 Task: Send email   to Sandip@sogtage.net with a subject Subject0000000031 and add a message Message0000000031 and with an attachment of Attach0000000001. Send email   to Sandip@sogtage.net; Email000000002; Email000000003 with a subject Subject0000000032 and add a message Message0000000033 and with an attachment of Attach0000000001. Send email   to Sandip@sogtage.net with a cc to Vanshu.thakur@sogtage.net with a subject Subject0000000031 and add a message Message0000000033. Send email   to Sandip@sogtage.net with a cc to Vanshu.thakur@sogtage.net and bcc to Nikhil.rathi@sogtage.net with a subject Subject0000000031 and add a message Message0000000033. Send email   to Sandip@sogtage.net; Email000000002 with a cc to Nikhil.rathi@sogtage.net; Ayush@sogtage.net and bcc to Pooja.Chaudhary@sogtage.net with a subject Subject0000000031 and add a message Message0000000033
Action: Mouse moved to (117, 169)
Screenshot: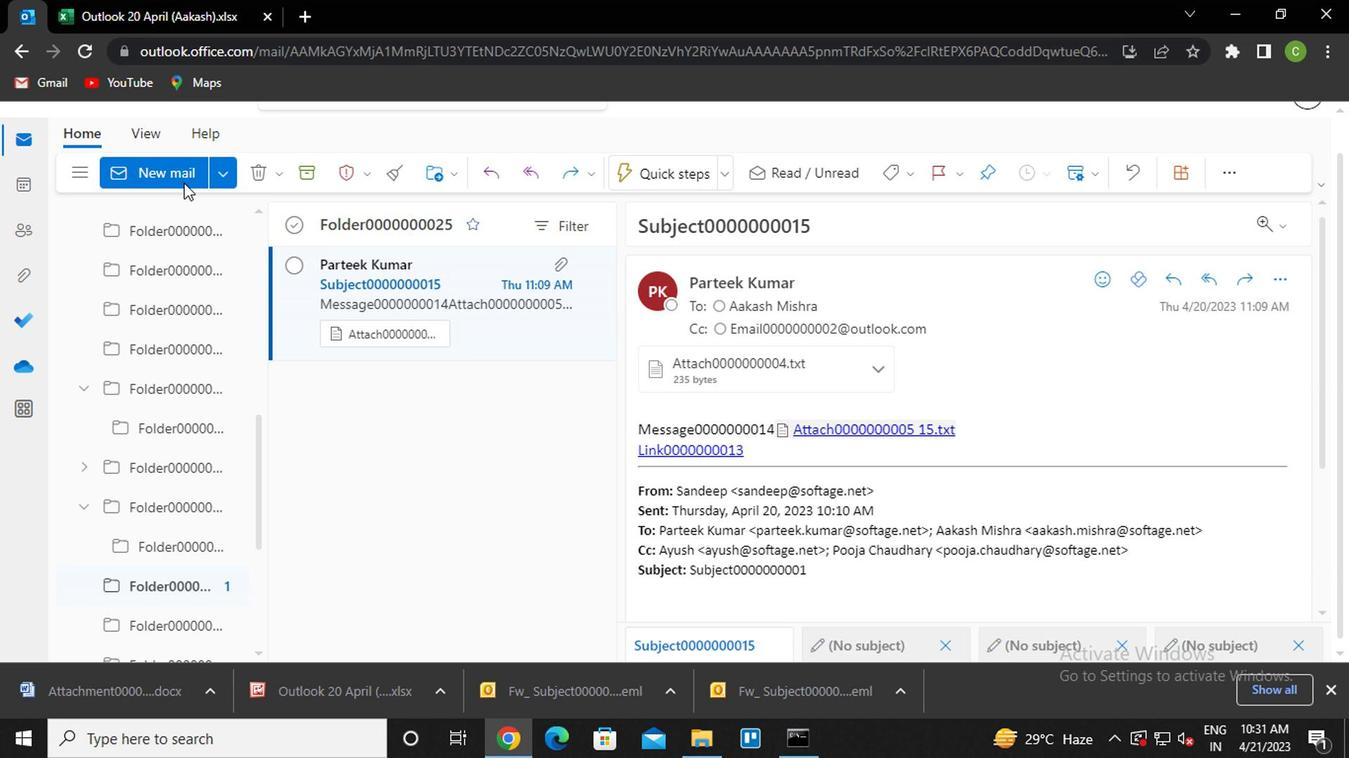 
Action: Mouse pressed left at (117, 169)
Screenshot: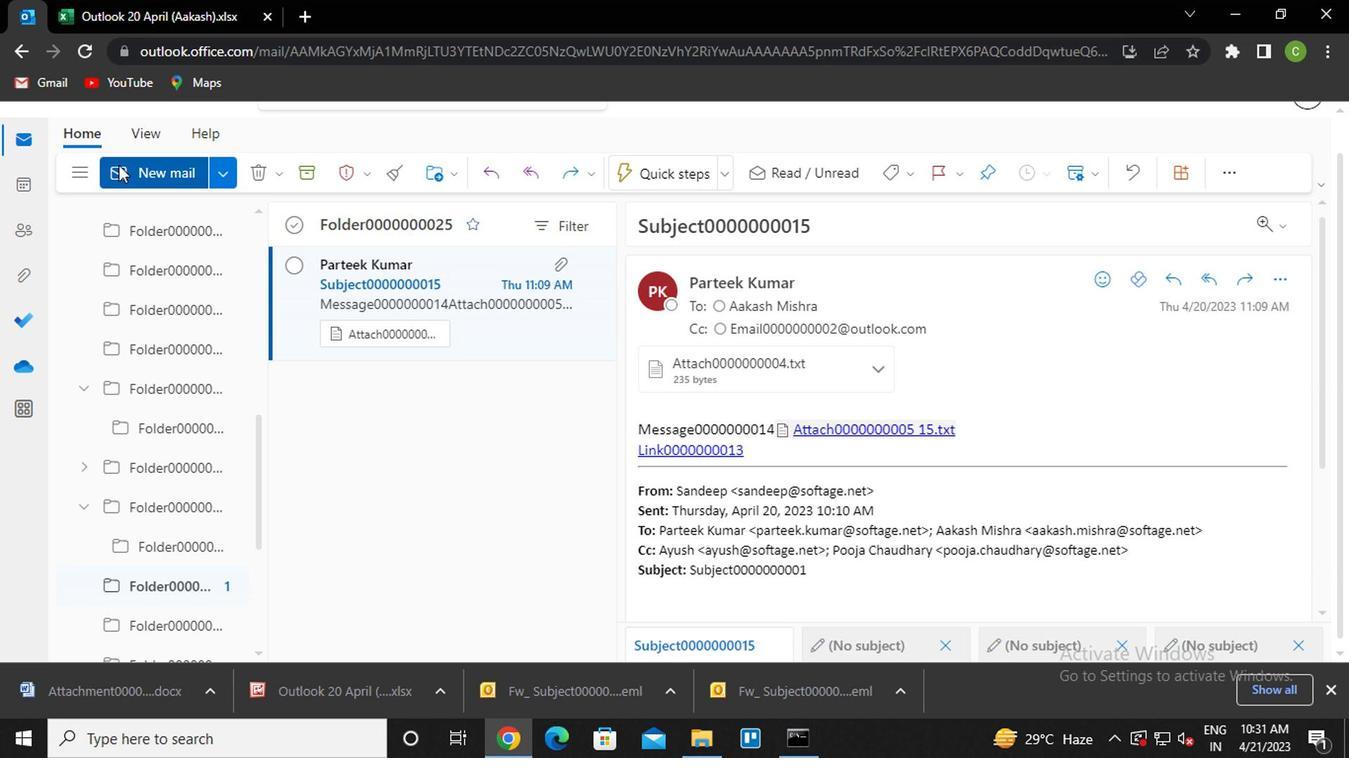 
Action: Mouse moved to (638, 309)
Screenshot: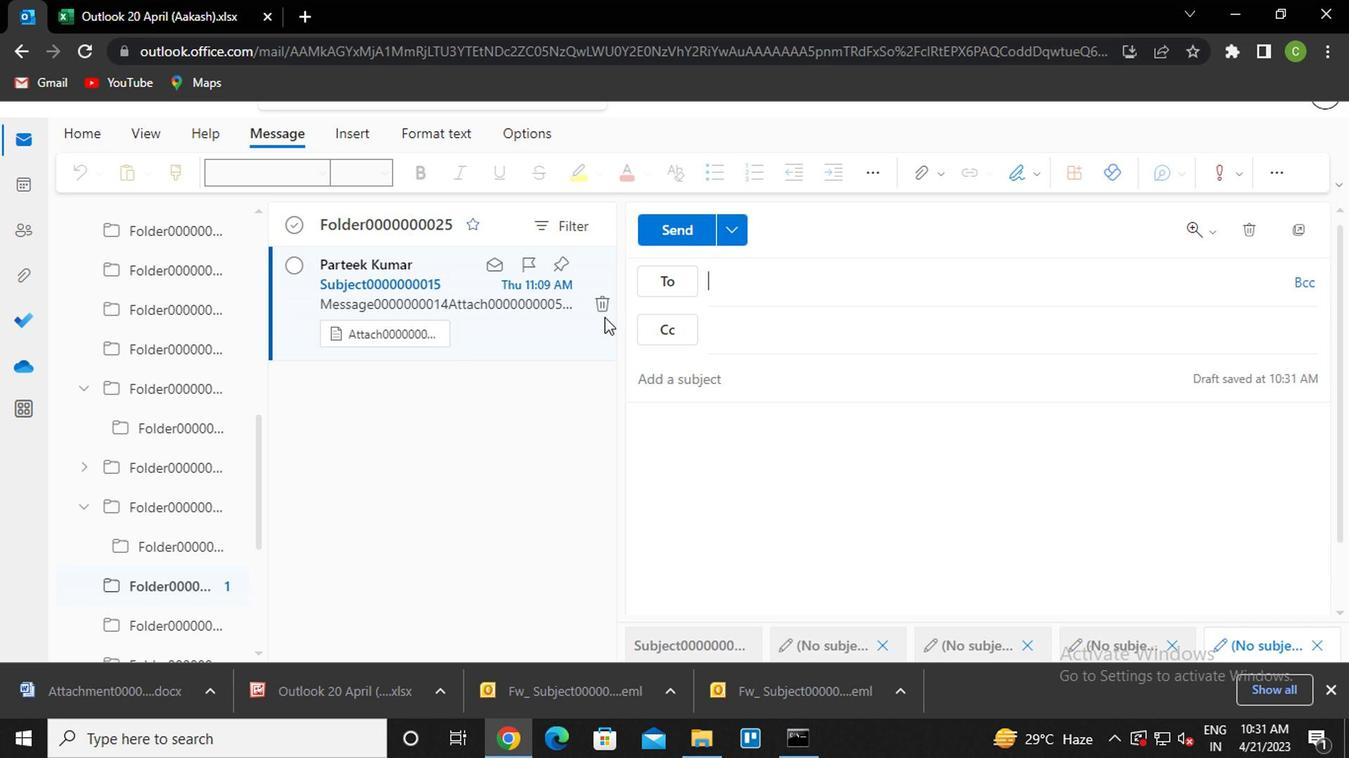 
Action: Key pressed sandip<Key.enter>
Screenshot: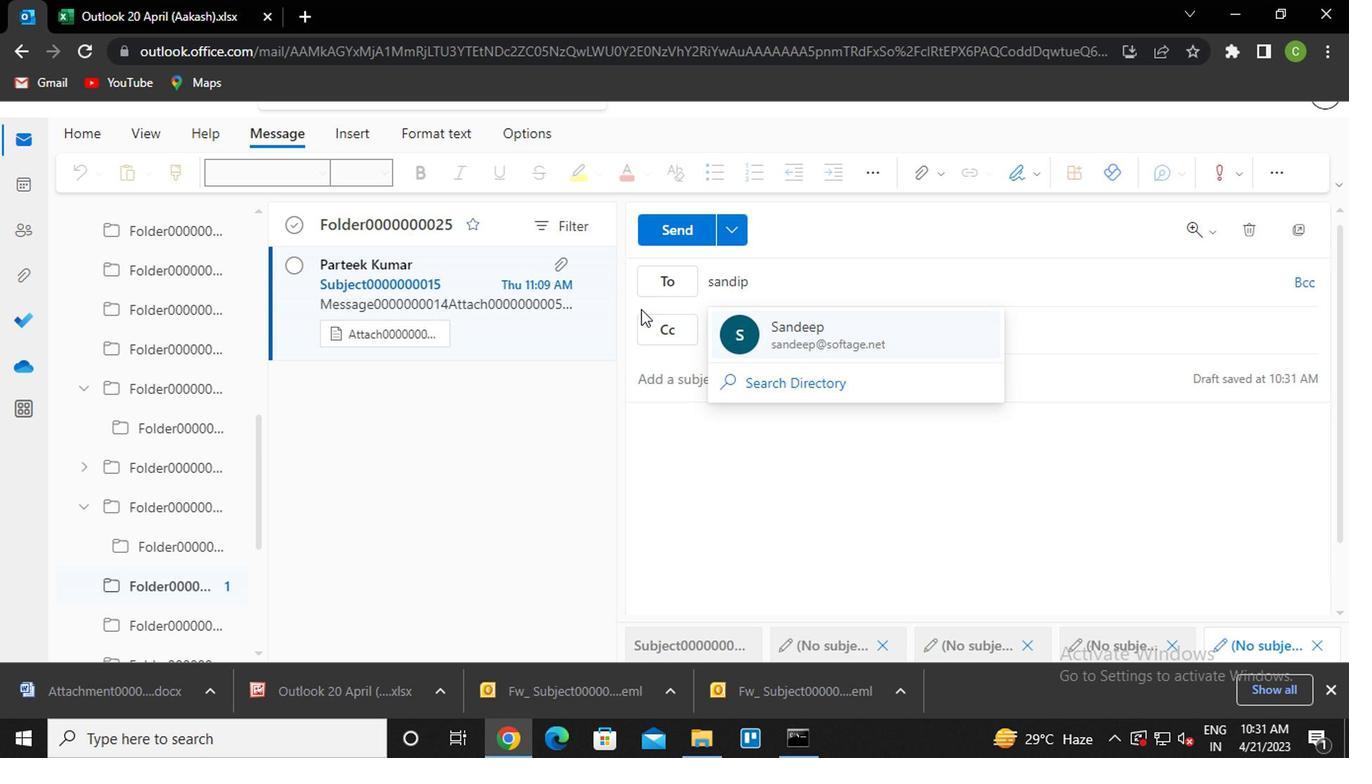 
Action: Mouse moved to (673, 382)
Screenshot: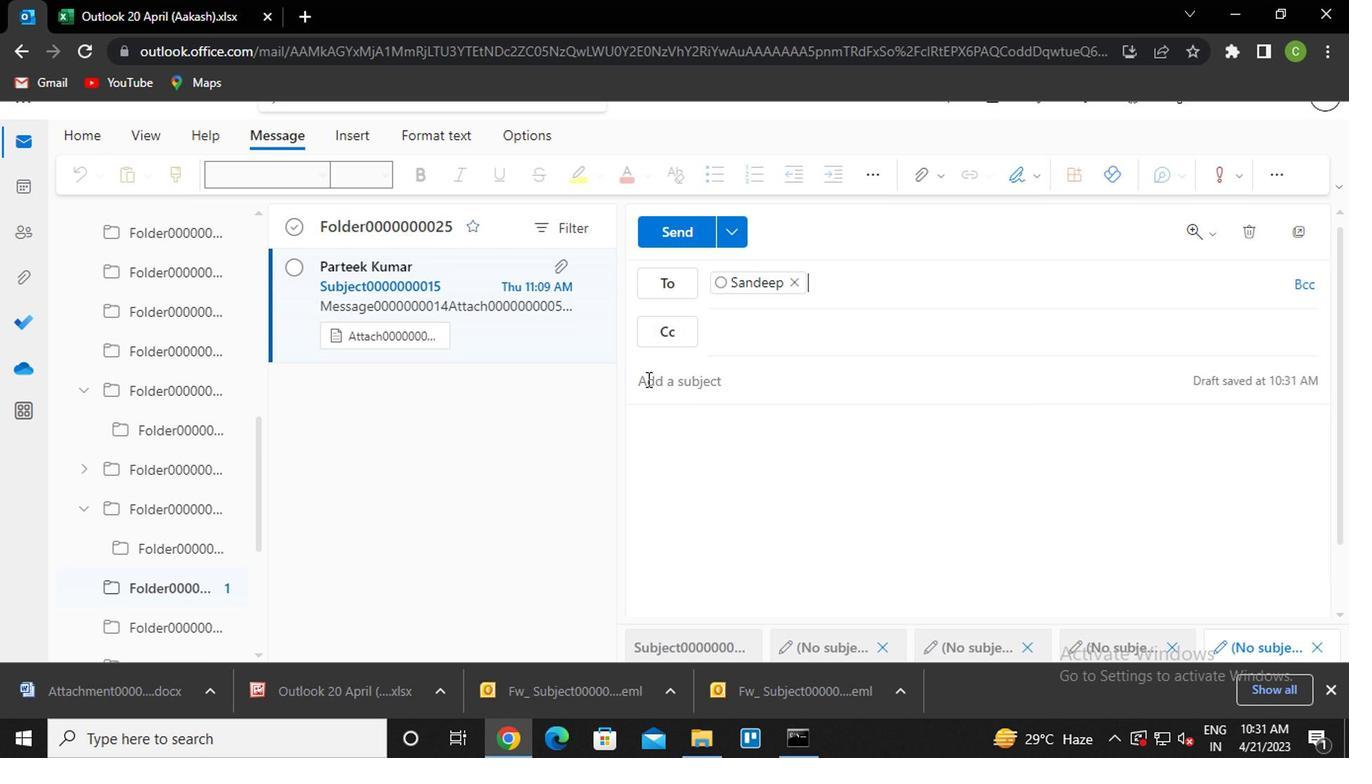 
Action: Mouse pressed left at (673, 382)
Screenshot: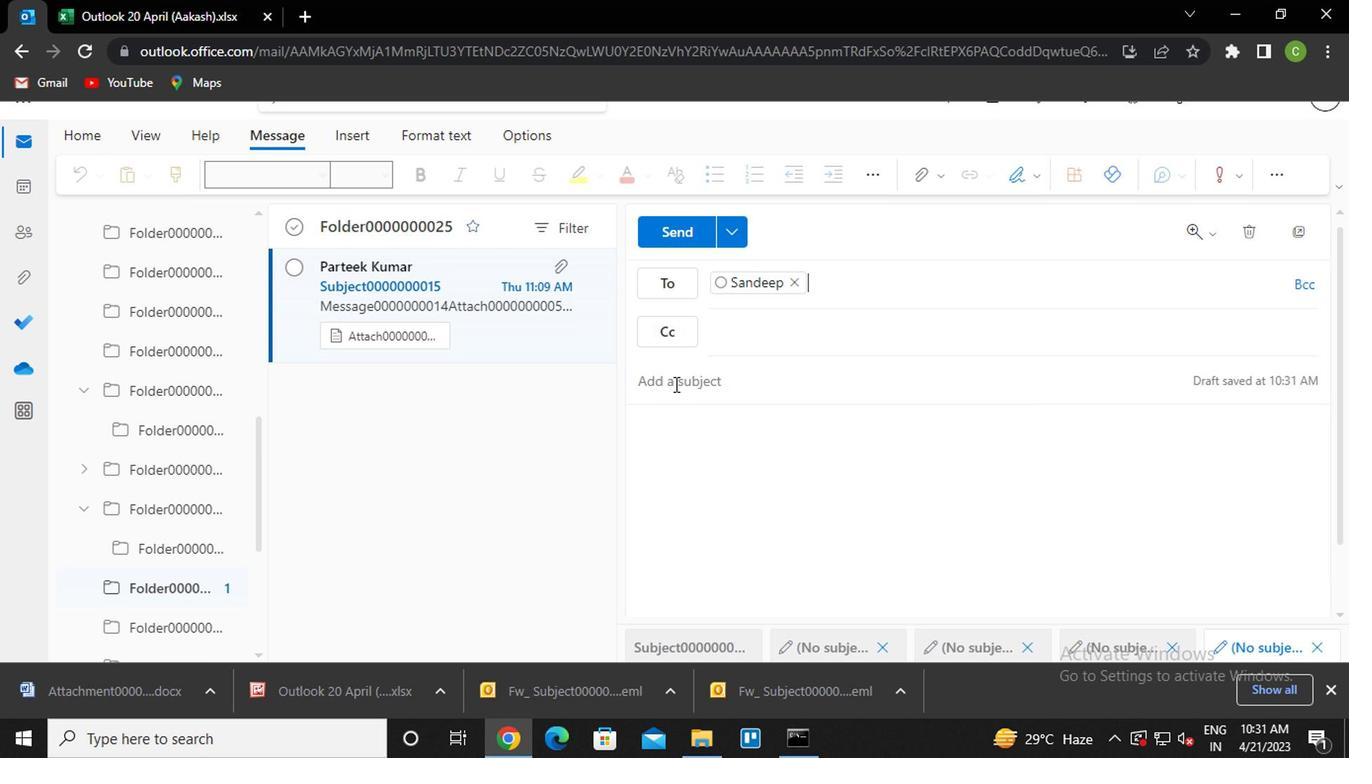 
Action: Key pressed <Key.caps_lock>s<Key.caps_lock>ubject0000000031
Screenshot: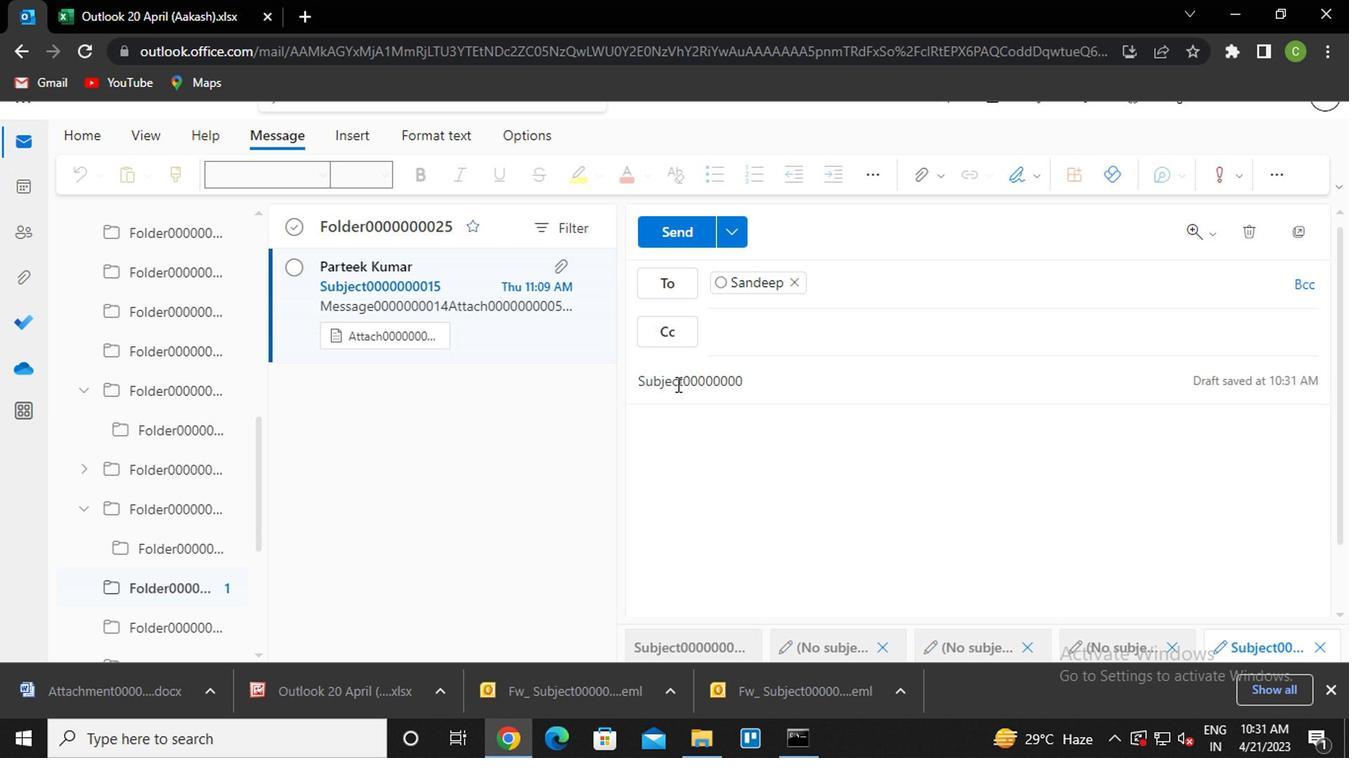 
Action: Mouse moved to (670, 449)
Screenshot: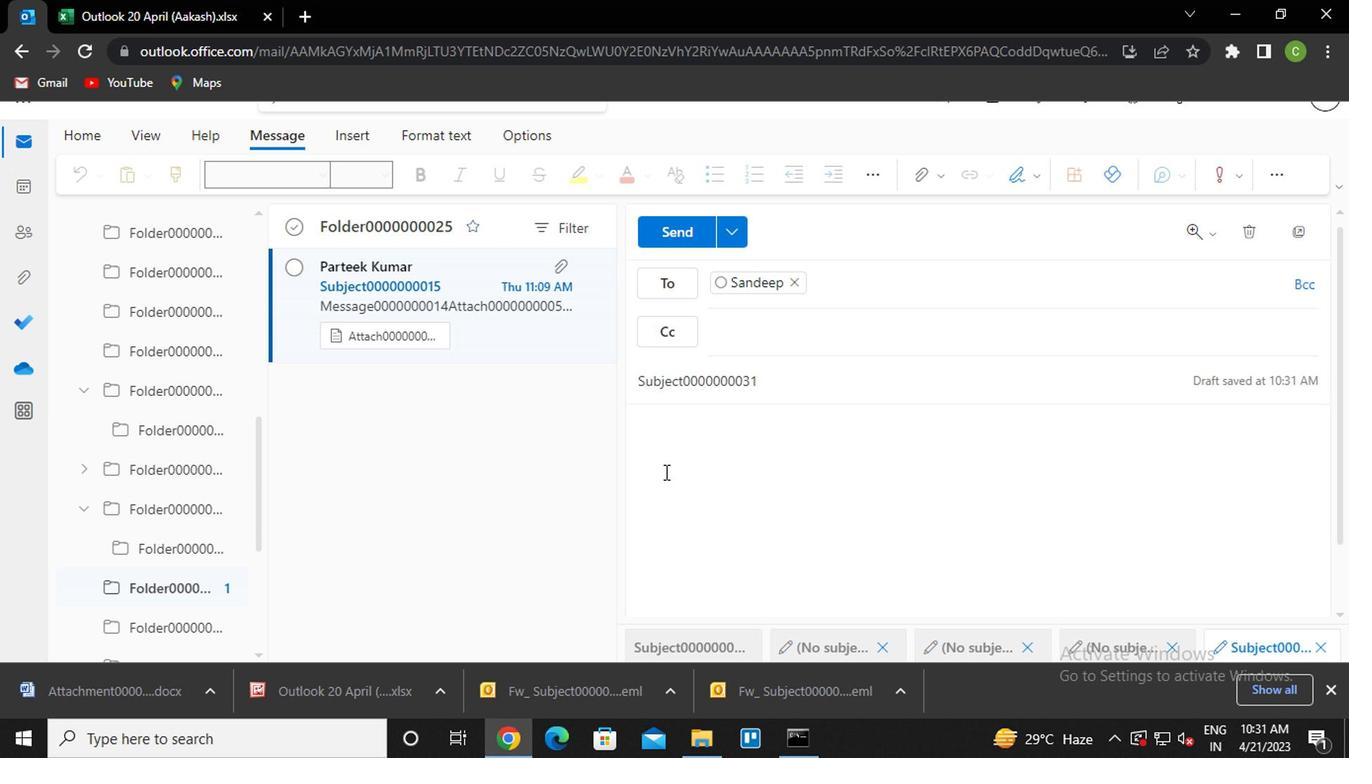 
Action: Mouse pressed left at (670, 449)
Screenshot: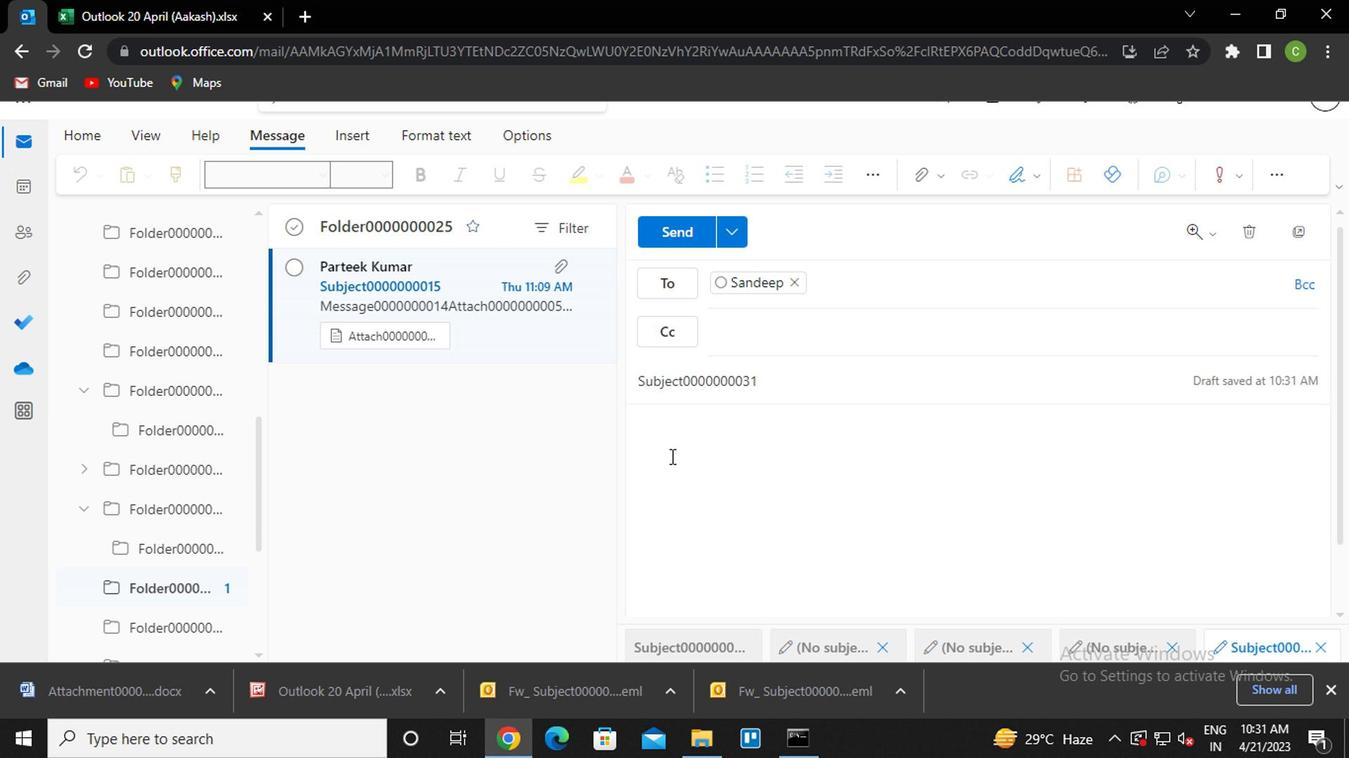 
Action: Key pressed <Key.caps_lock>m<Key.caps_lock>essage0000000031
Screenshot: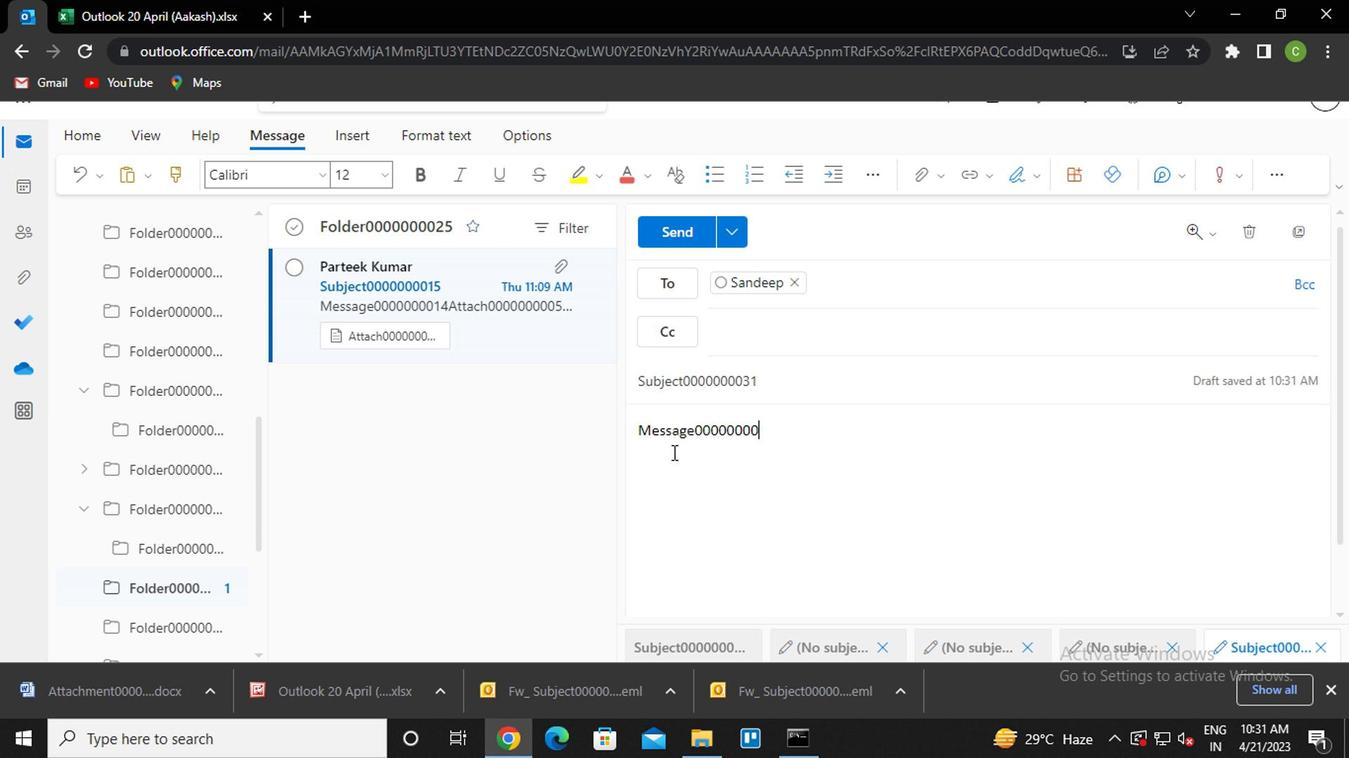 
Action: Mouse moved to (930, 172)
Screenshot: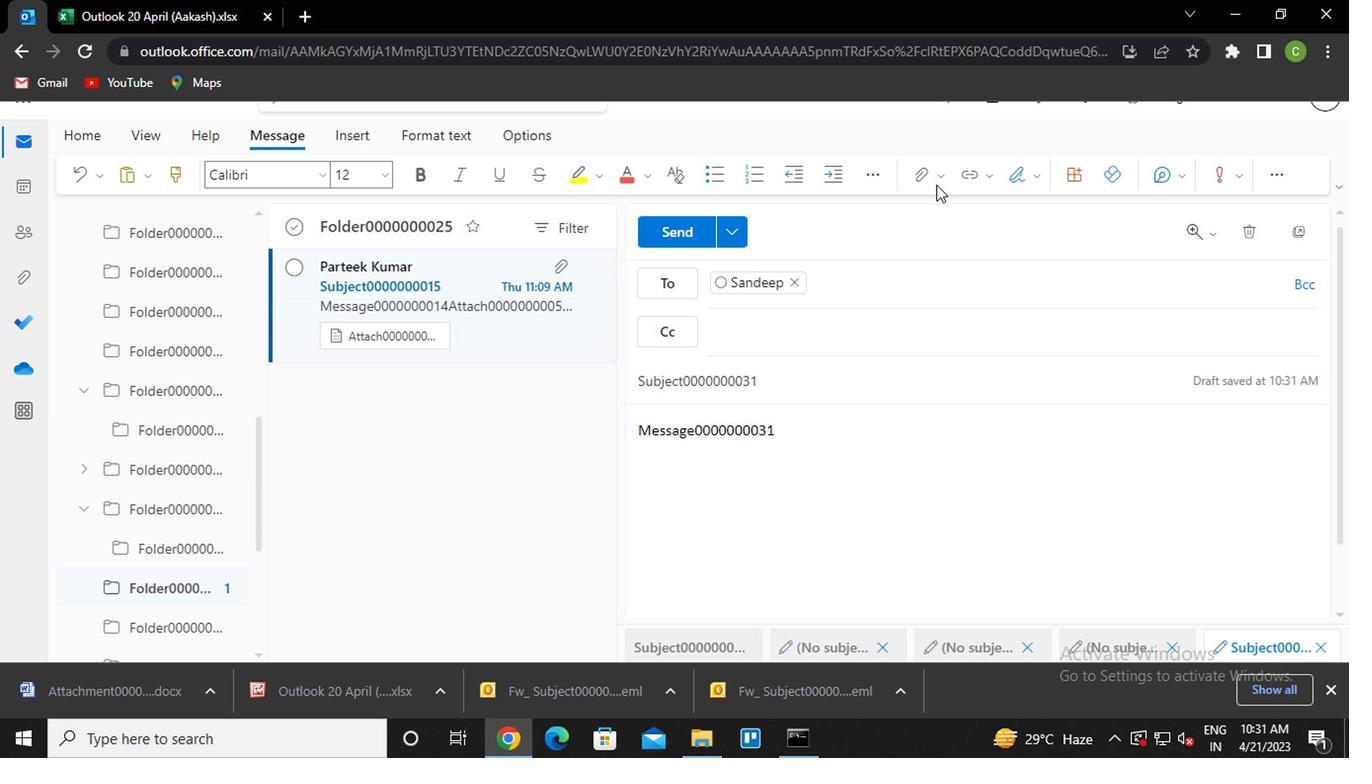 
Action: Mouse pressed left at (930, 172)
Screenshot: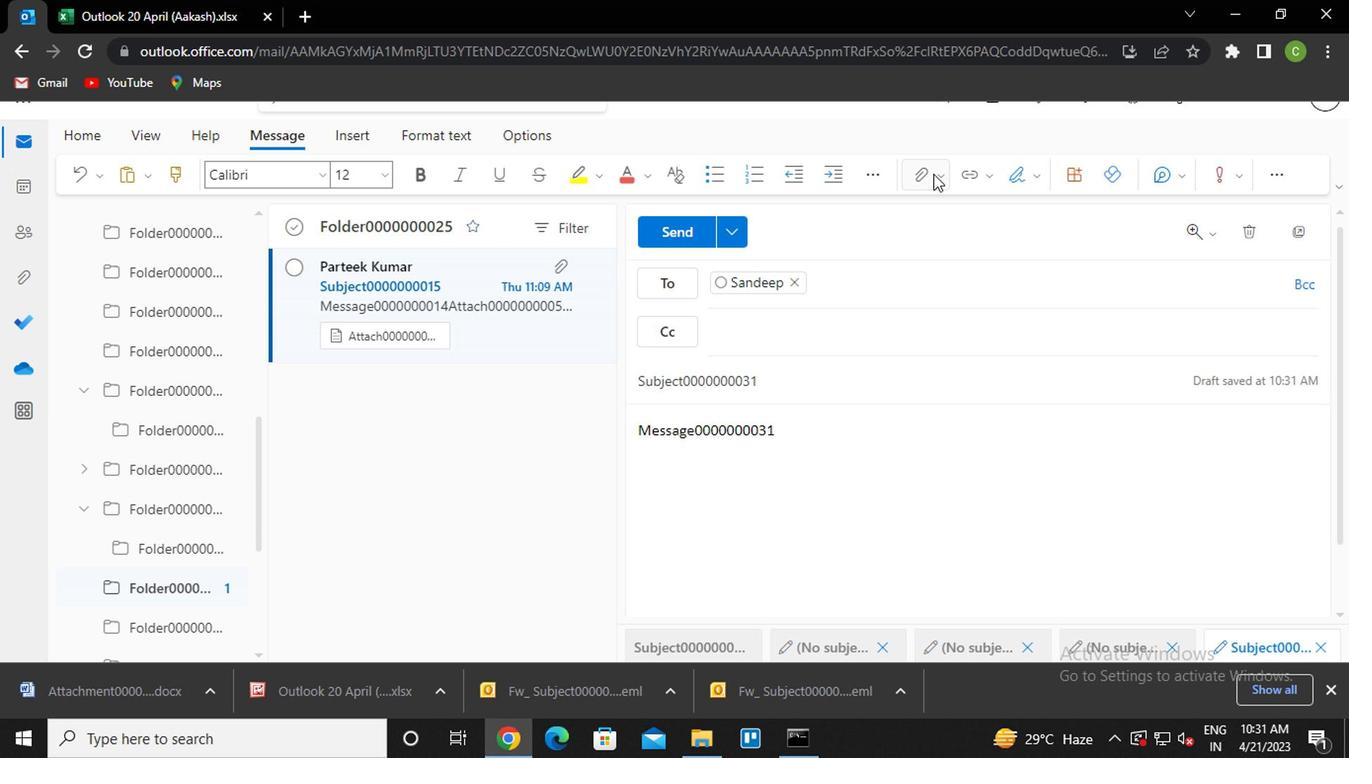 
Action: Mouse moved to (839, 212)
Screenshot: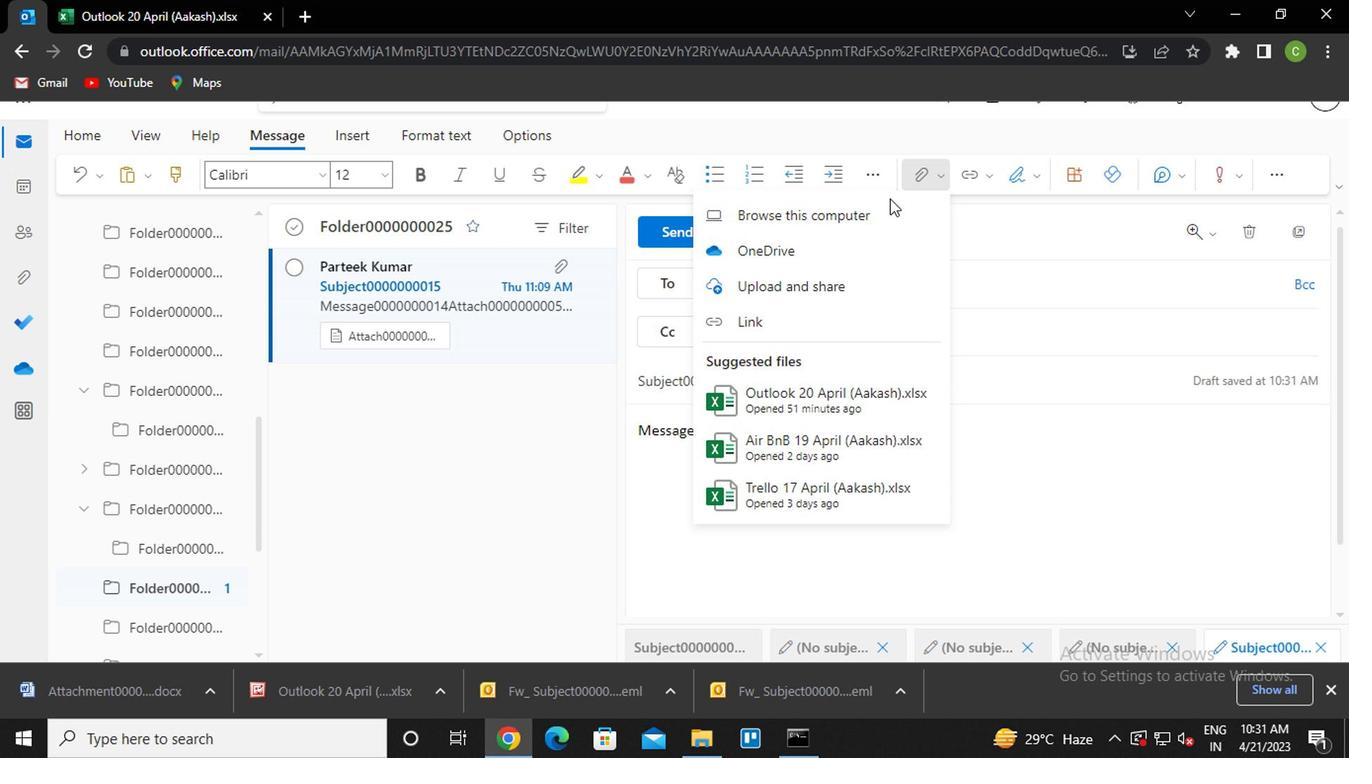 
Action: Mouse pressed left at (839, 212)
Screenshot: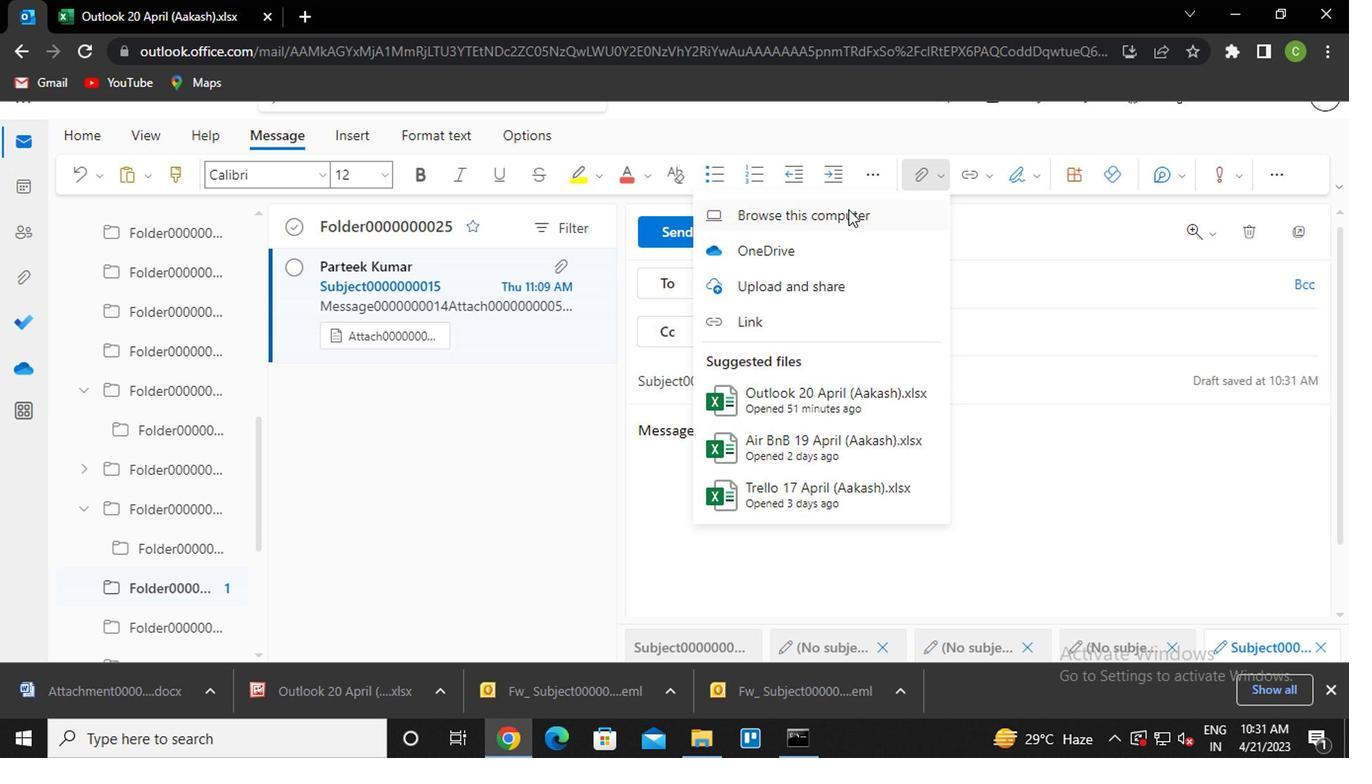 
Action: Mouse moved to (218, 179)
Screenshot: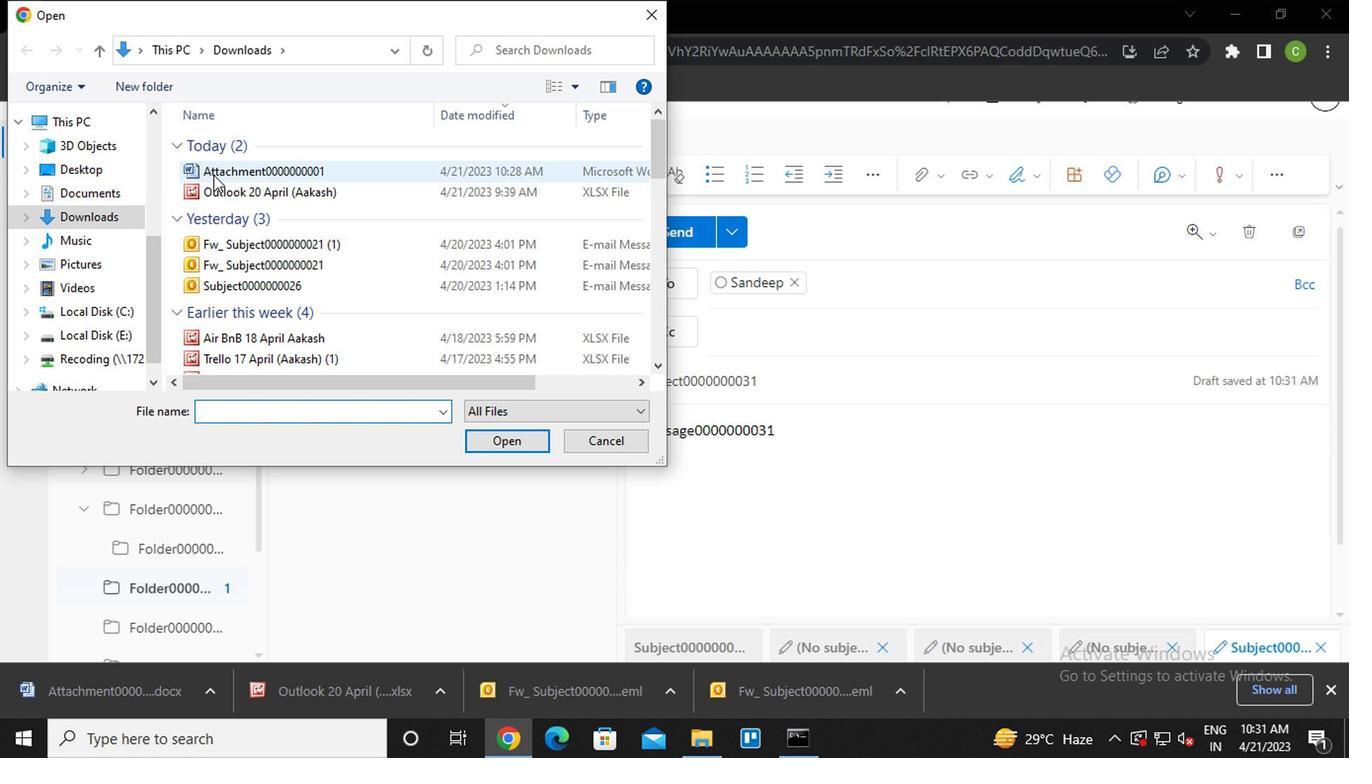 
Action: Mouse pressed left at (218, 179)
Screenshot: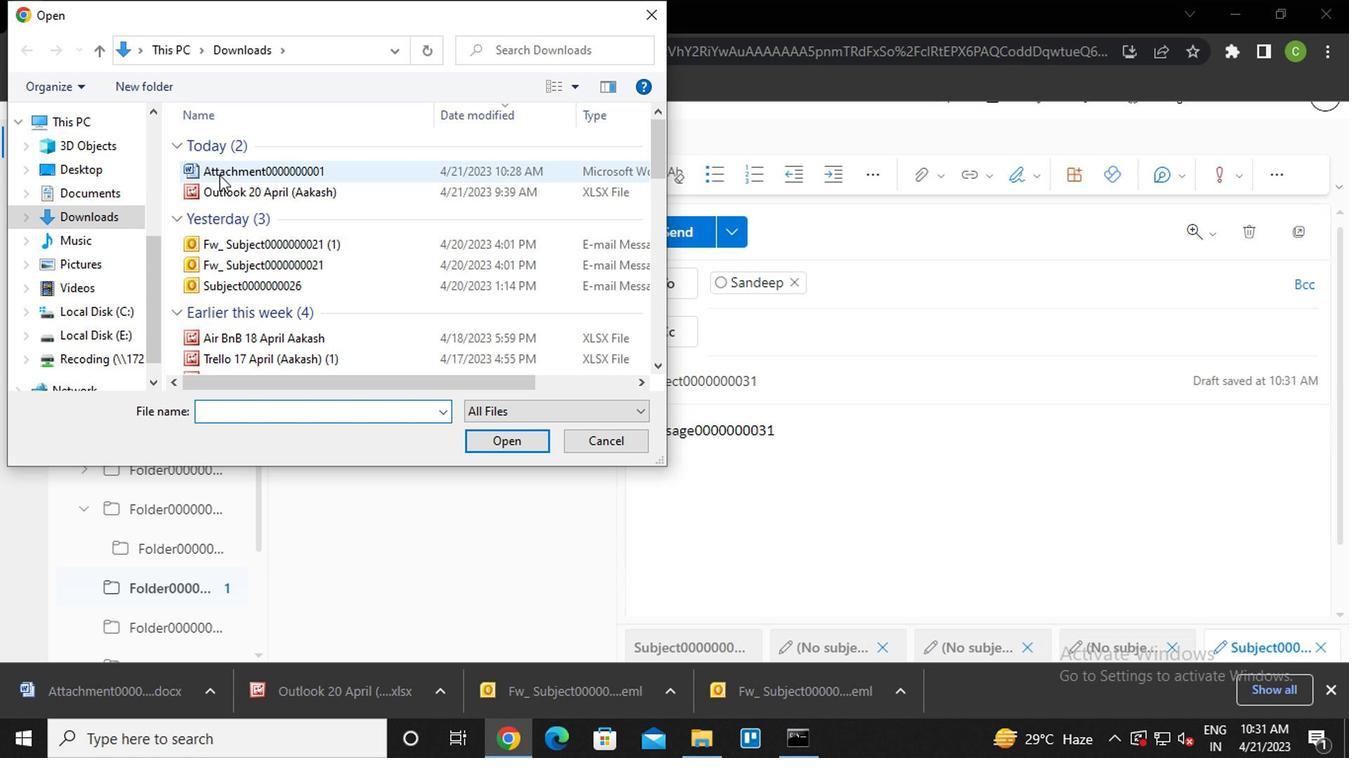 
Action: Mouse pressed left at (218, 179)
Screenshot: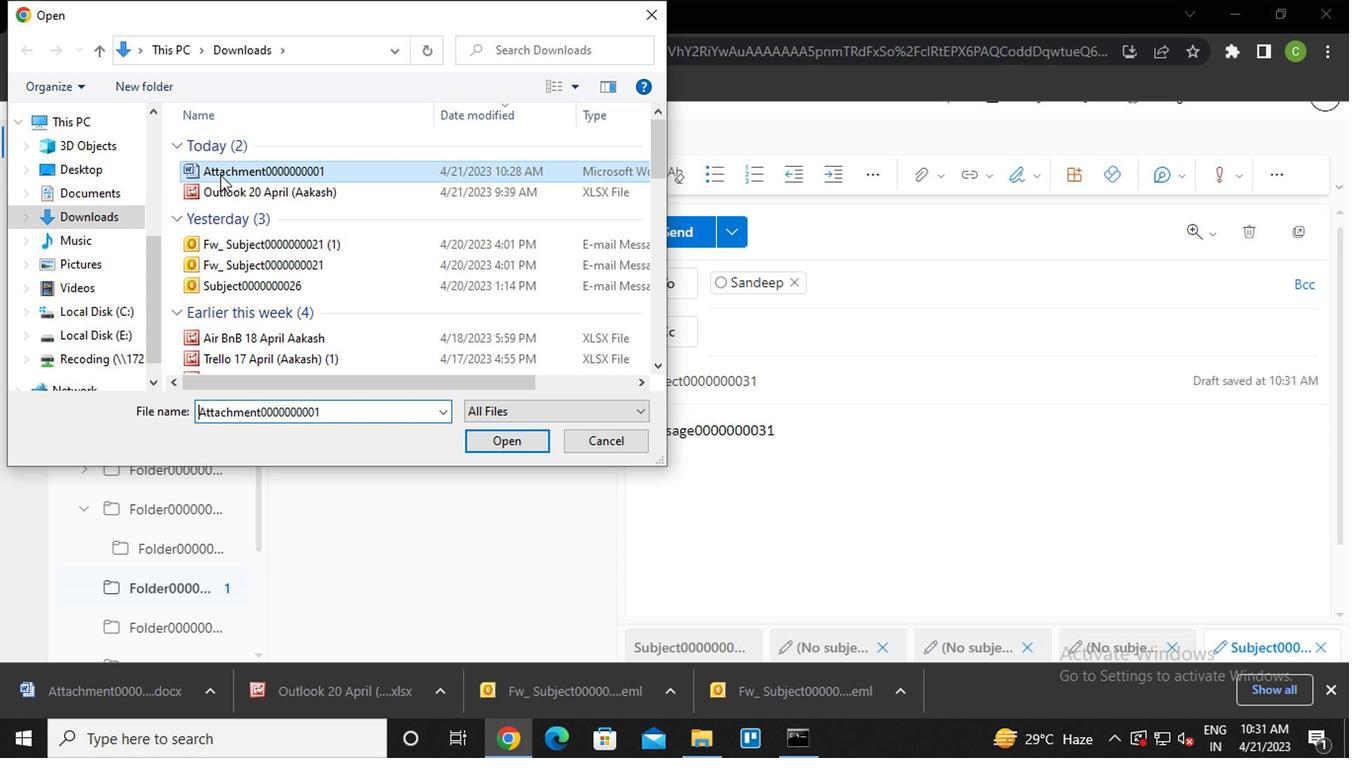 
Action: Mouse moved to (685, 242)
Screenshot: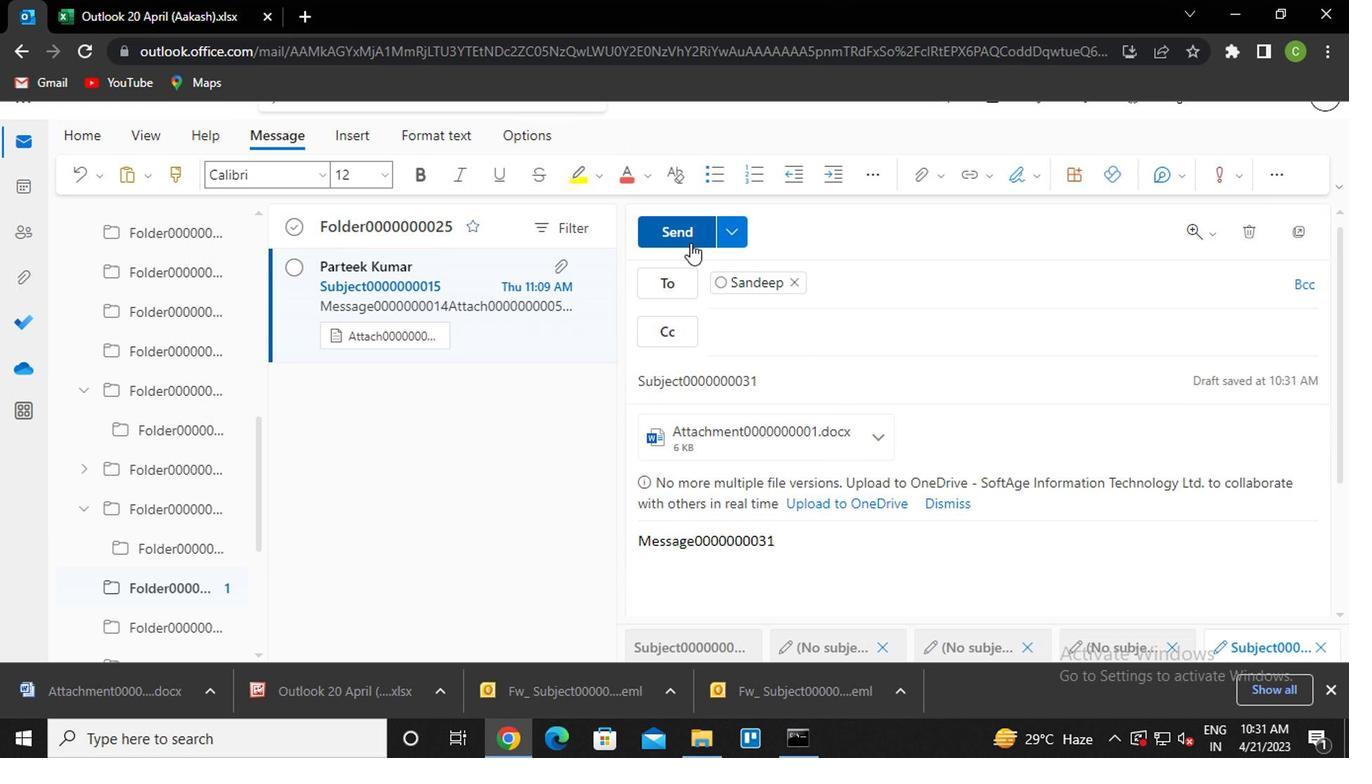 
Action: Mouse pressed left at (685, 242)
Screenshot: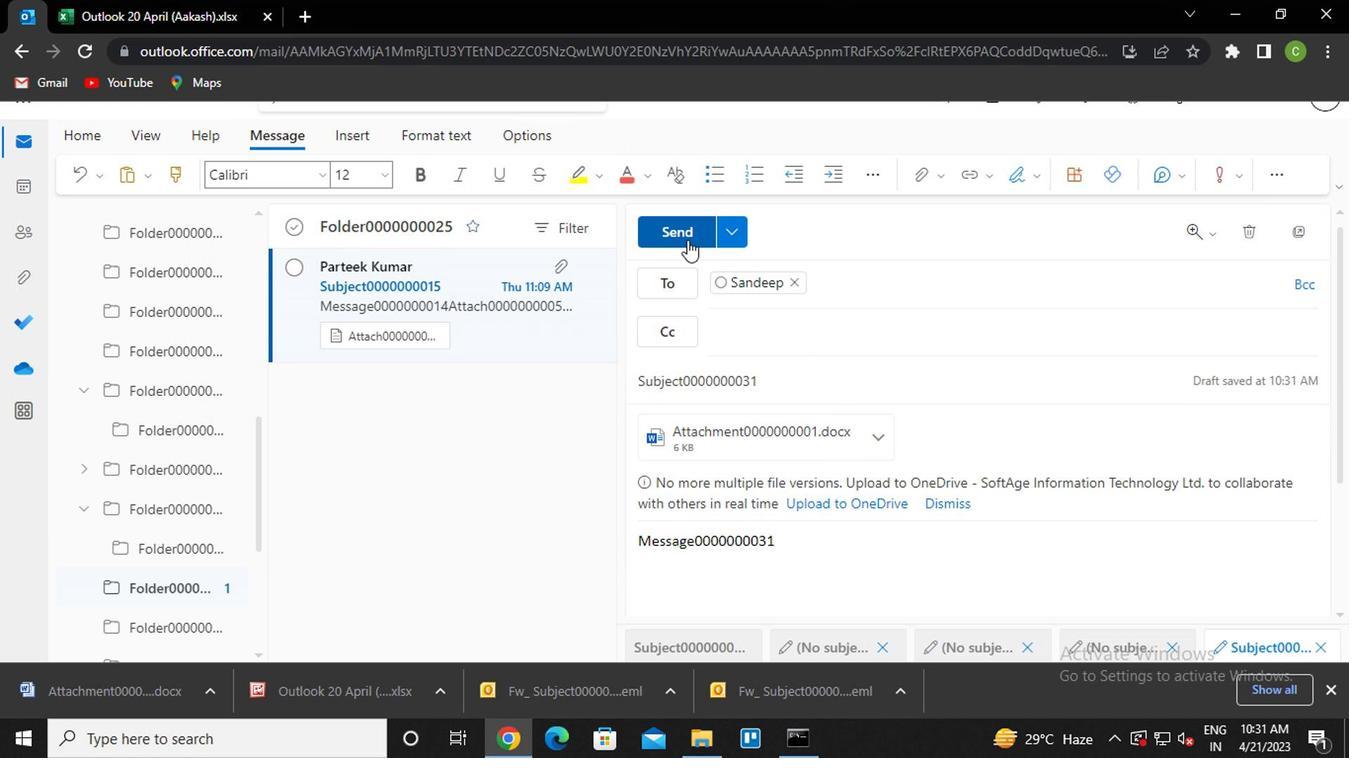 
Action: Mouse moved to (176, 184)
Screenshot: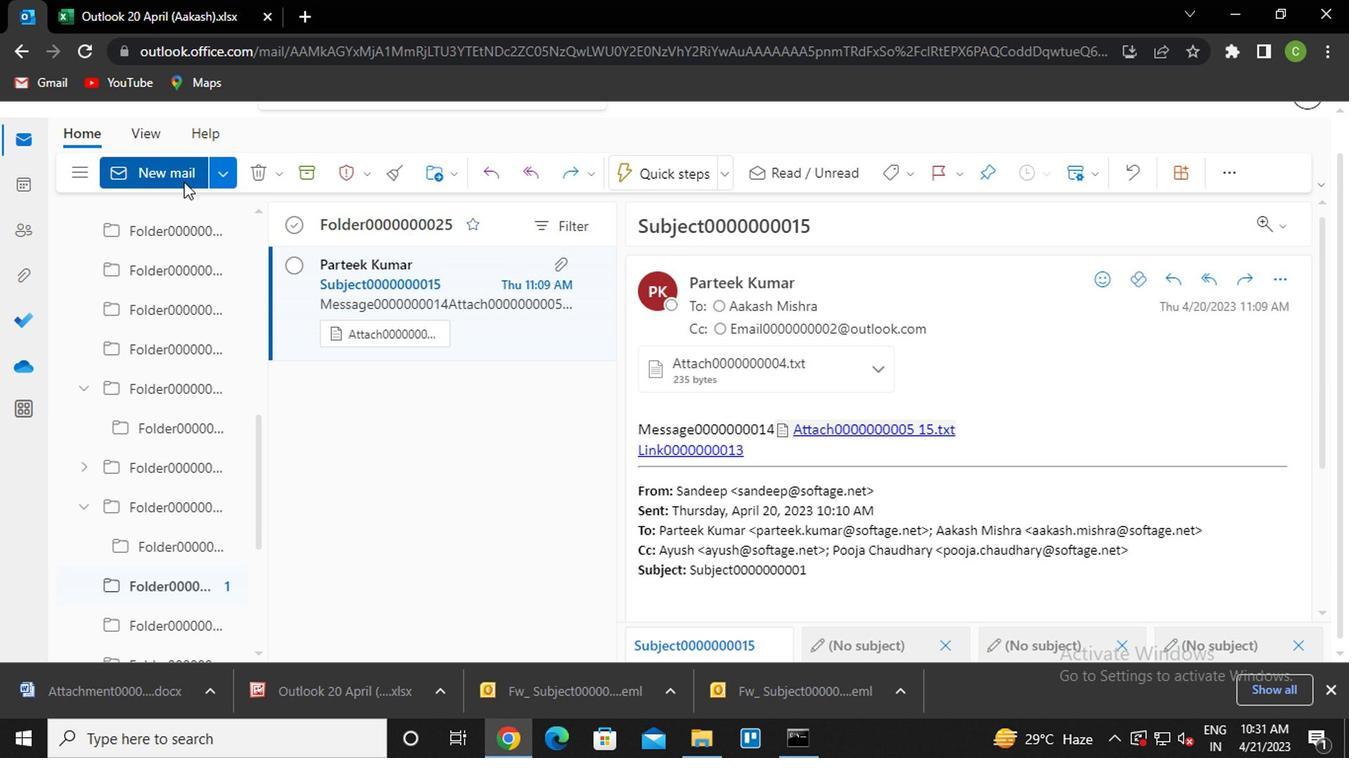 
Action: Mouse pressed left at (176, 184)
Screenshot: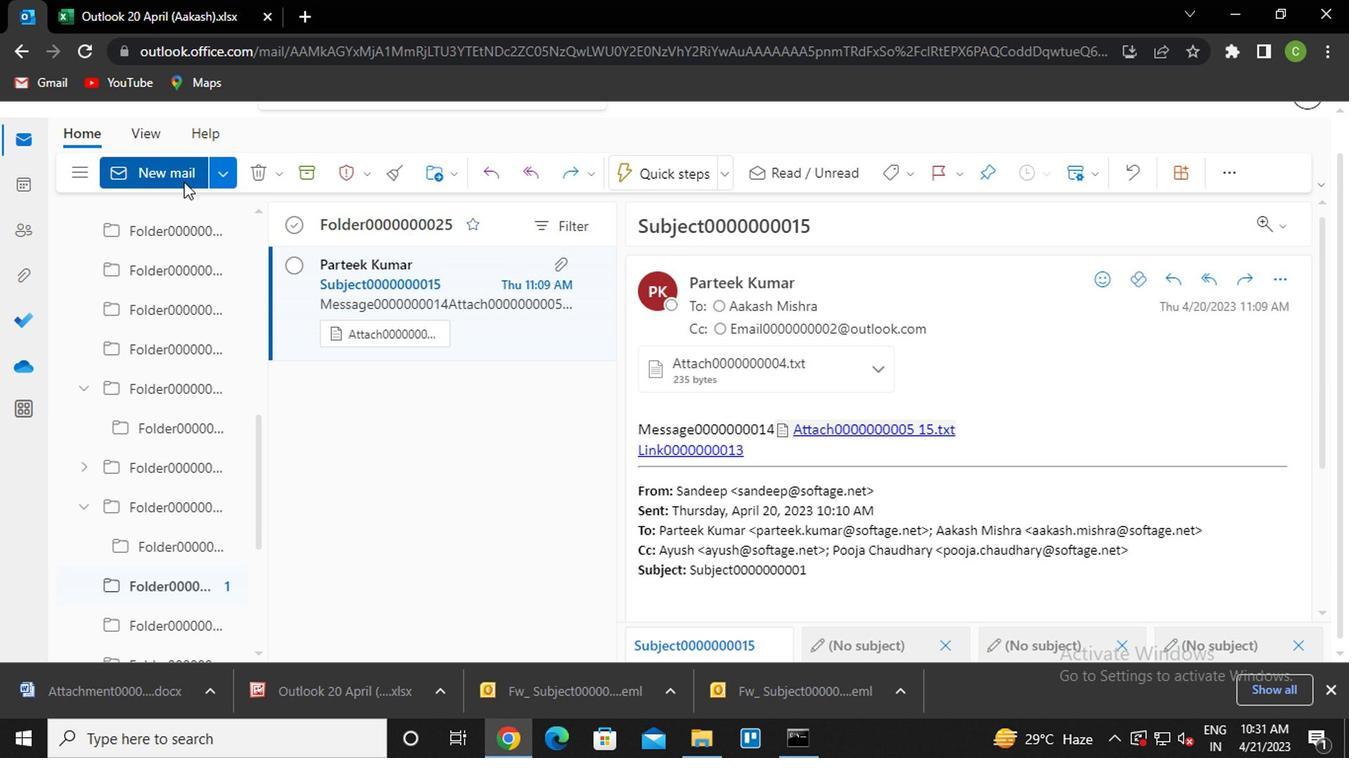 
Action: Mouse moved to (808, 371)
Screenshot: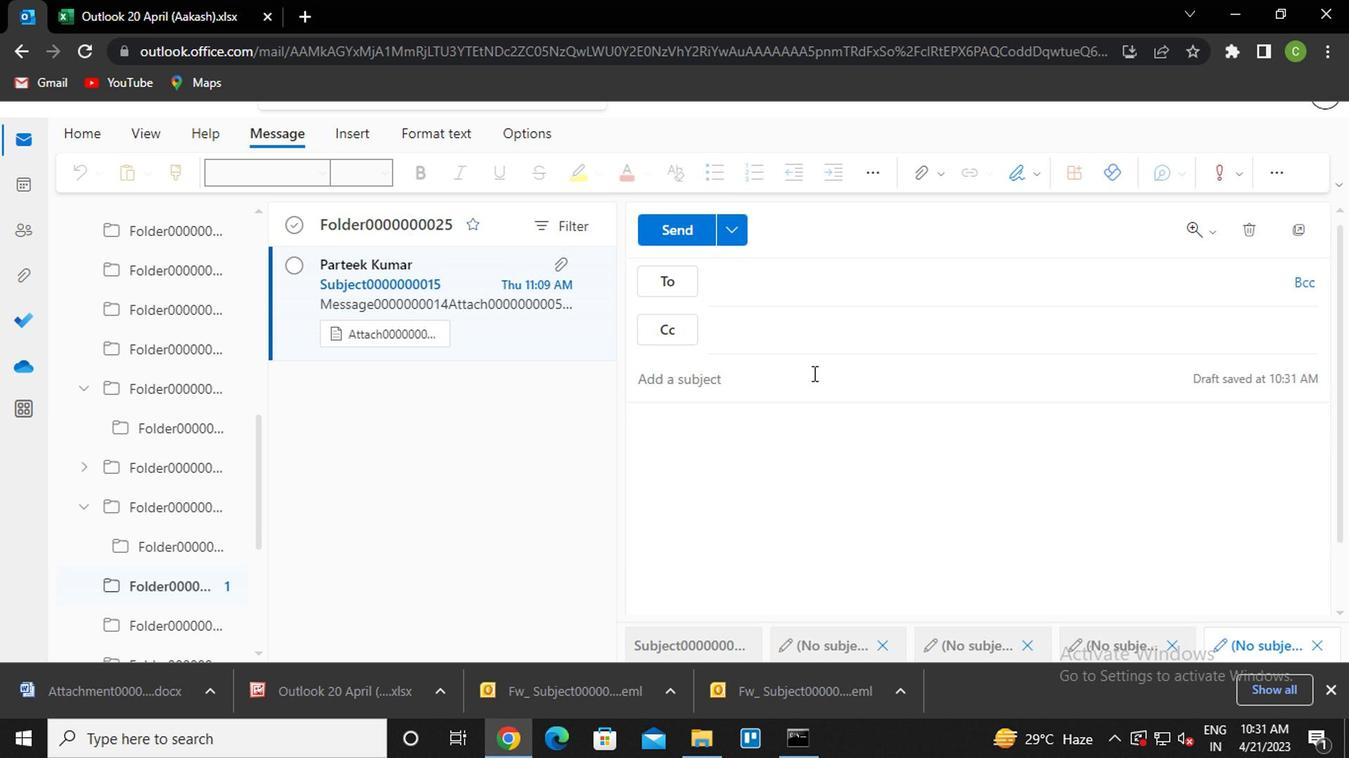 
Action: Key pressed sandip<Key.enter>
Screenshot: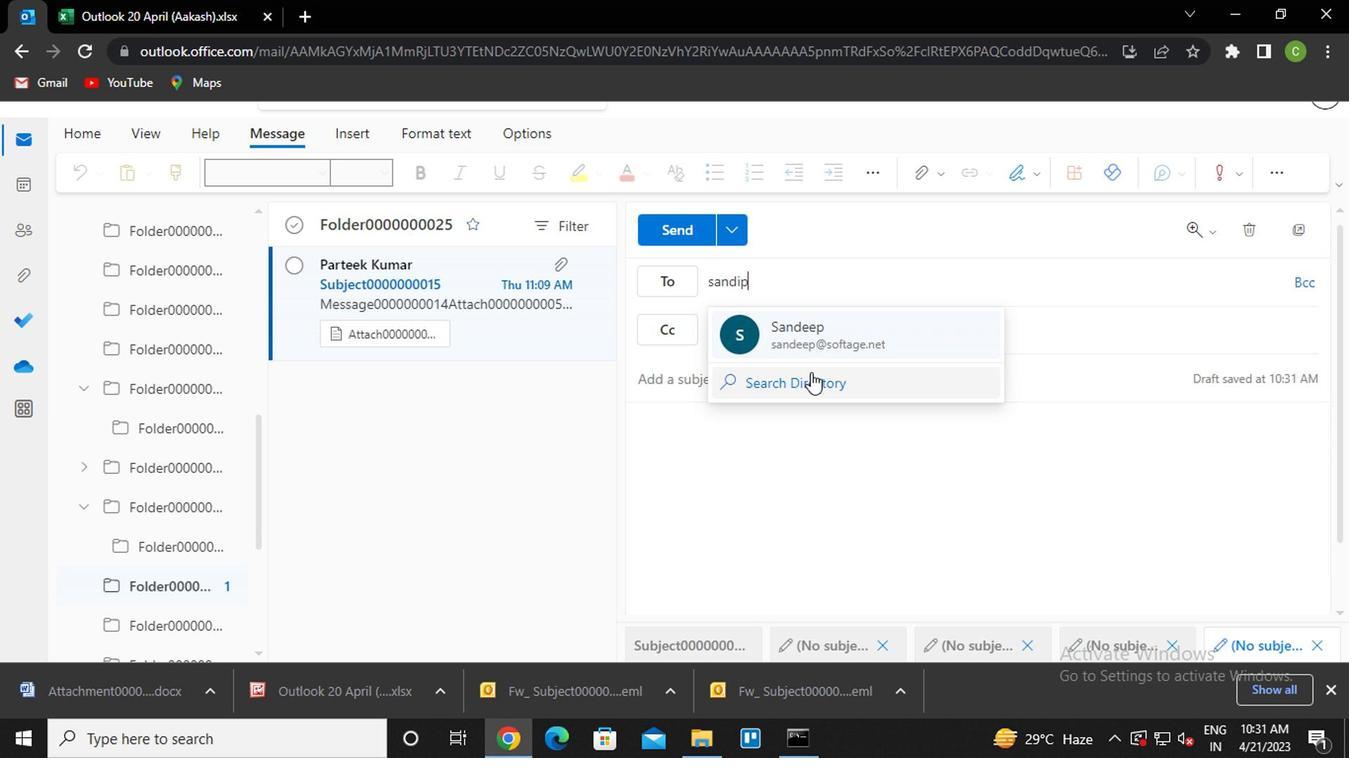 
Action: Mouse moved to (860, 393)
Screenshot: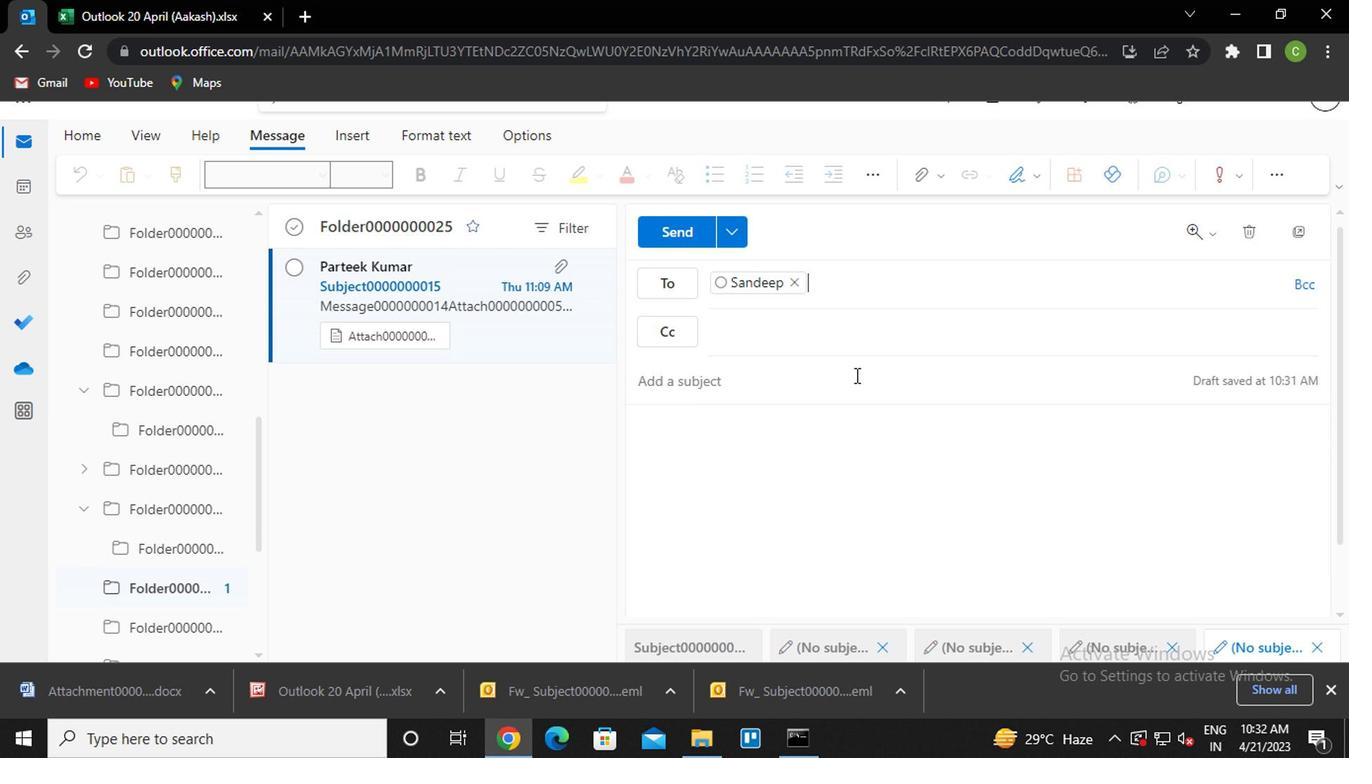 
Action: Key pressed vanshu<Key.enter><Key.caps_lock>n<Key.caps_lock>ikhil<Key.enter>
Screenshot: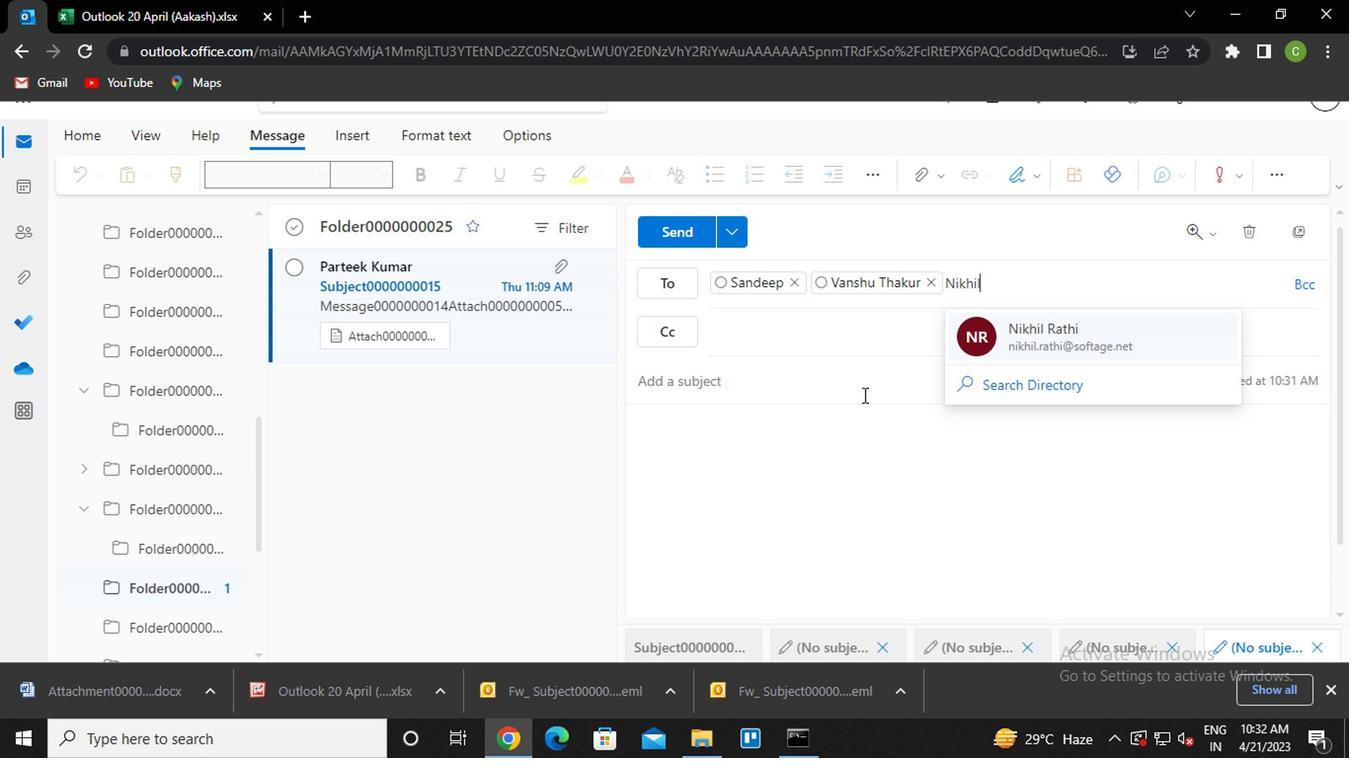 
Action: Mouse moved to (719, 379)
Screenshot: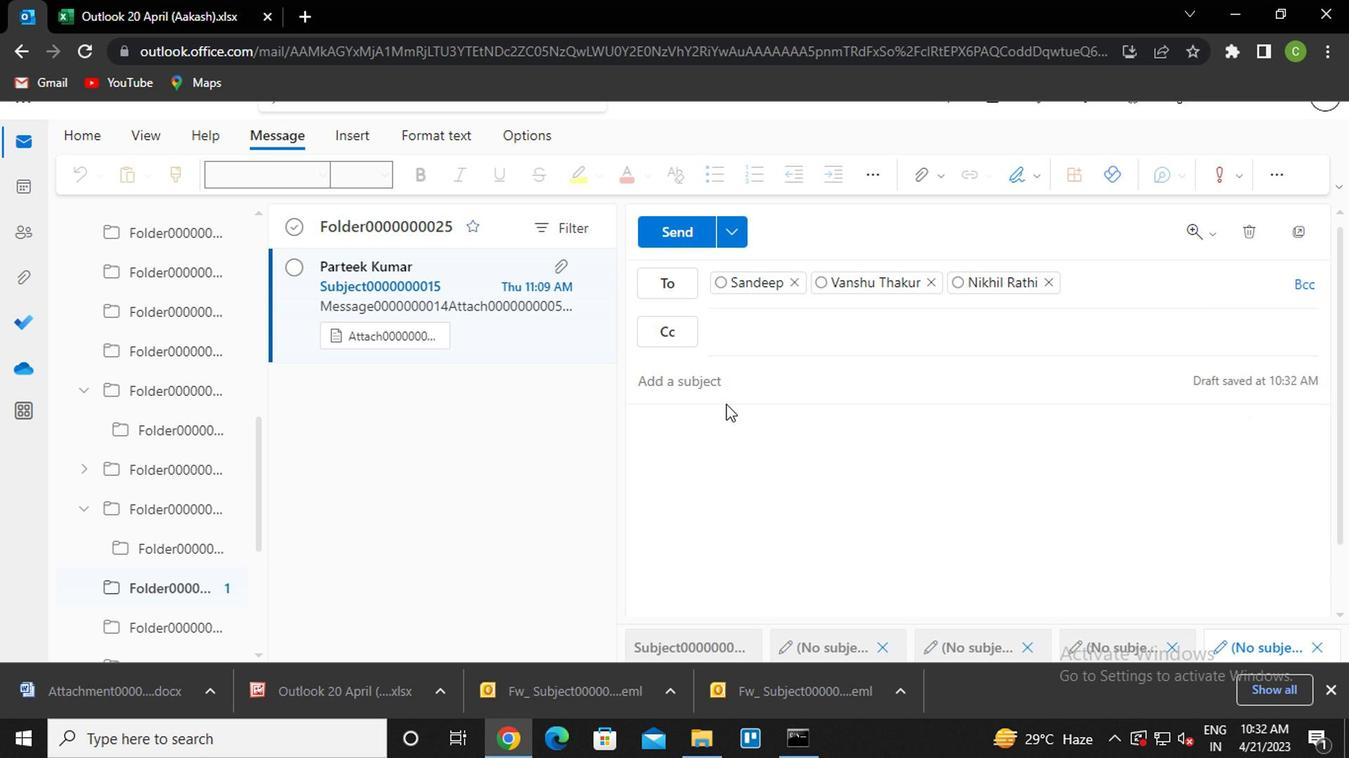 
Action: Mouse pressed left at (719, 379)
Screenshot: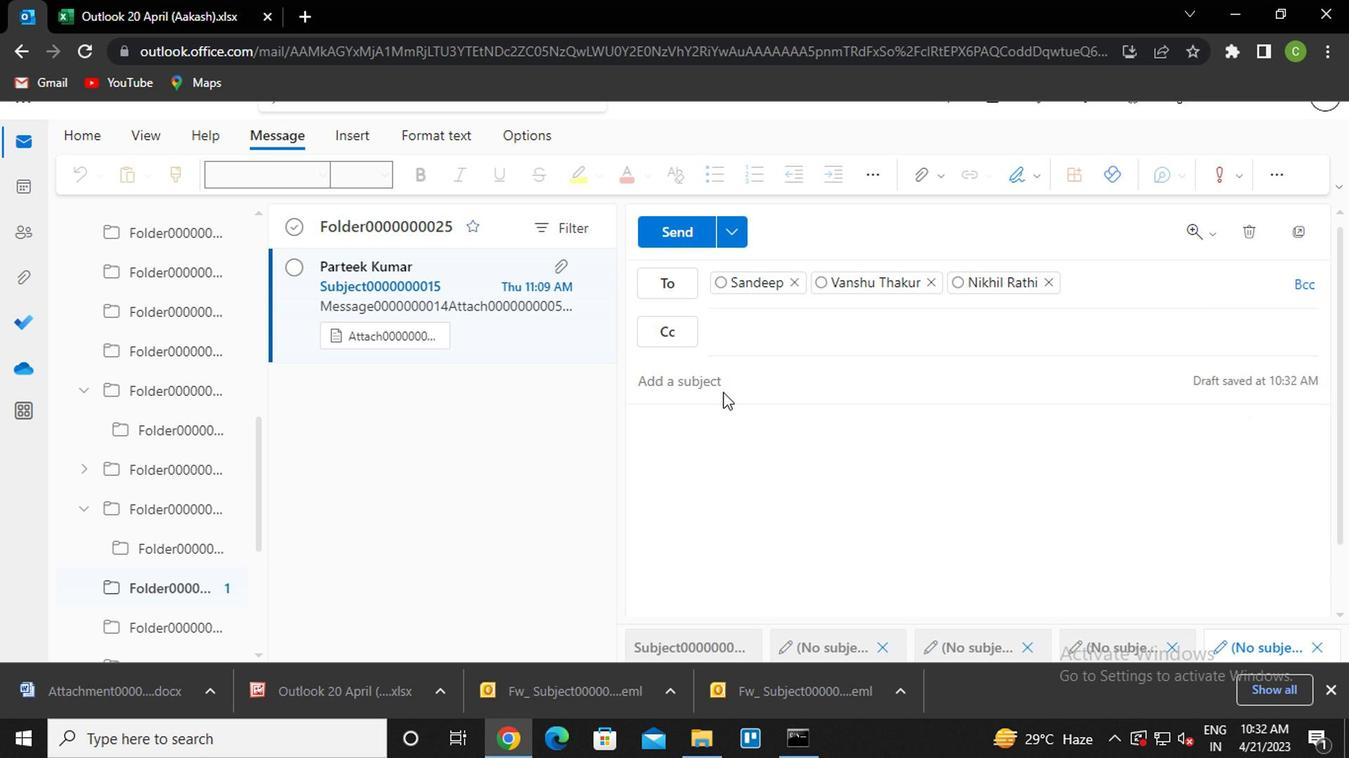 
Action: Key pressed <Key.caps_lock>s<Key.caps_lock>unb<Key.backspace><Key.backspace>bject0000000032
Screenshot: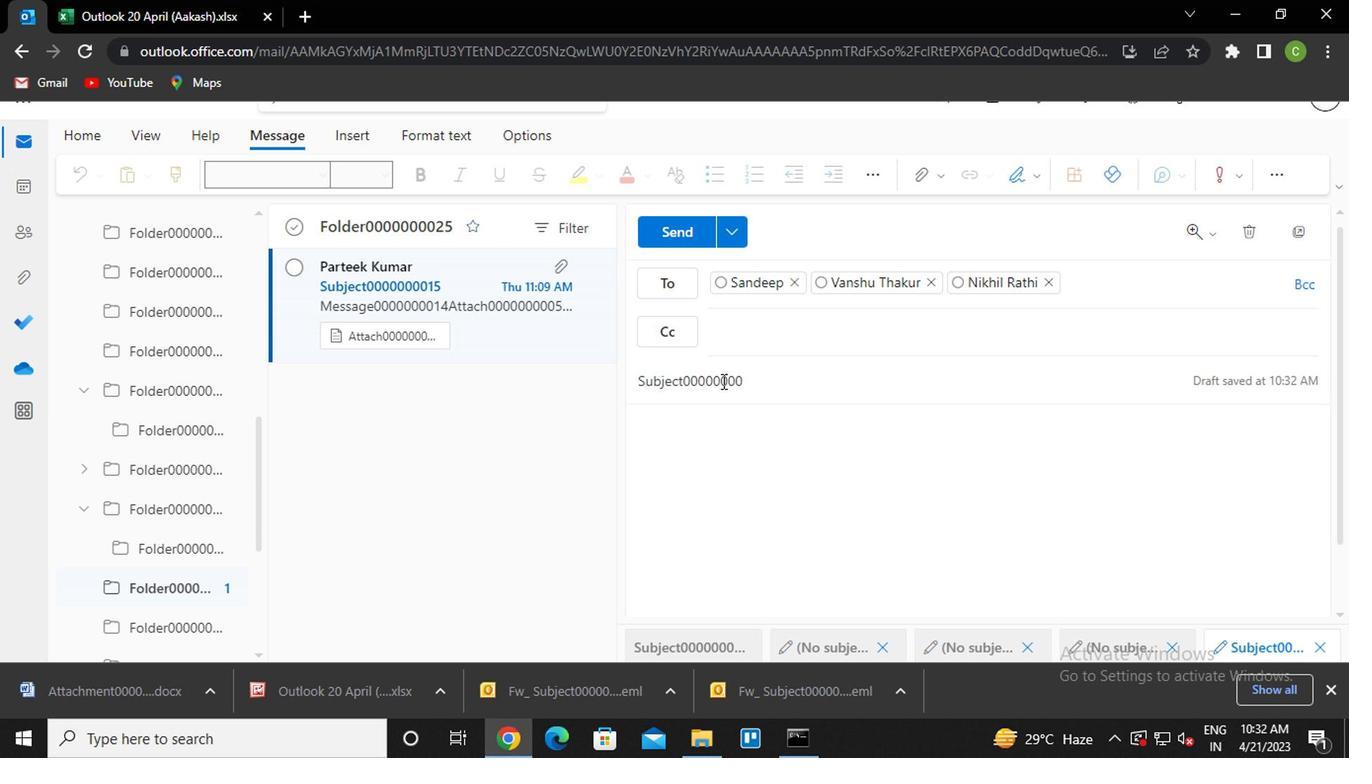 
Action: Mouse moved to (680, 444)
Screenshot: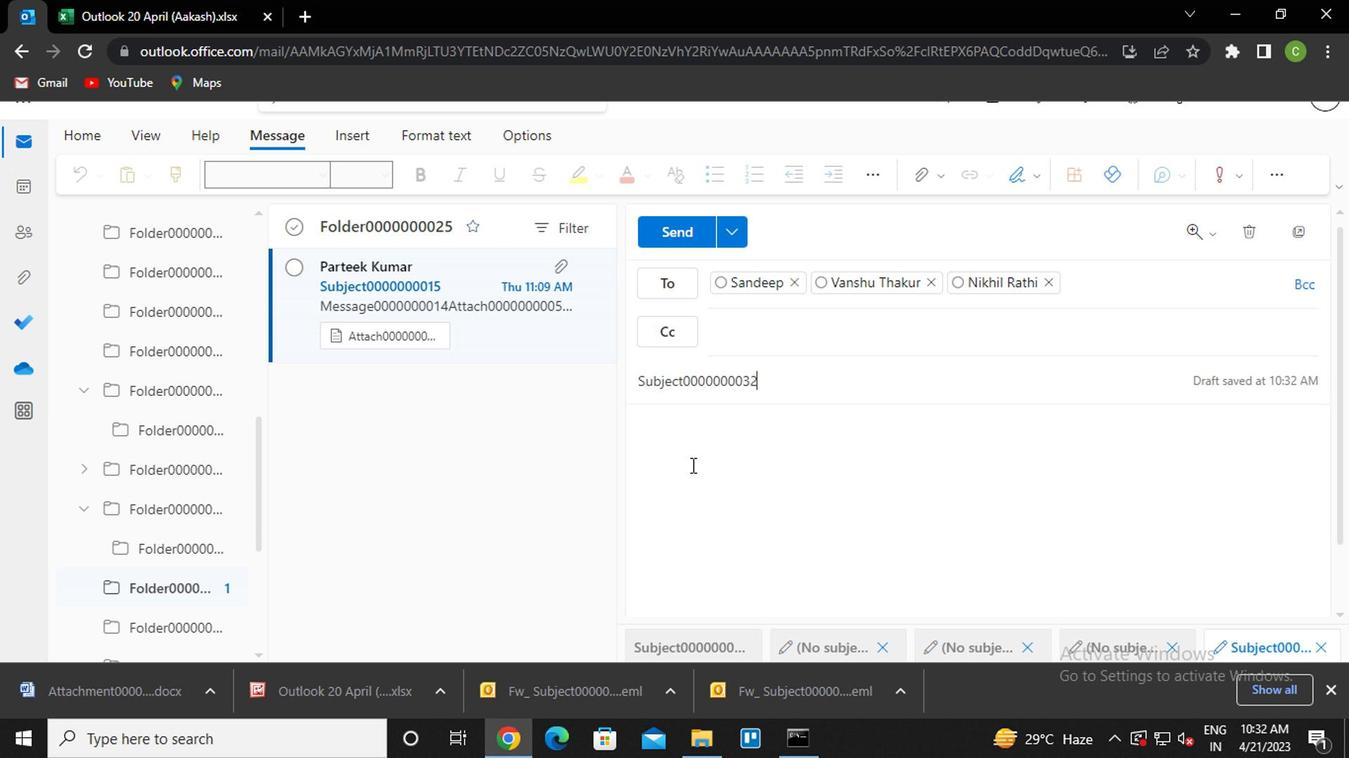 
Action: Mouse pressed left at (680, 444)
Screenshot: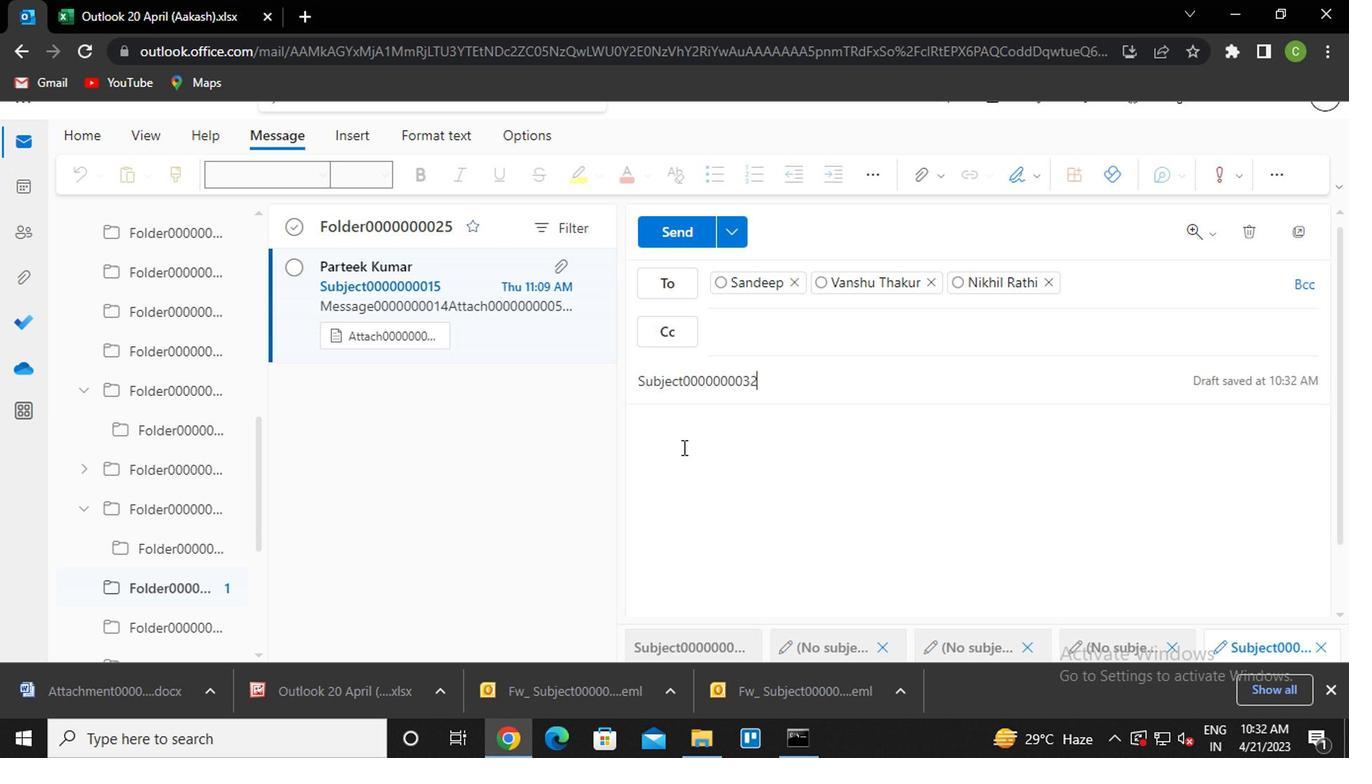 
Action: Key pressed <Key.caps_lock>m<Key.caps_lock>essage0000000032<Key.backspace>3
Screenshot: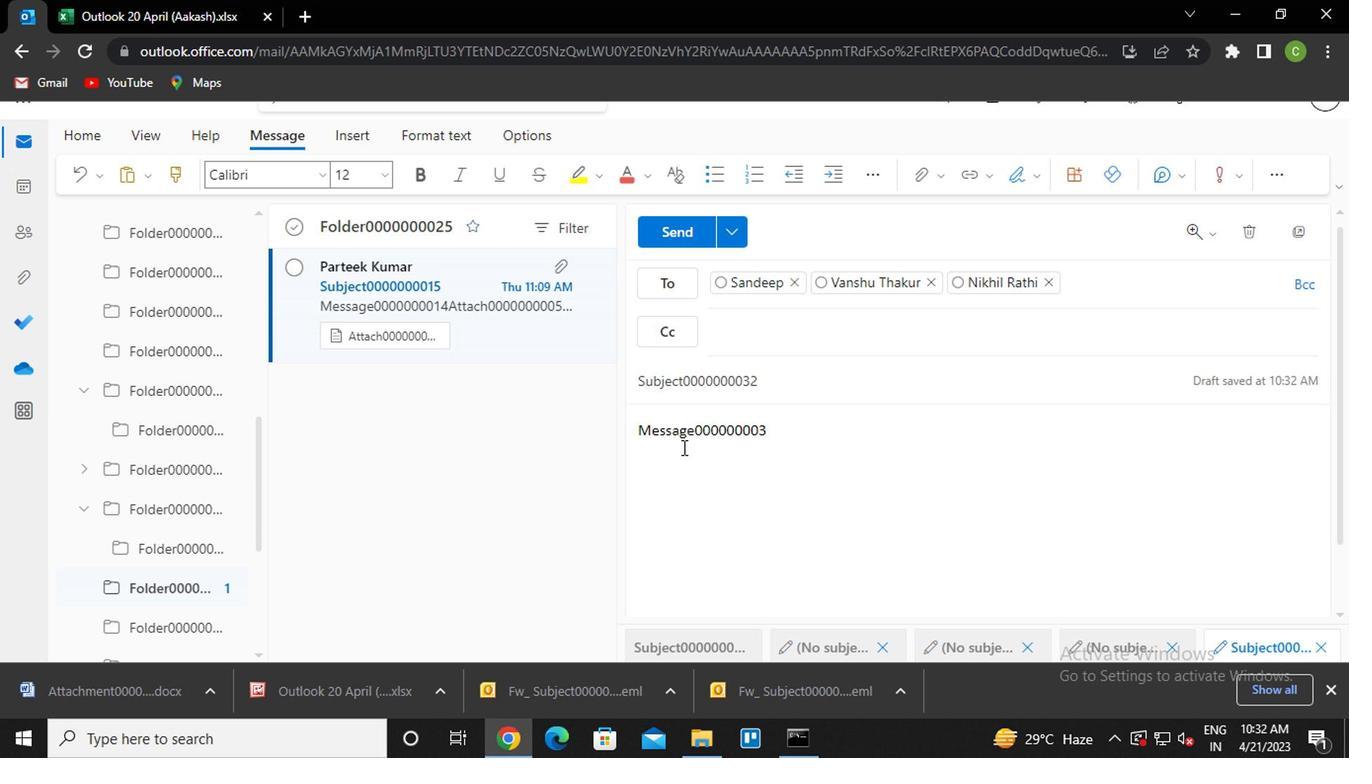 
Action: Mouse moved to (933, 184)
Screenshot: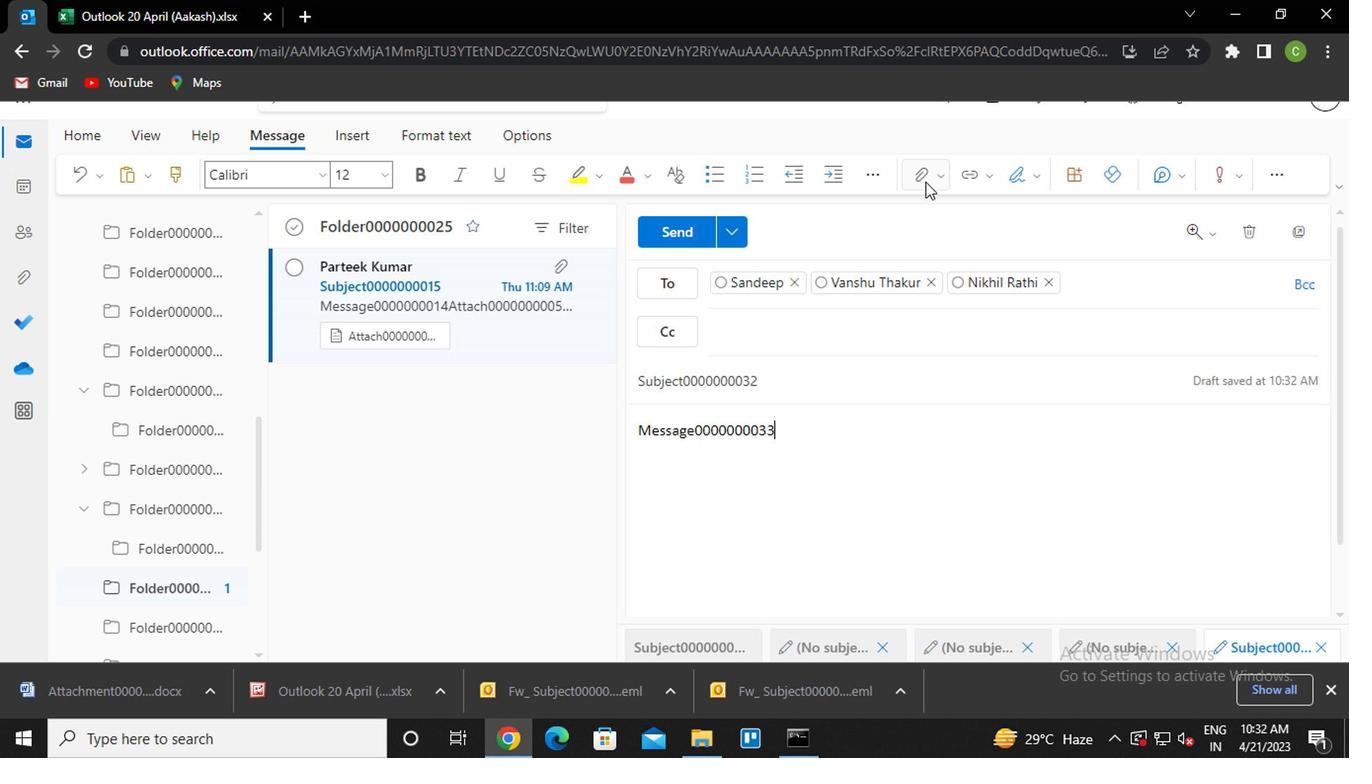 
Action: Mouse pressed left at (933, 184)
Screenshot: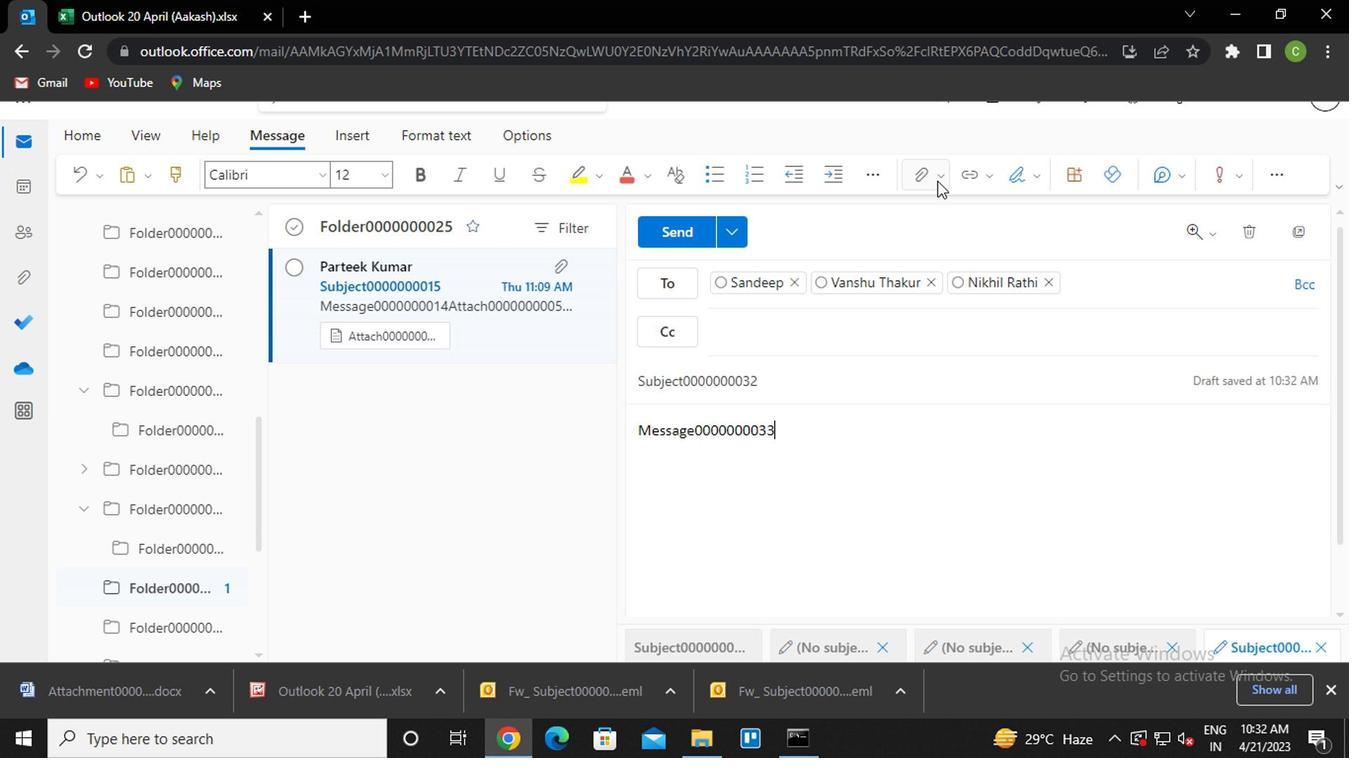 
Action: Mouse moved to (872, 210)
Screenshot: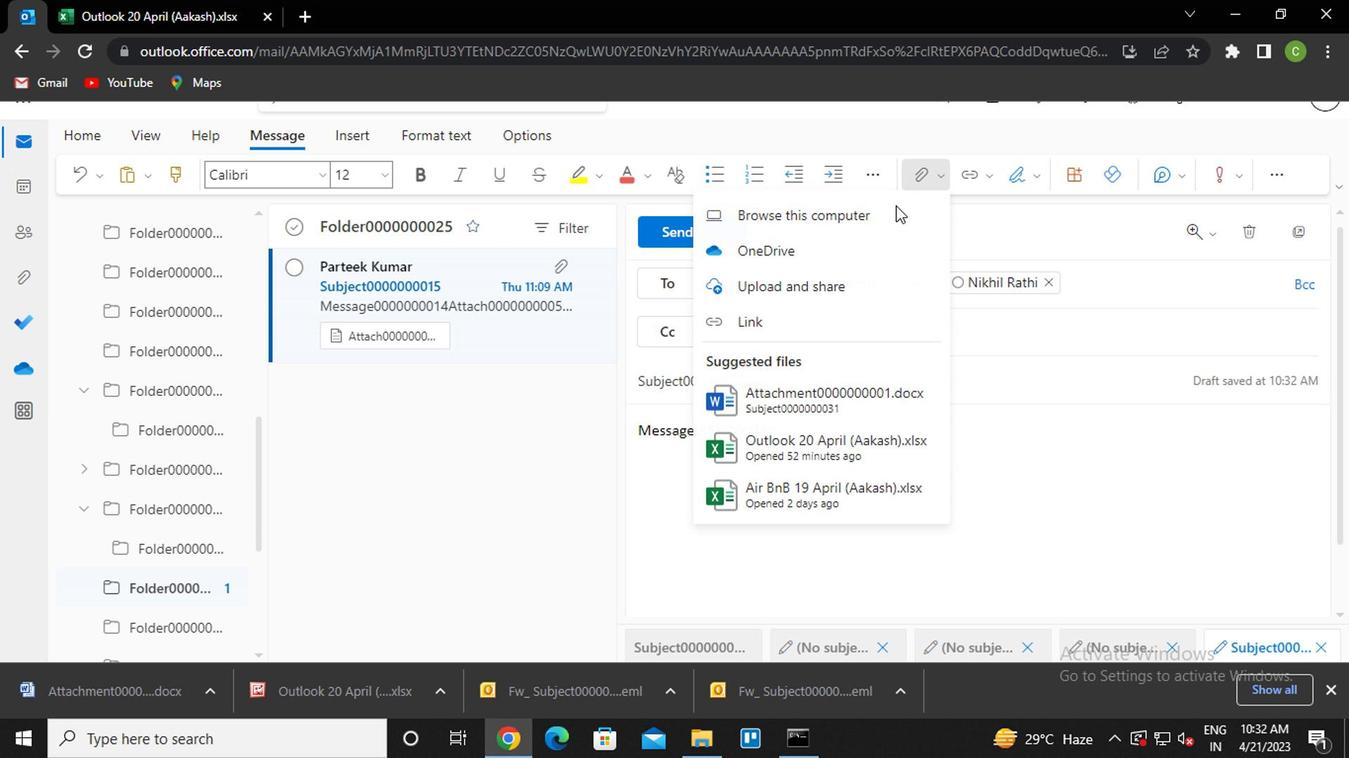 
Action: Mouse pressed left at (872, 210)
Screenshot: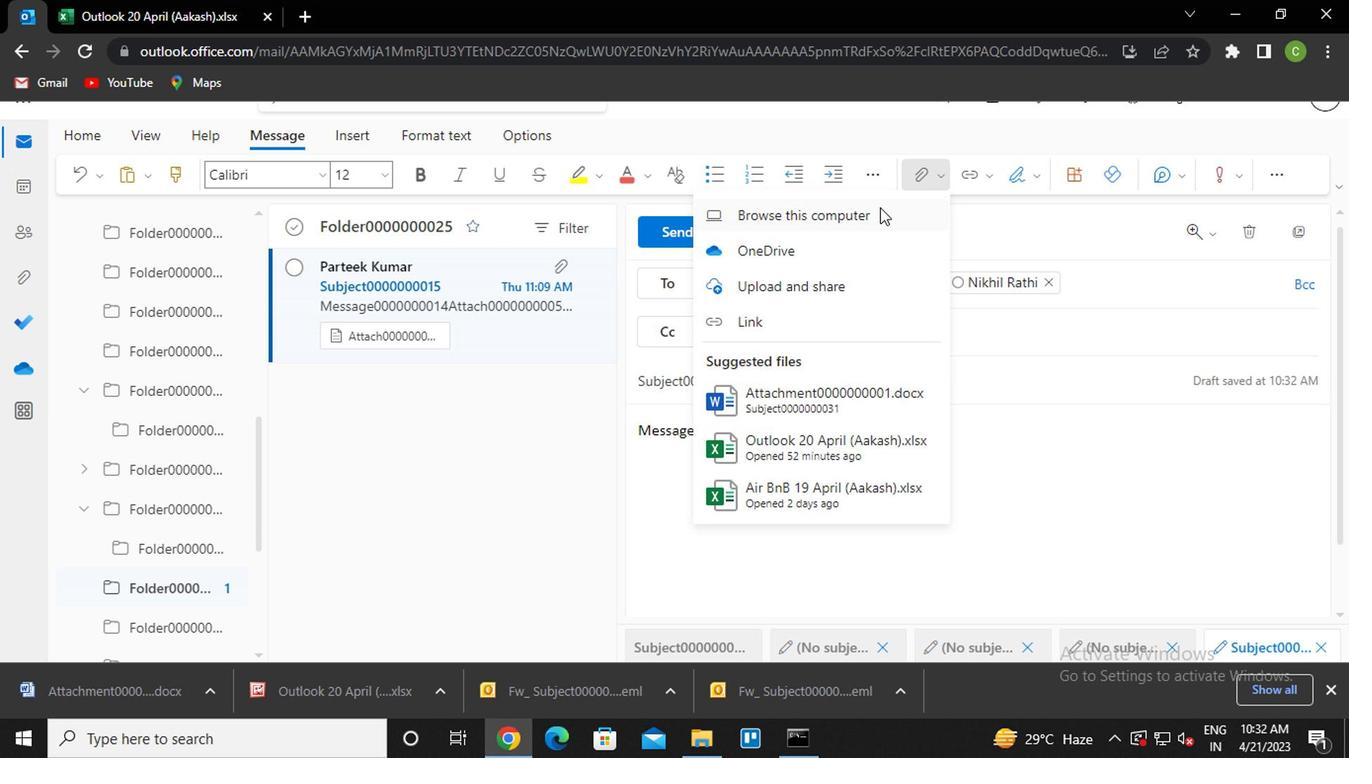 
Action: Mouse moved to (240, 165)
Screenshot: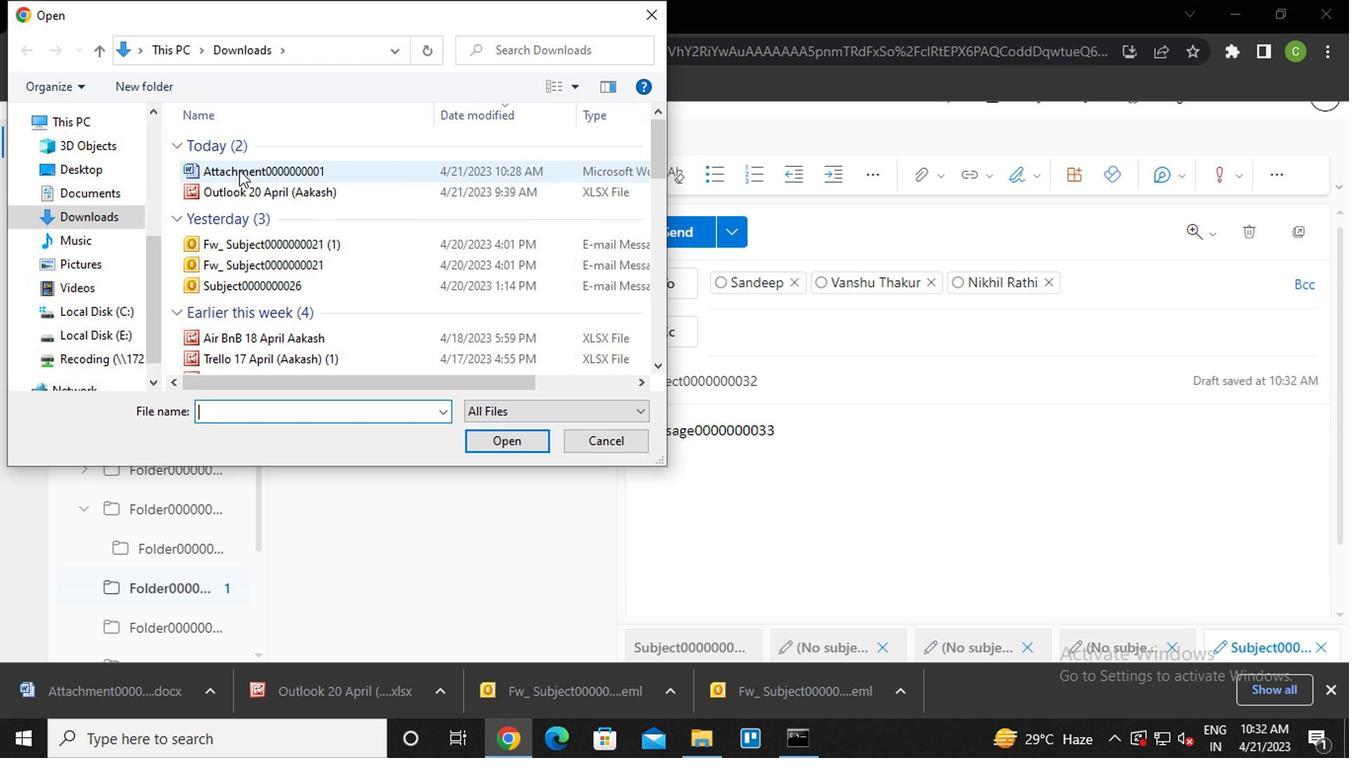 
Action: Mouse pressed left at (240, 165)
Screenshot: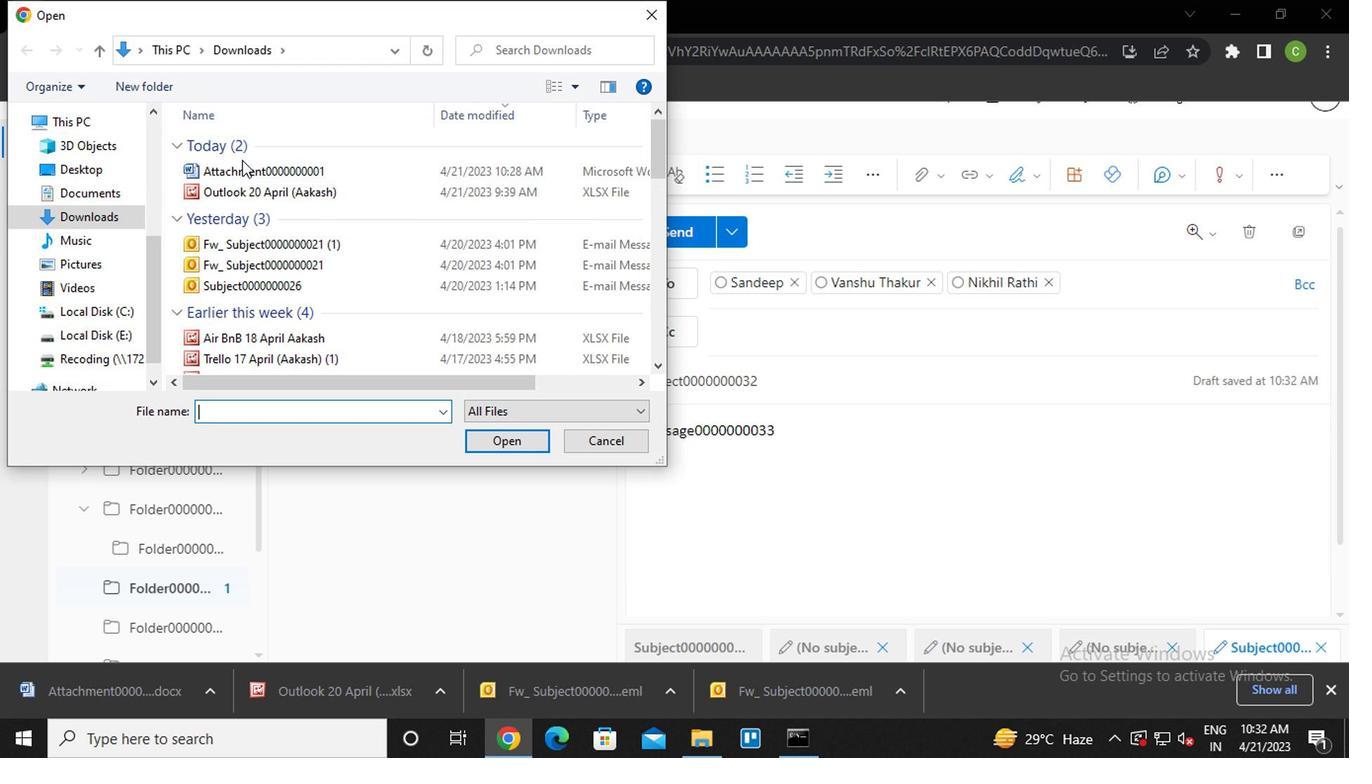 
Action: Mouse pressed left at (240, 165)
Screenshot: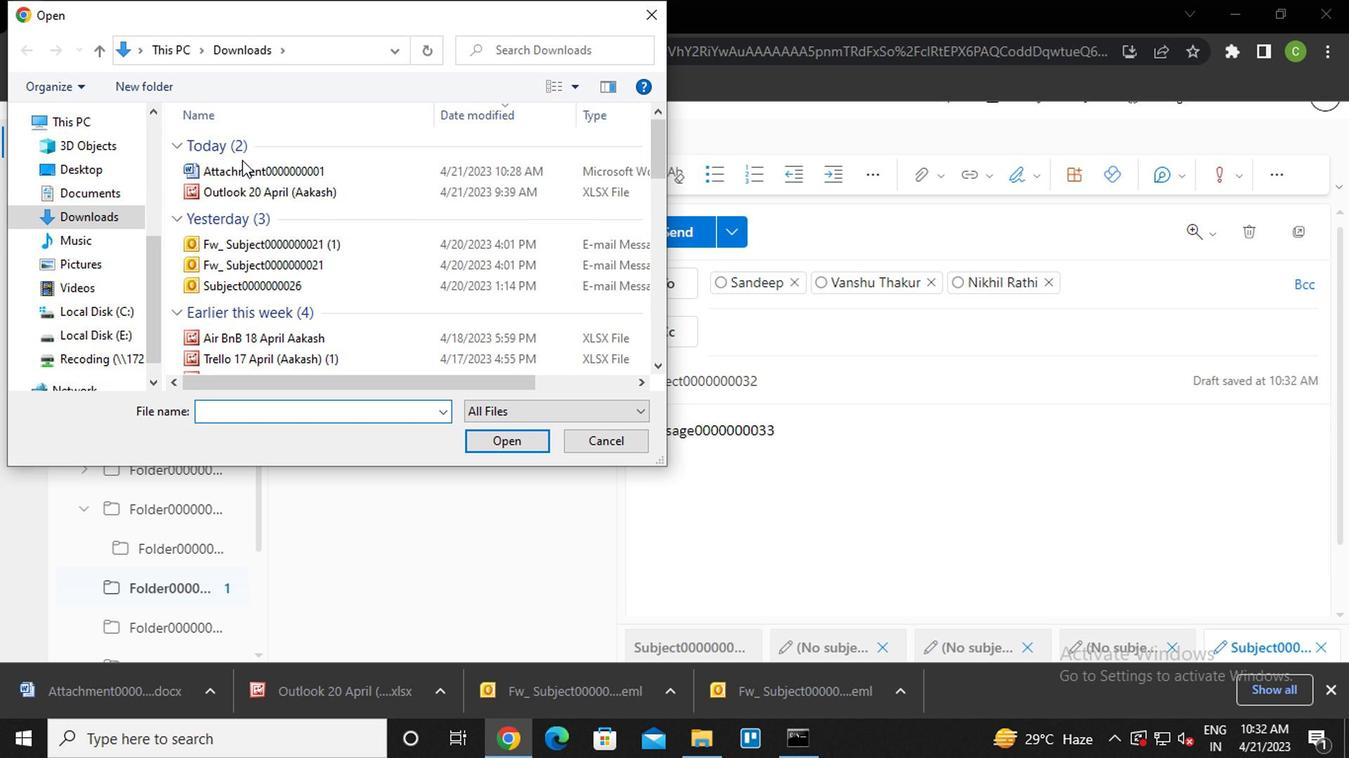 
Action: Mouse moved to (244, 176)
Screenshot: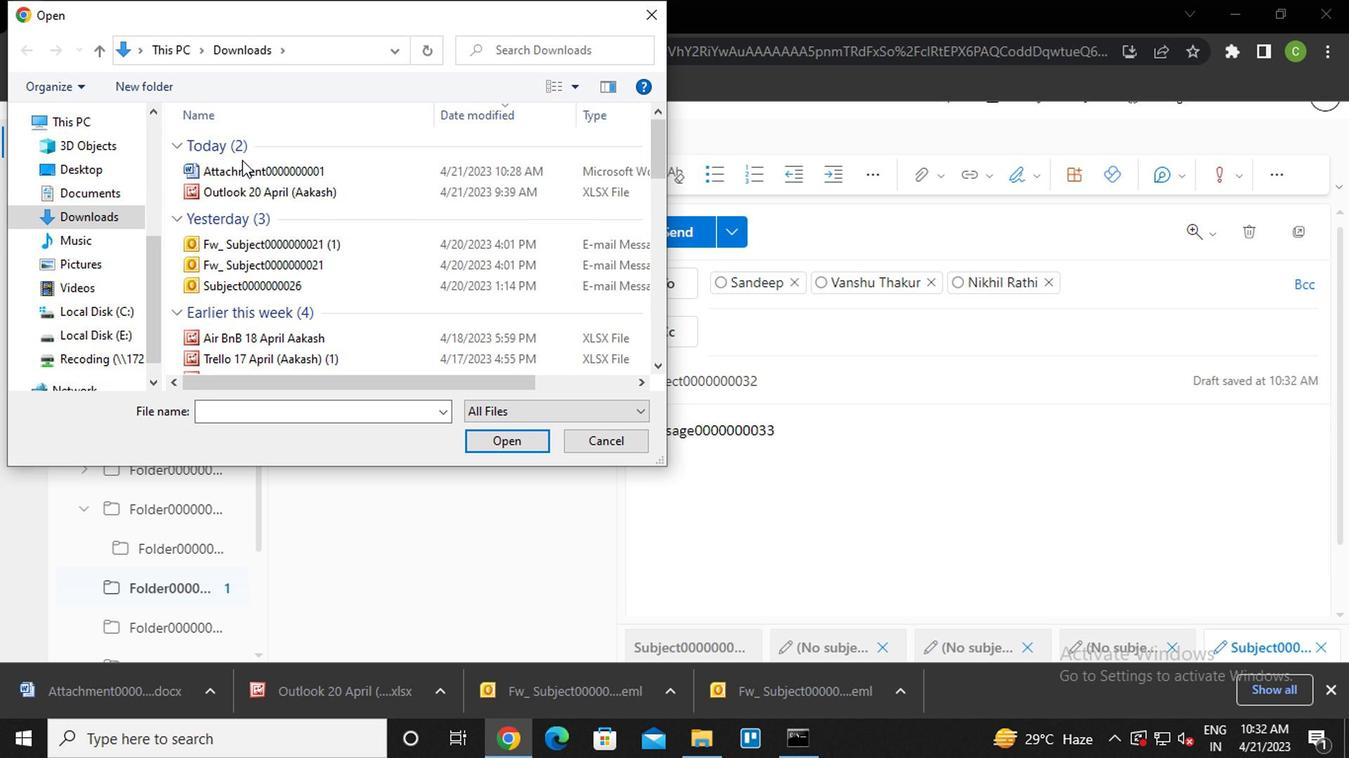 
Action: Mouse pressed left at (244, 176)
Screenshot: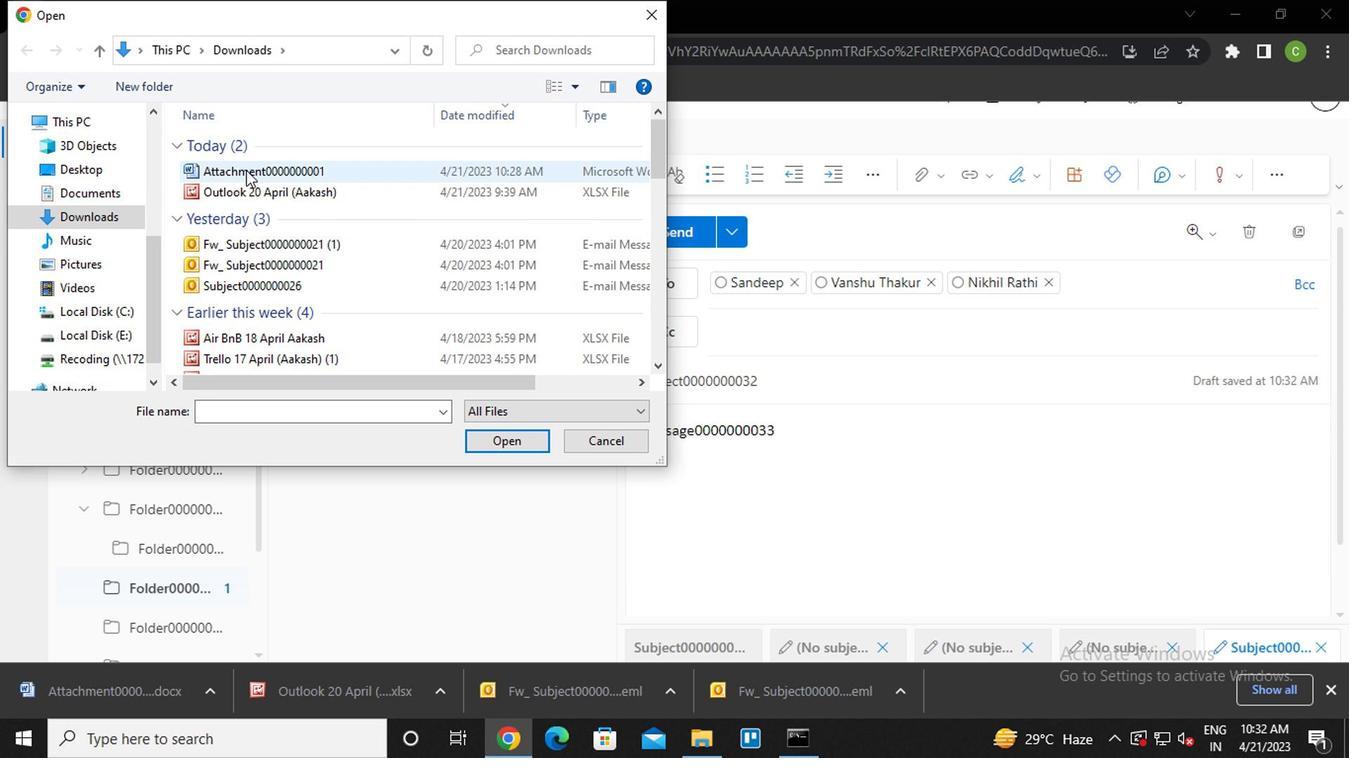 
Action: Mouse pressed left at (244, 176)
Screenshot: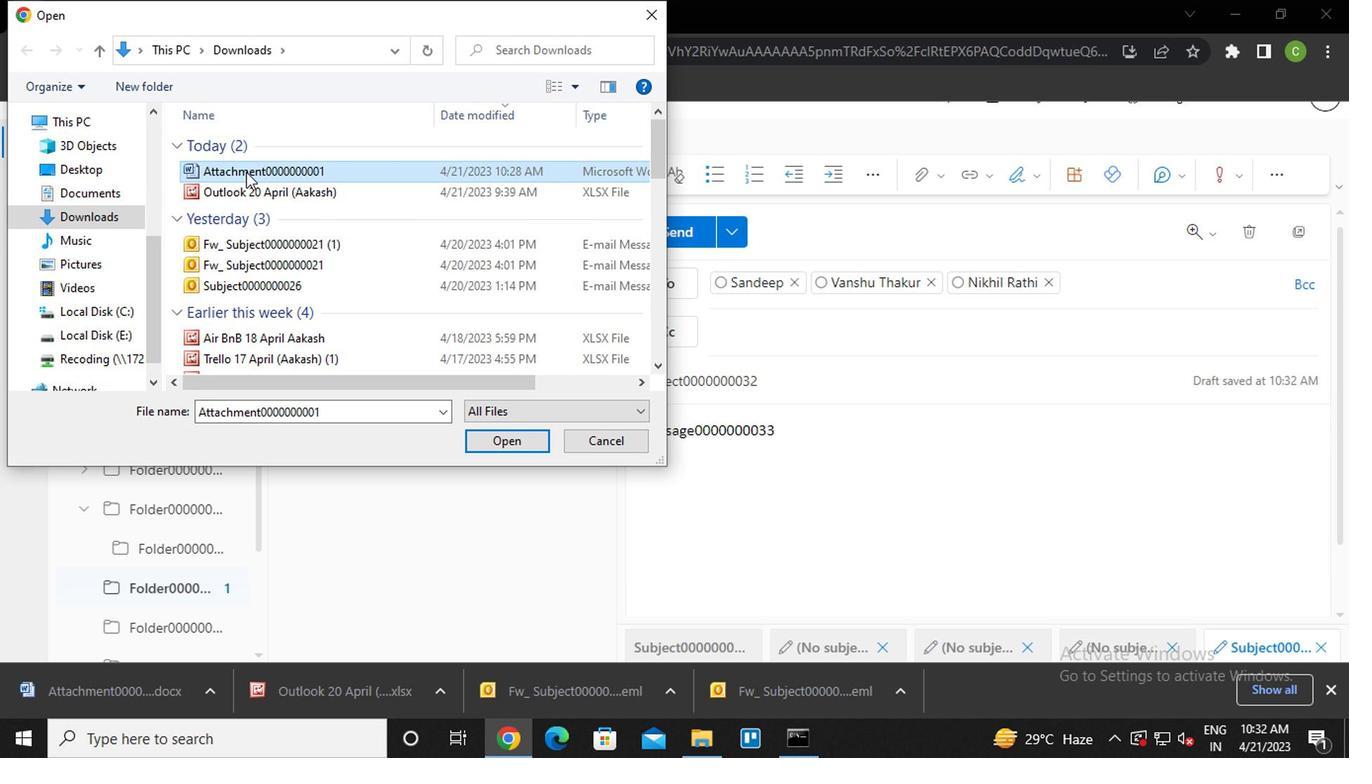 
Action: Mouse moved to (673, 239)
Screenshot: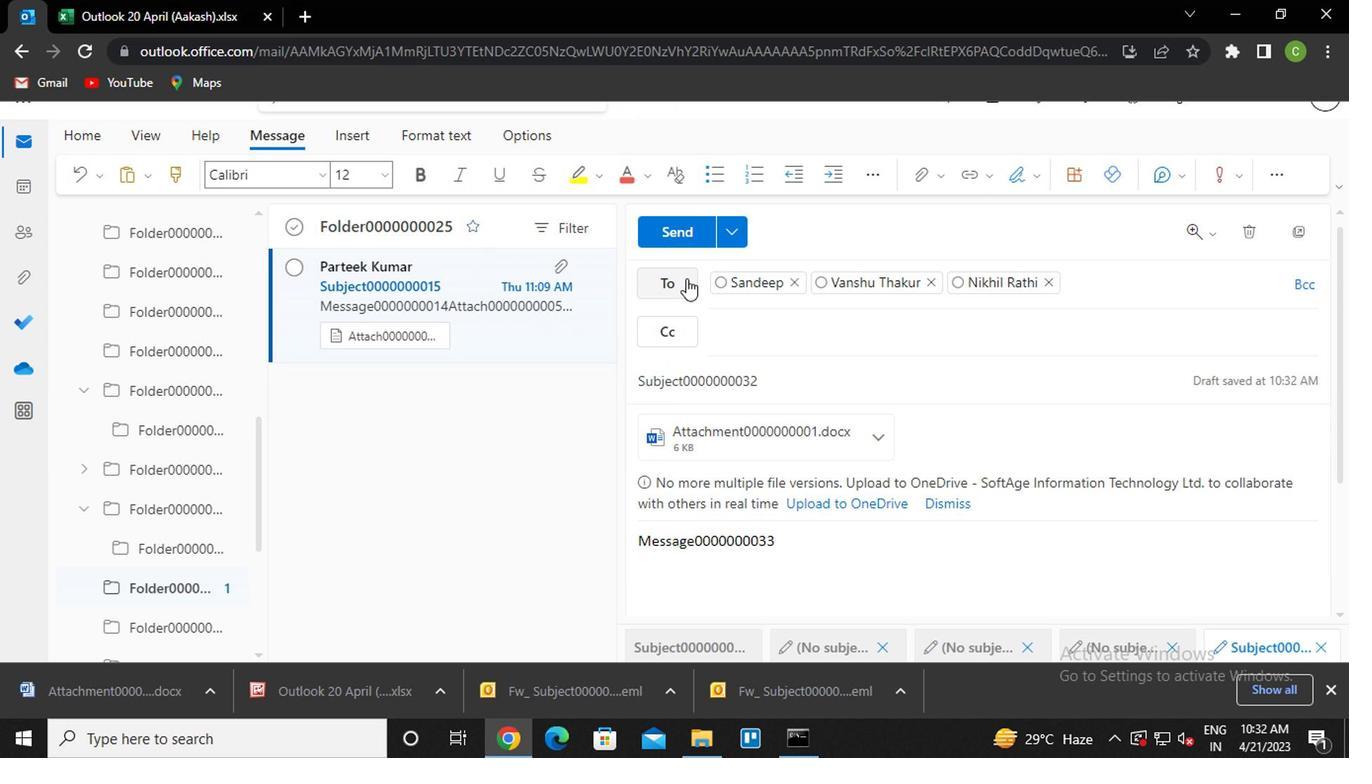 
Action: Mouse pressed left at (673, 239)
Screenshot: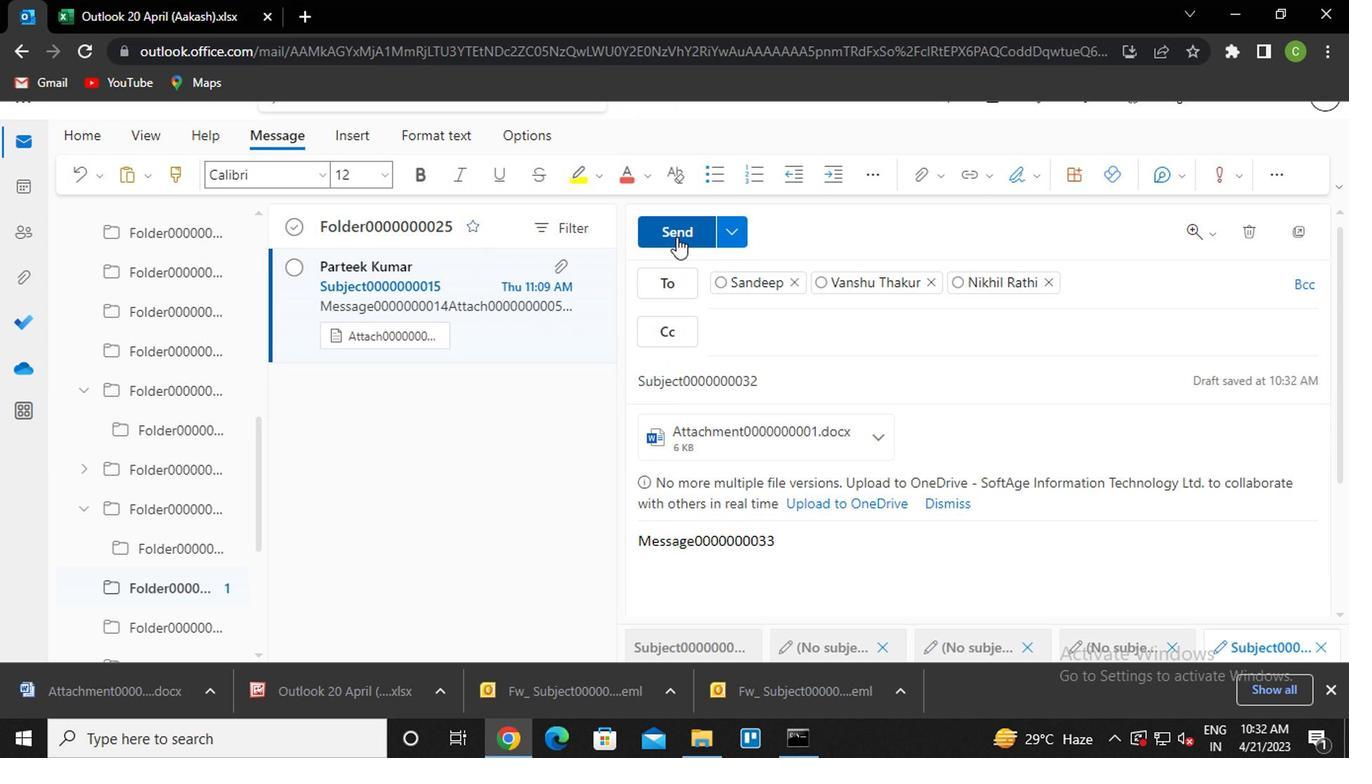 
Action: Mouse moved to (166, 172)
Screenshot: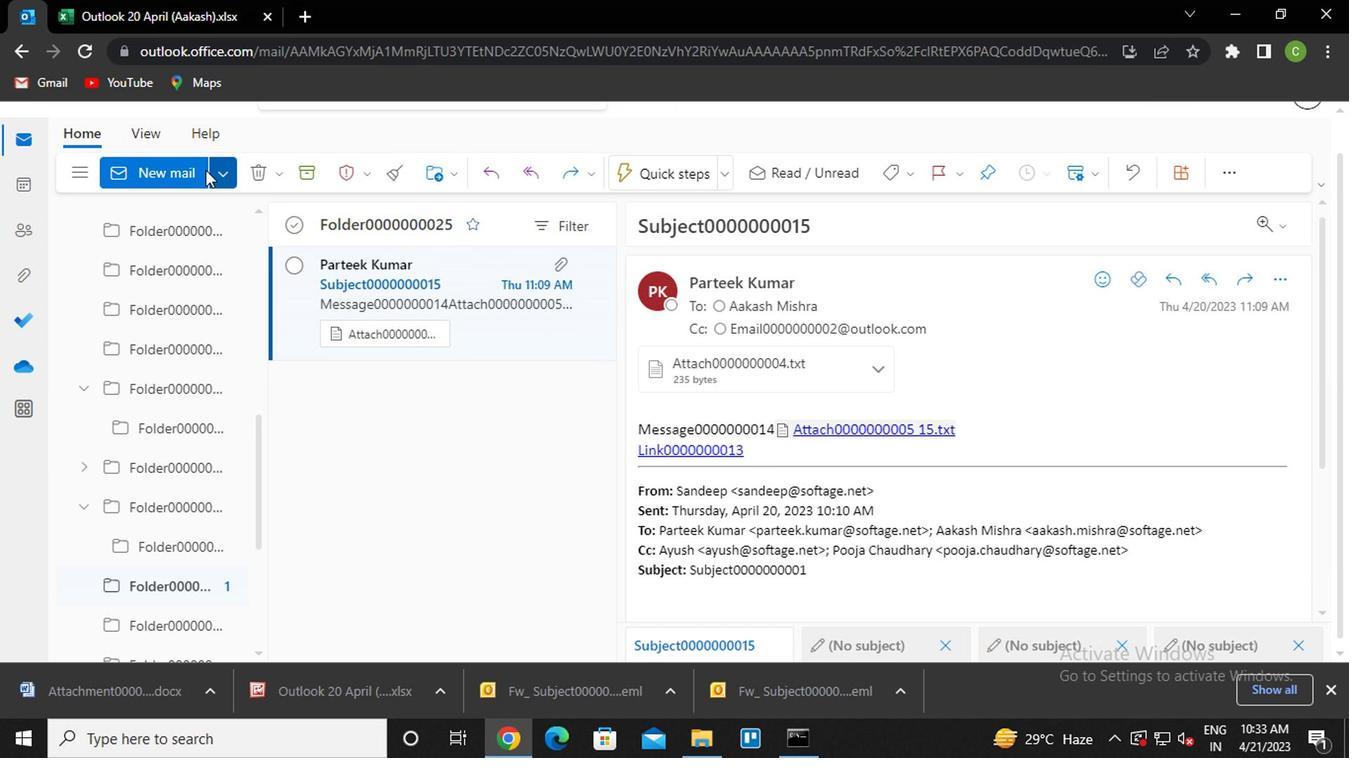 
Action: Mouse pressed left at (166, 172)
Screenshot: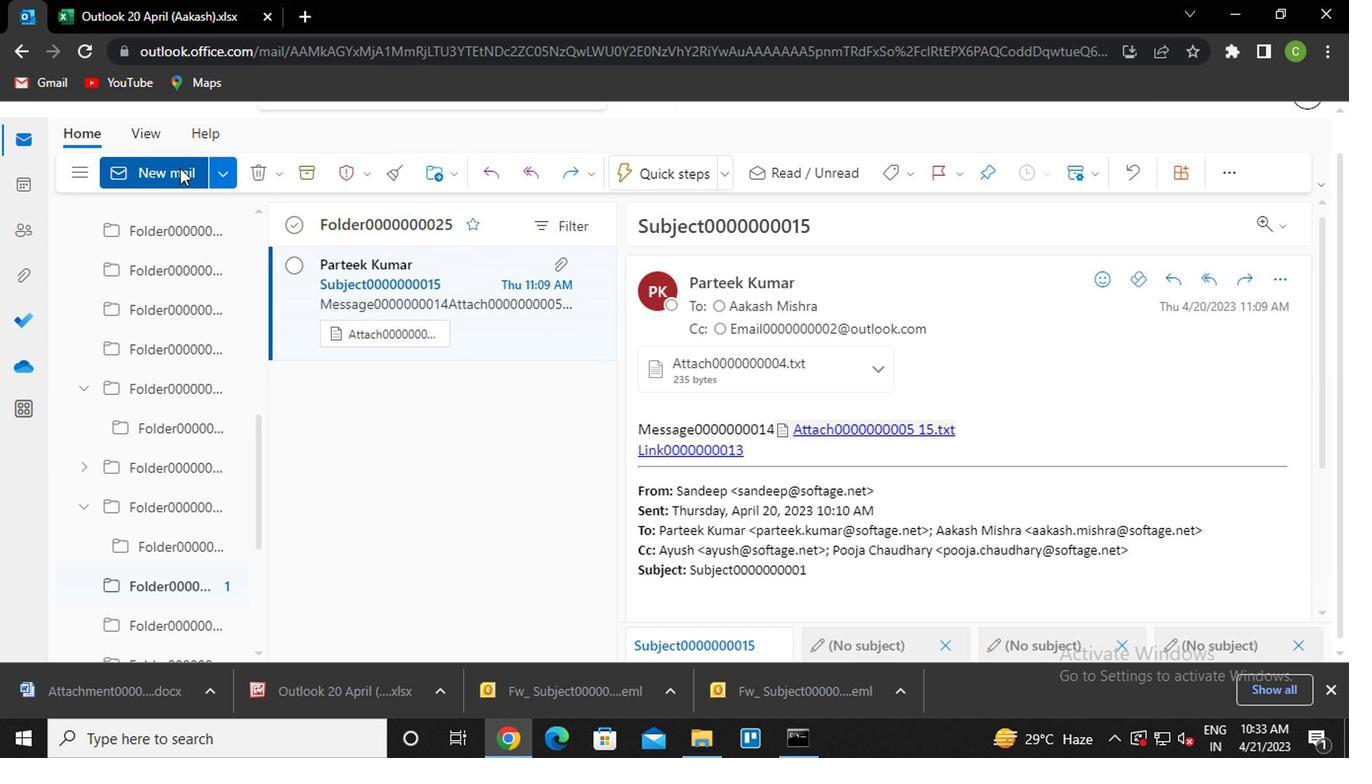 
Action: Mouse moved to (833, 310)
Screenshot: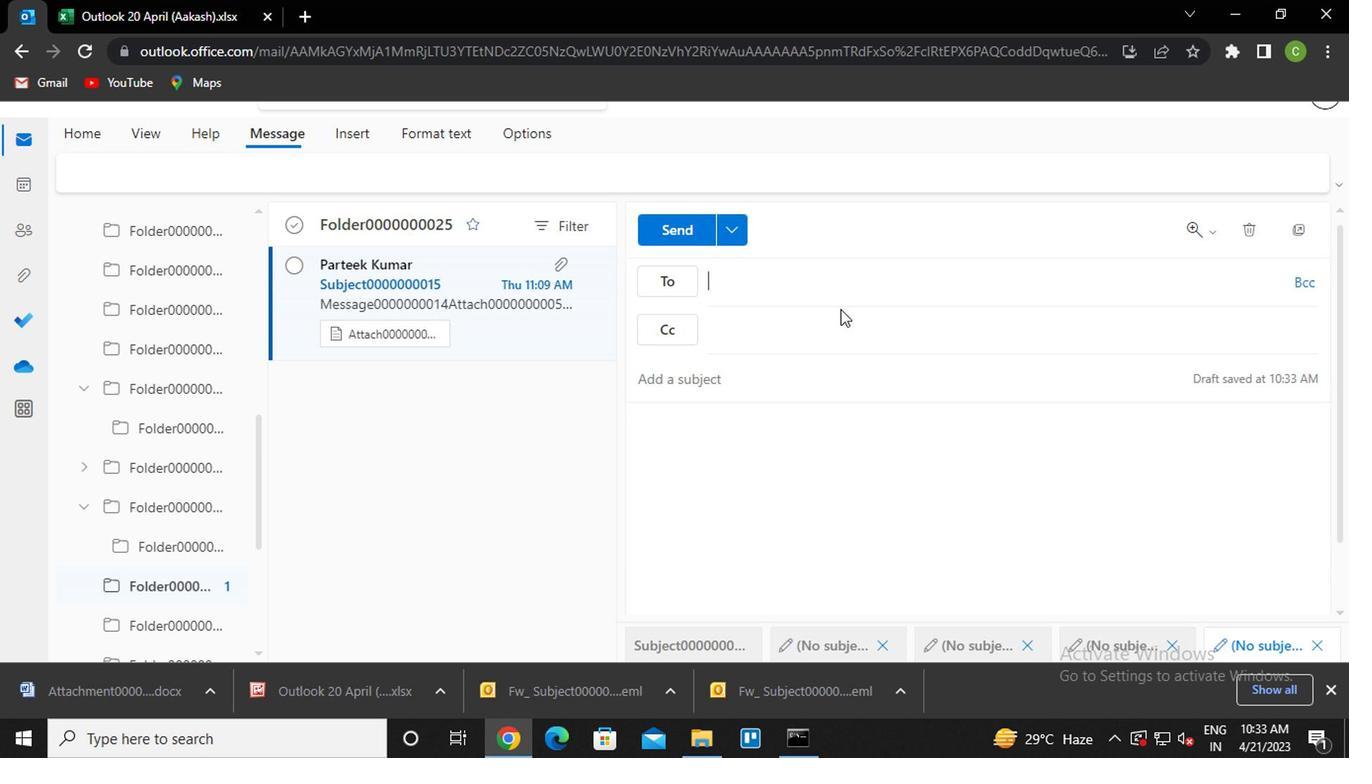 
Action: Key pressed <Key.caps_lock>sa<Key.backspace><Key.caps_lock>andip<Key.enter>
Screenshot: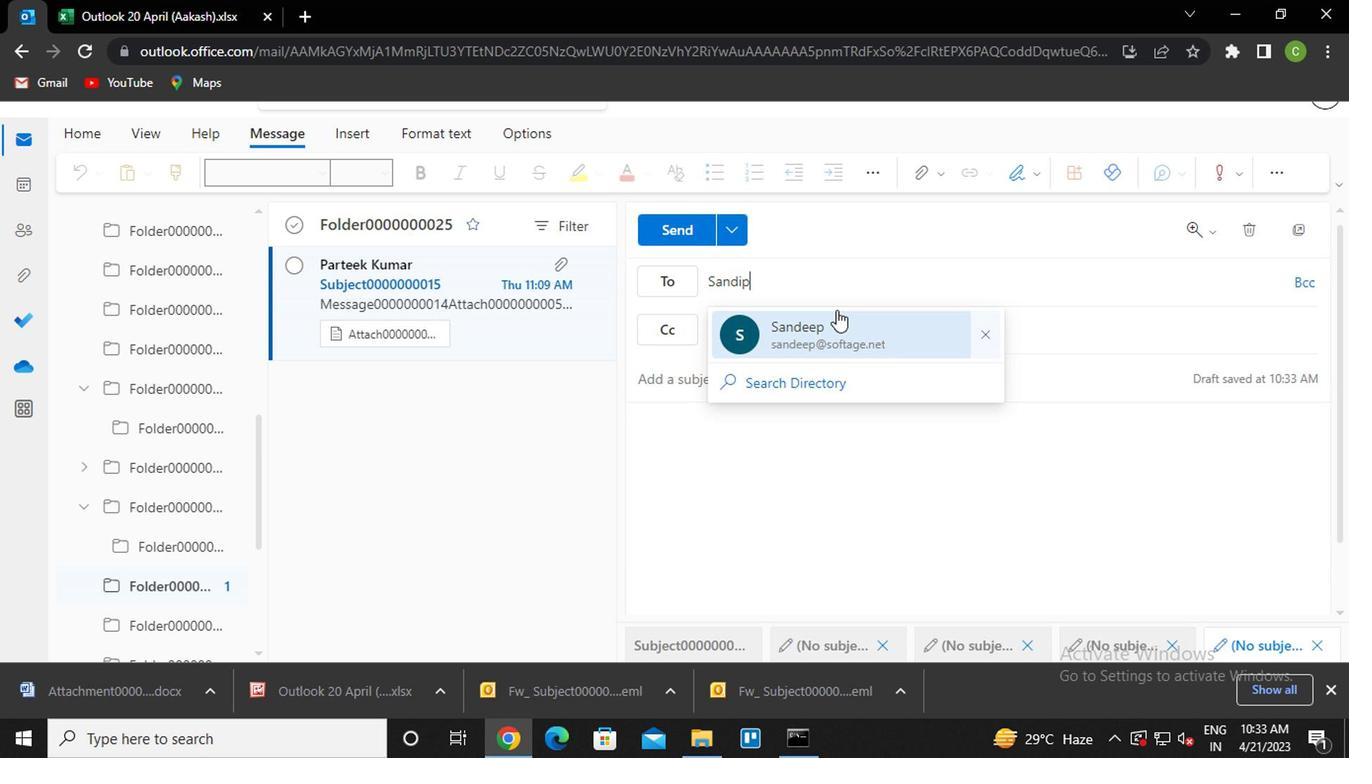 
Action: Mouse moved to (786, 322)
Screenshot: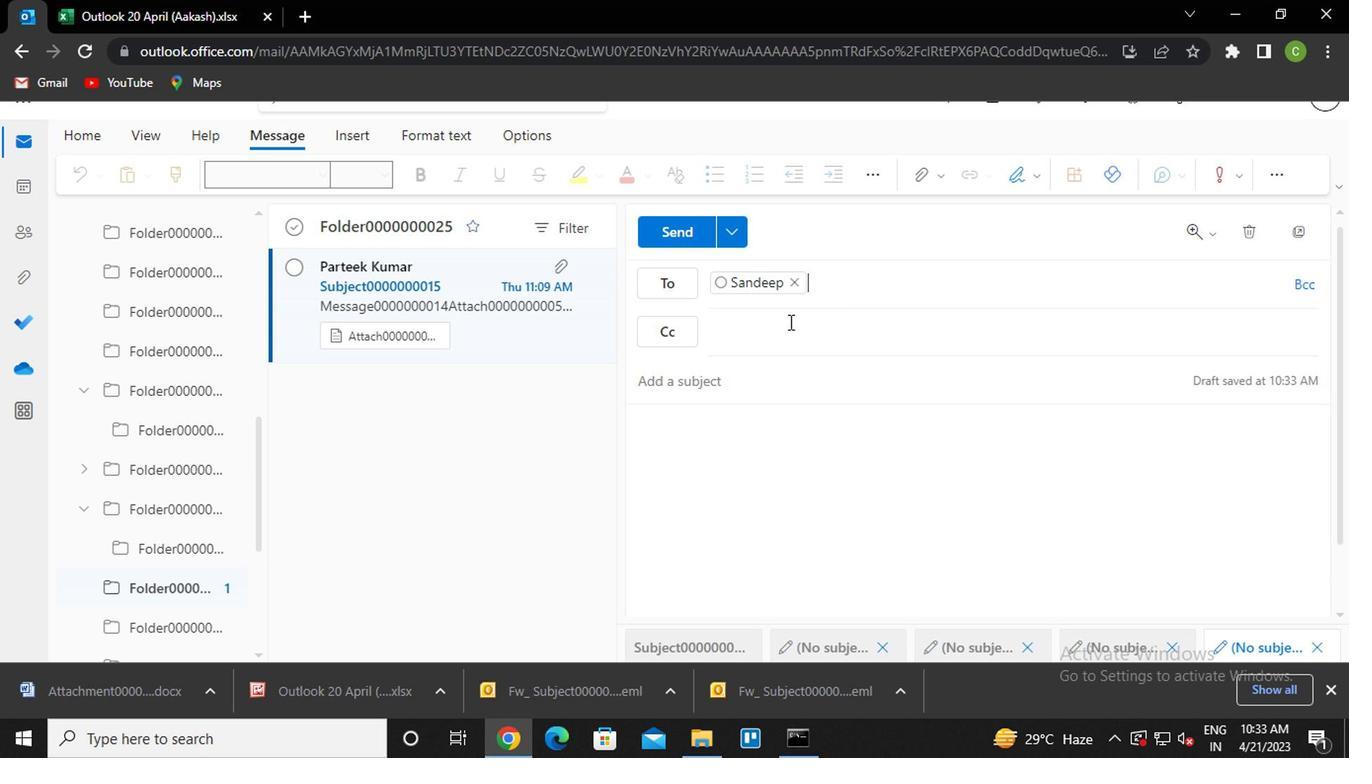 
Action: Key pressed <Key.tab><Key.caps_lock>v<Key.caps_lock>ashu<Key.enter>
Screenshot: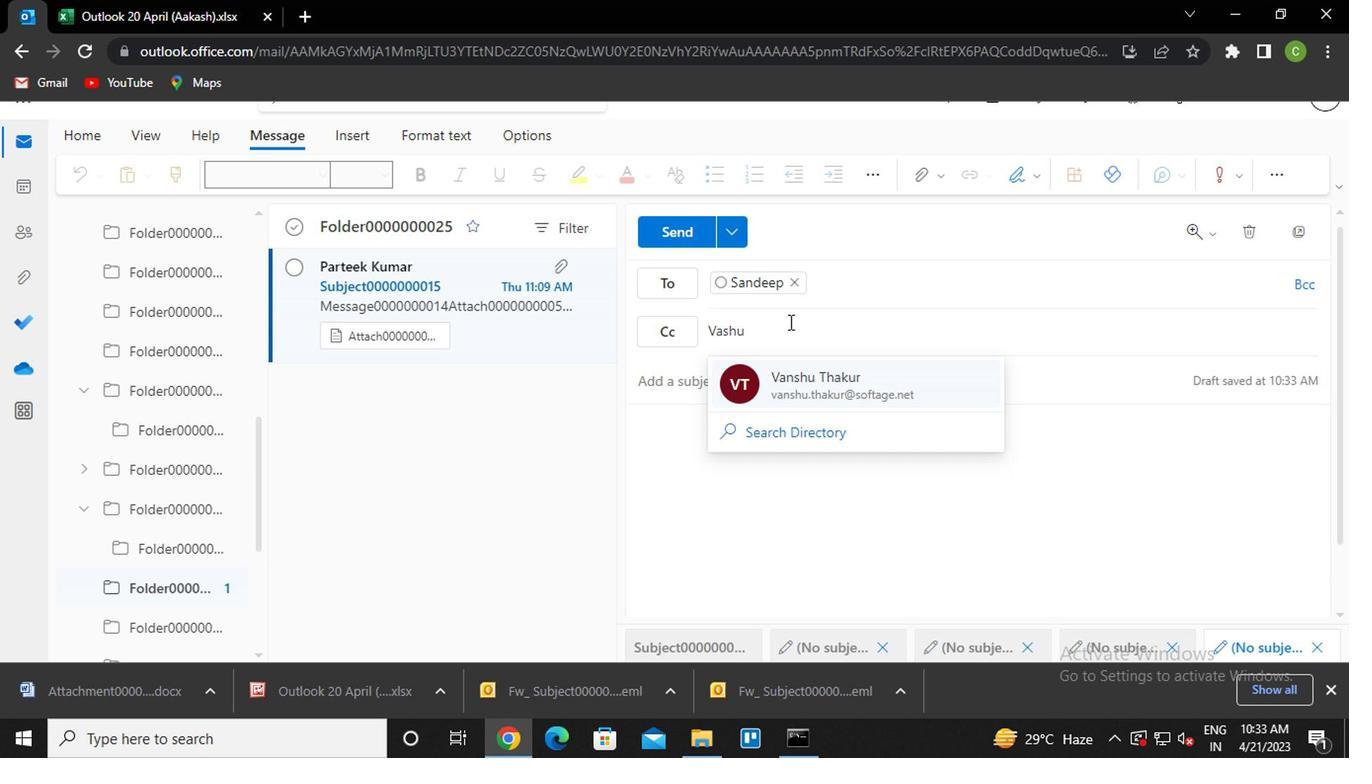 
Action: Mouse moved to (725, 373)
Screenshot: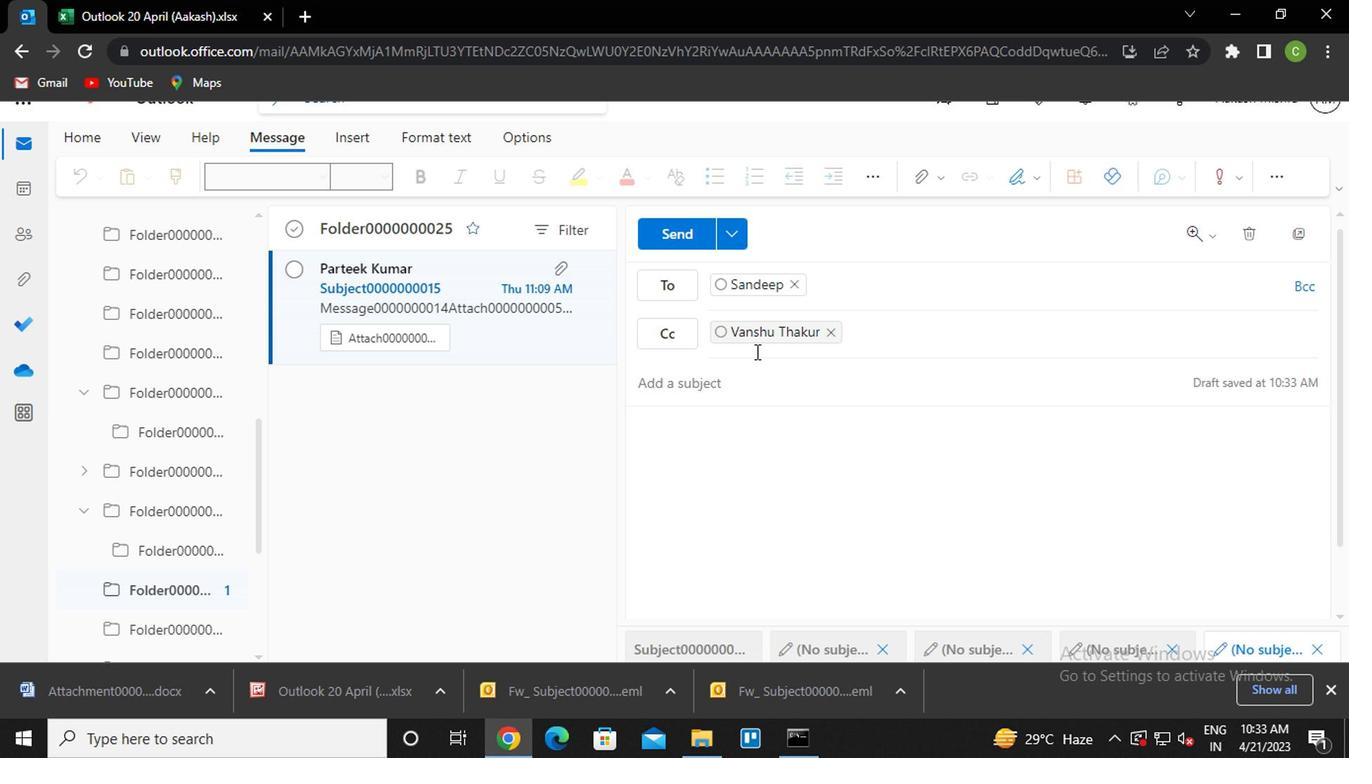 
Action: Mouse pressed left at (725, 373)
Screenshot: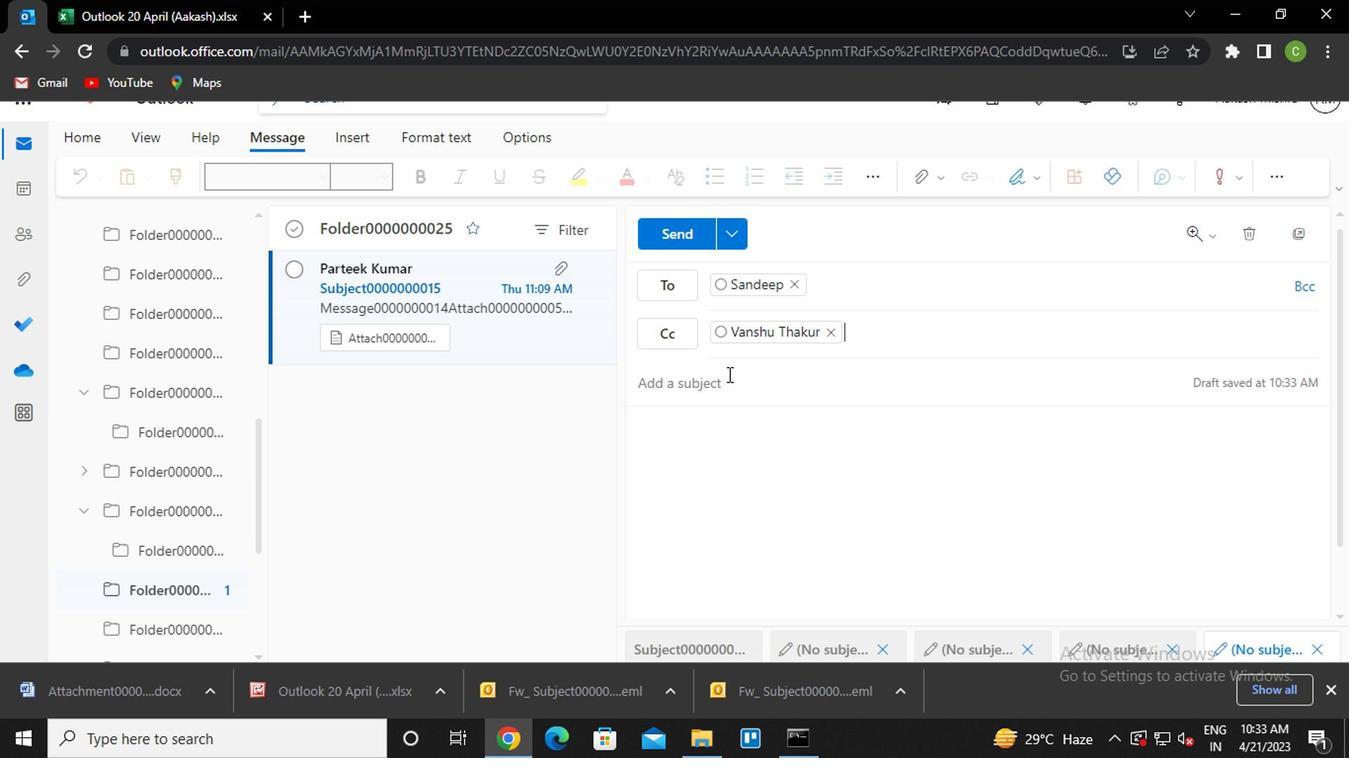 
Action: Key pressed <Key.caps_lock>s<Key.caps_lock>ubejct0000000031<Key.tab><Key.caps_lock>m<Key.caps_lock>essage0000000033
Screenshot: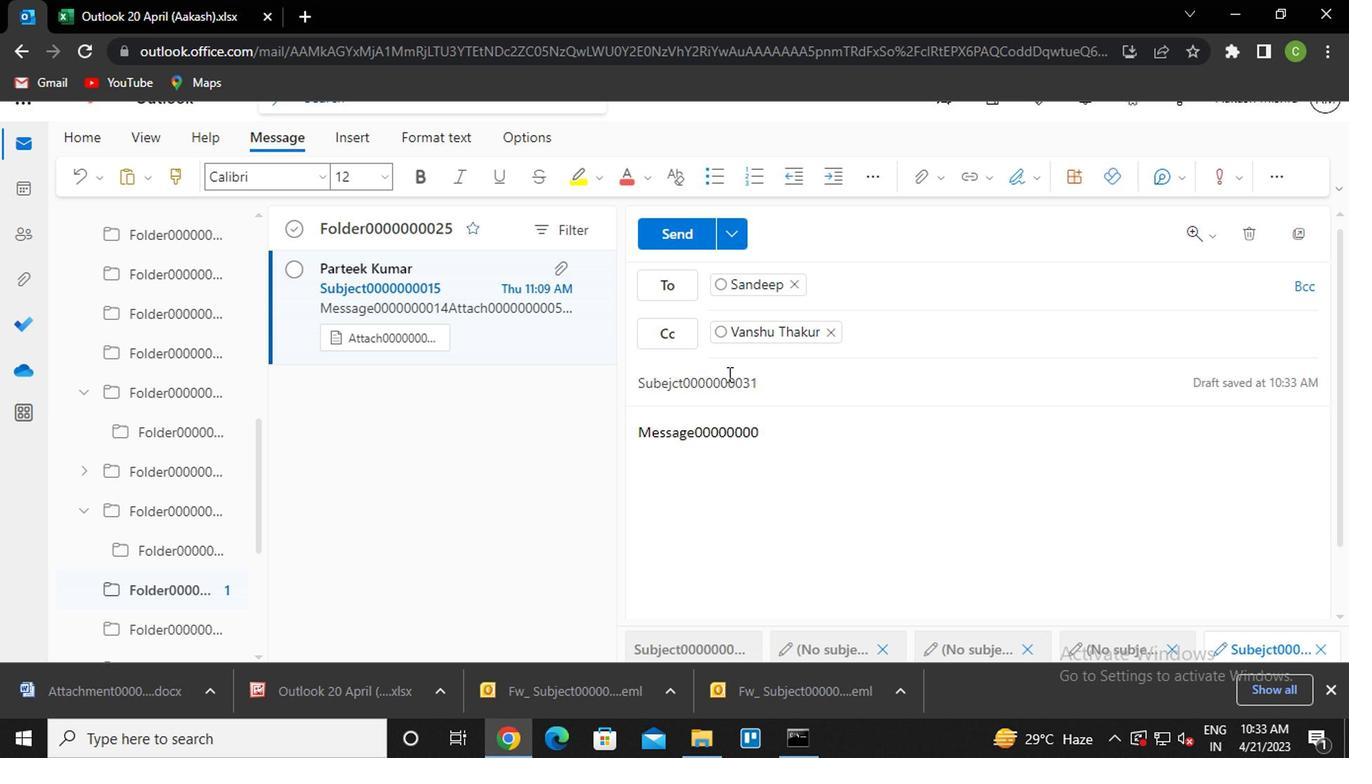 
Action: Mouse moved to (682, 250)
Screenshot: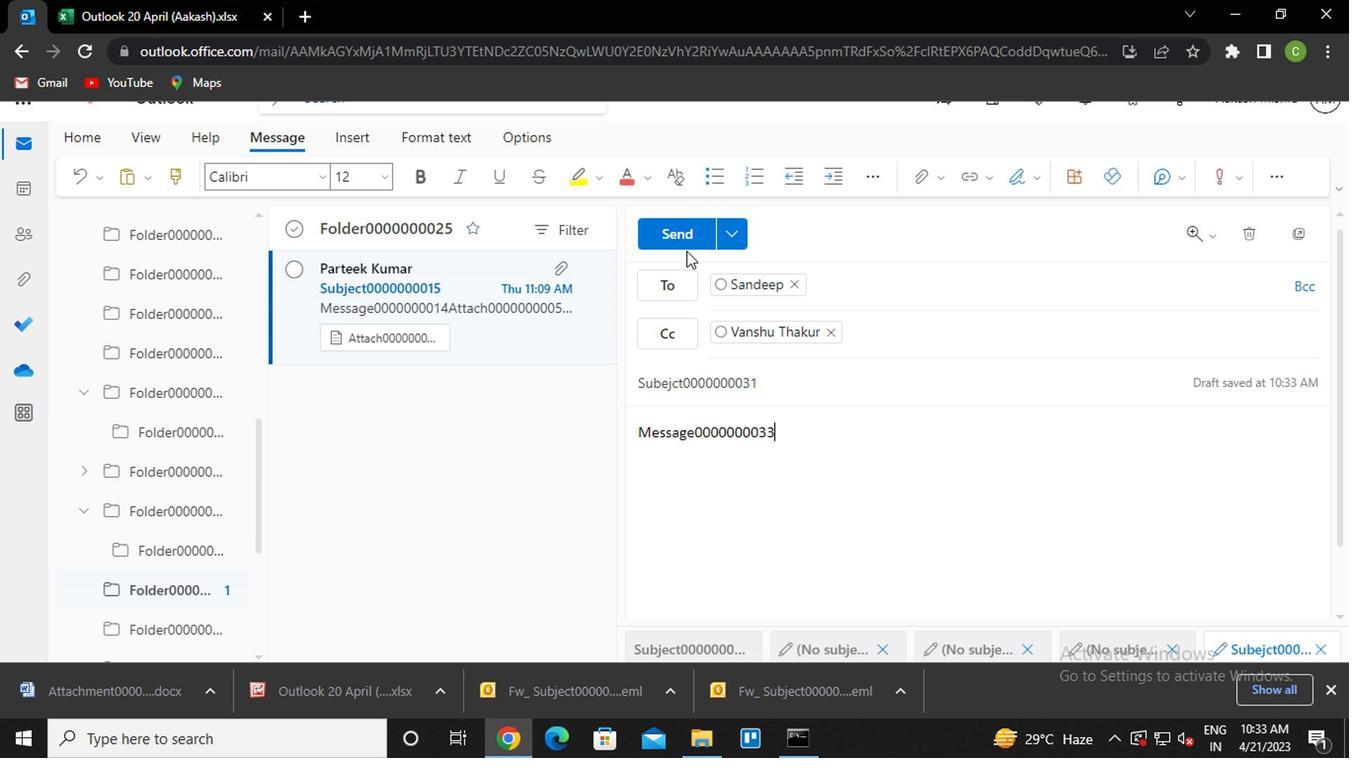 
Action: Mouse pressed left at (682, 250)
Screenshot: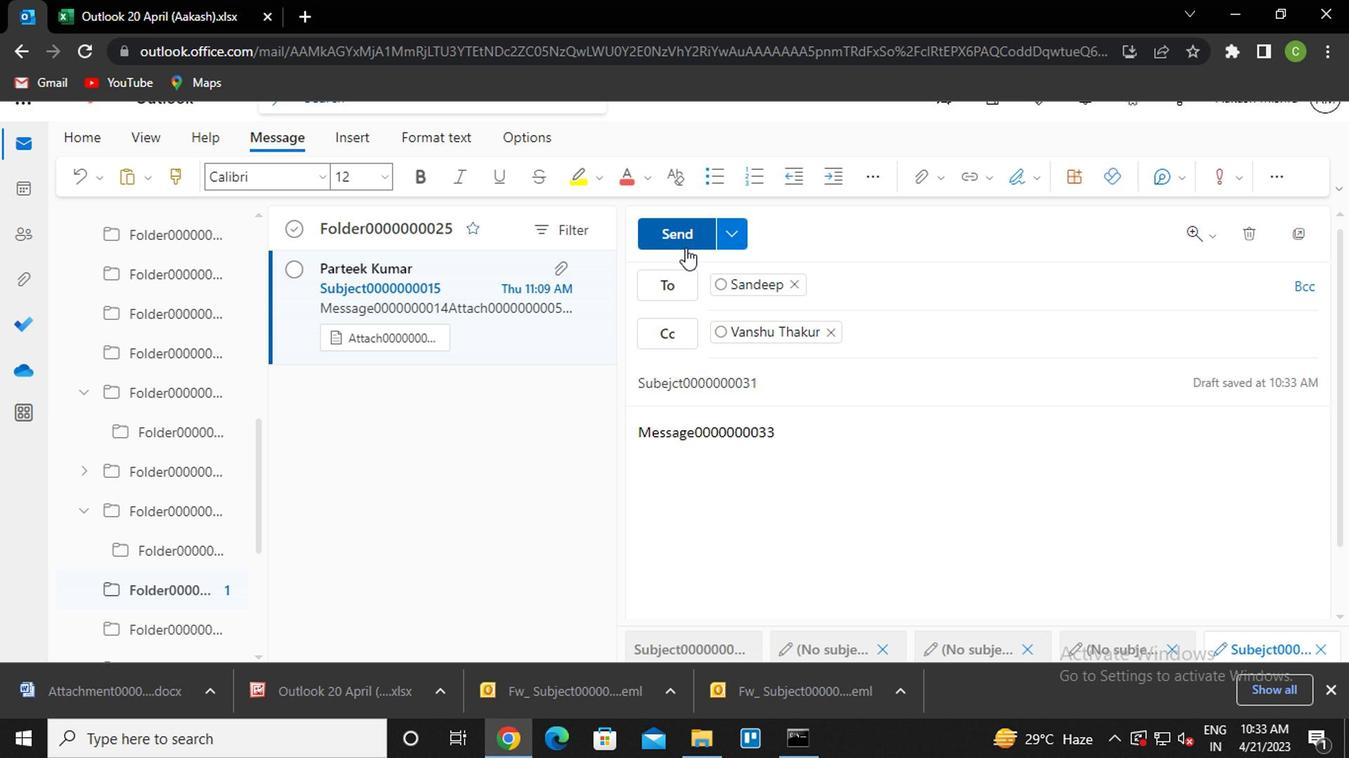 
Action: Mouse moved to (162, 175)
Screenshot: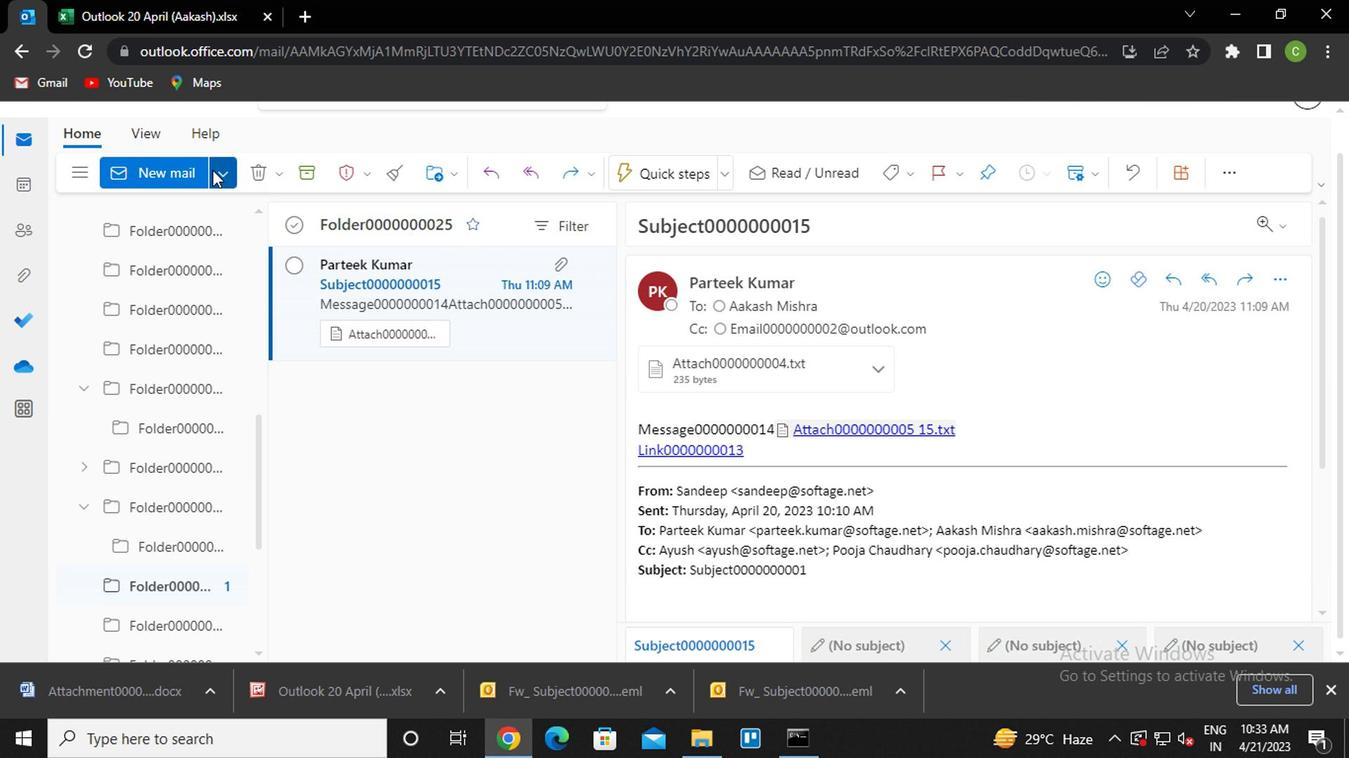 
Action: Mouse pressed left at (162, 175)
Screenshot: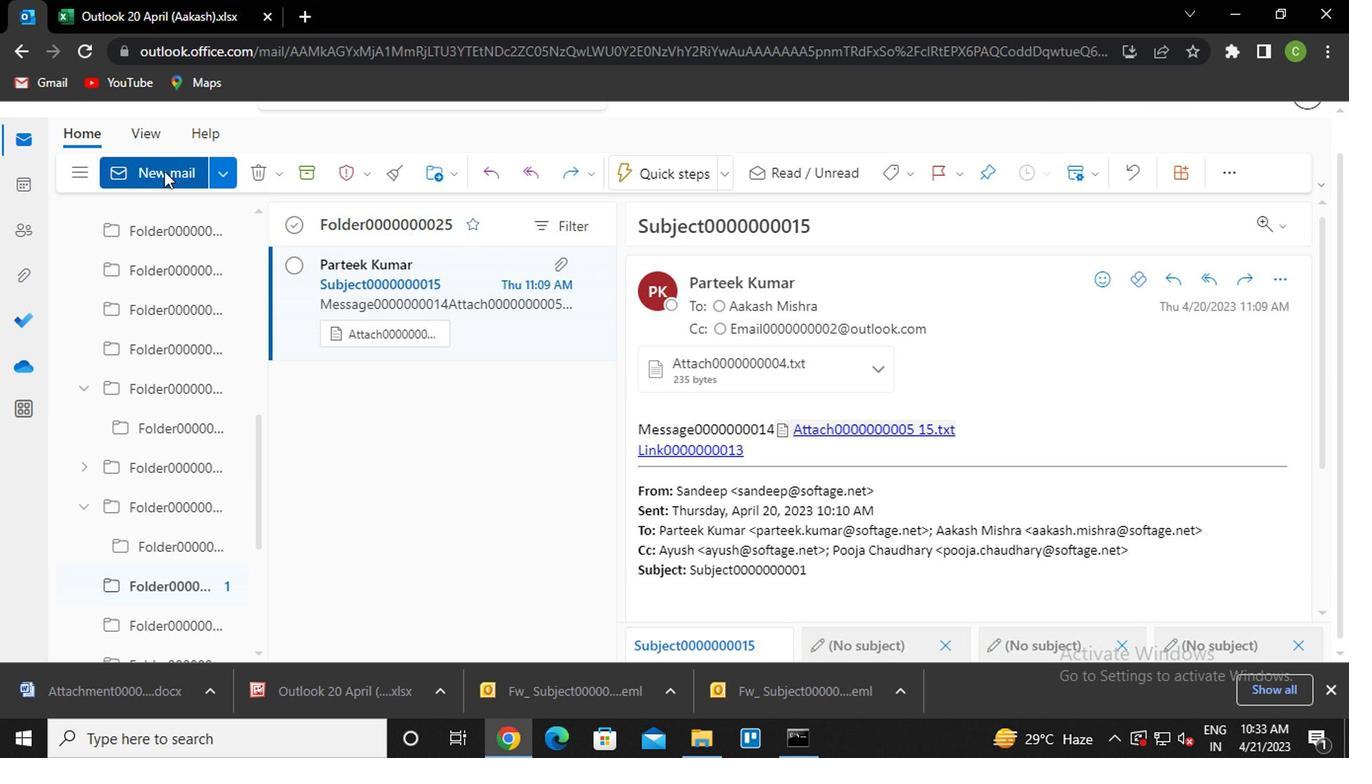 
Action: Mouse moved to (737, 287)
Screenshot: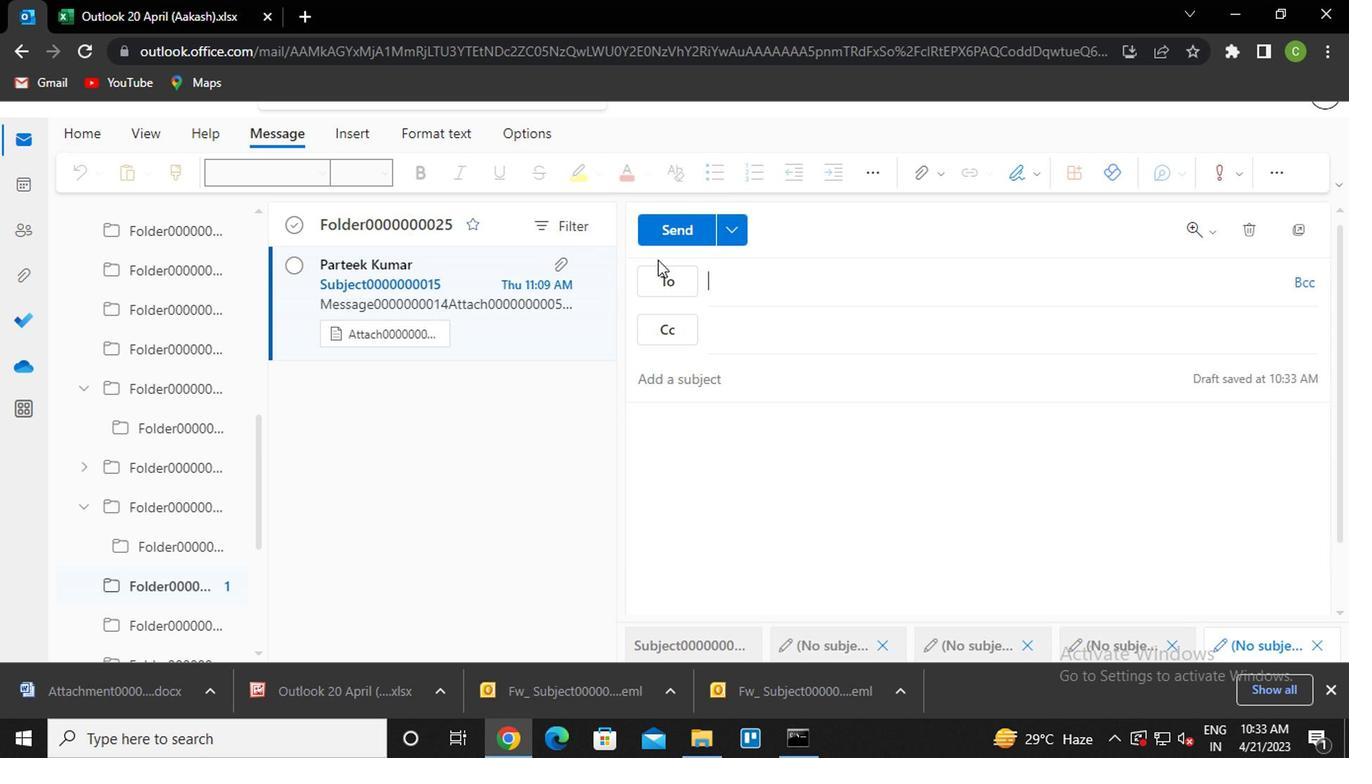 
Action: Key pressed sandip<Key.enter>
Screenshot: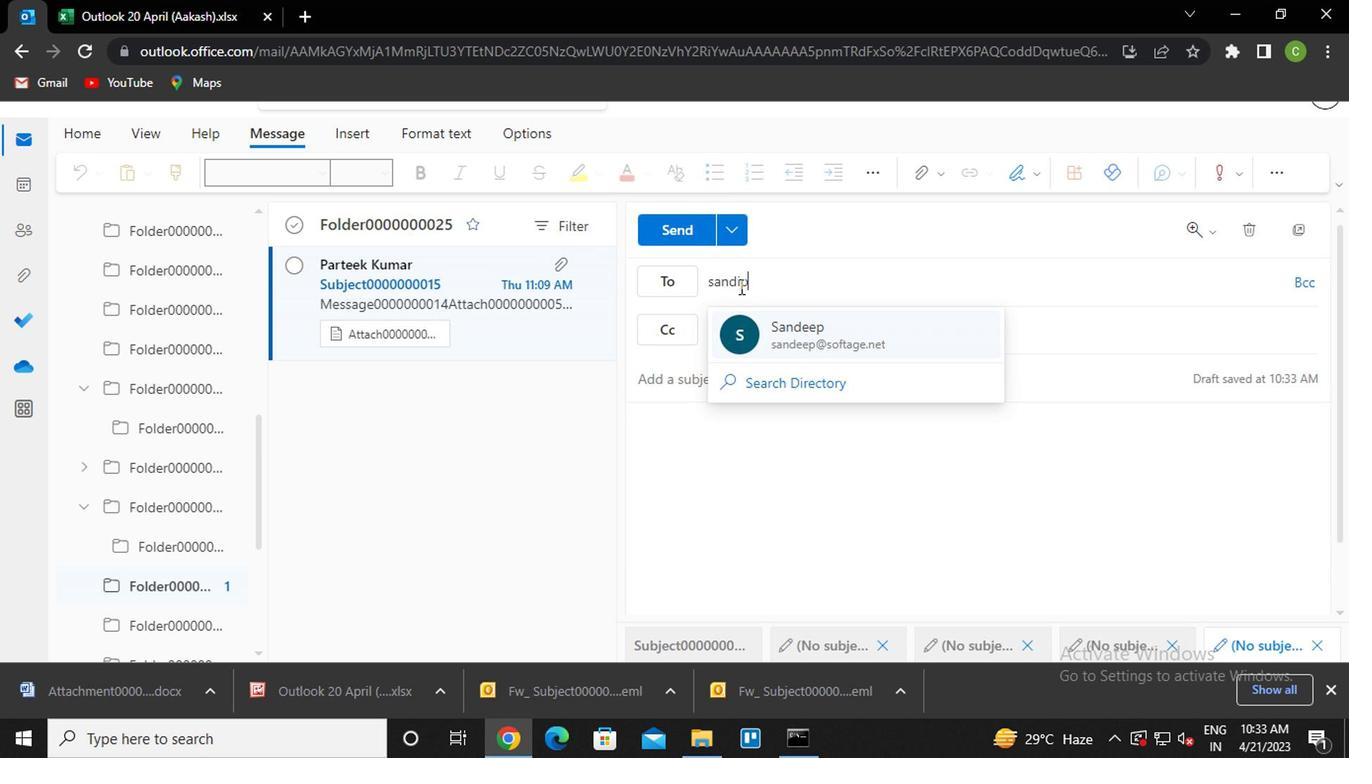 
Action: Mouse moved to (756, 341)
Screenshot: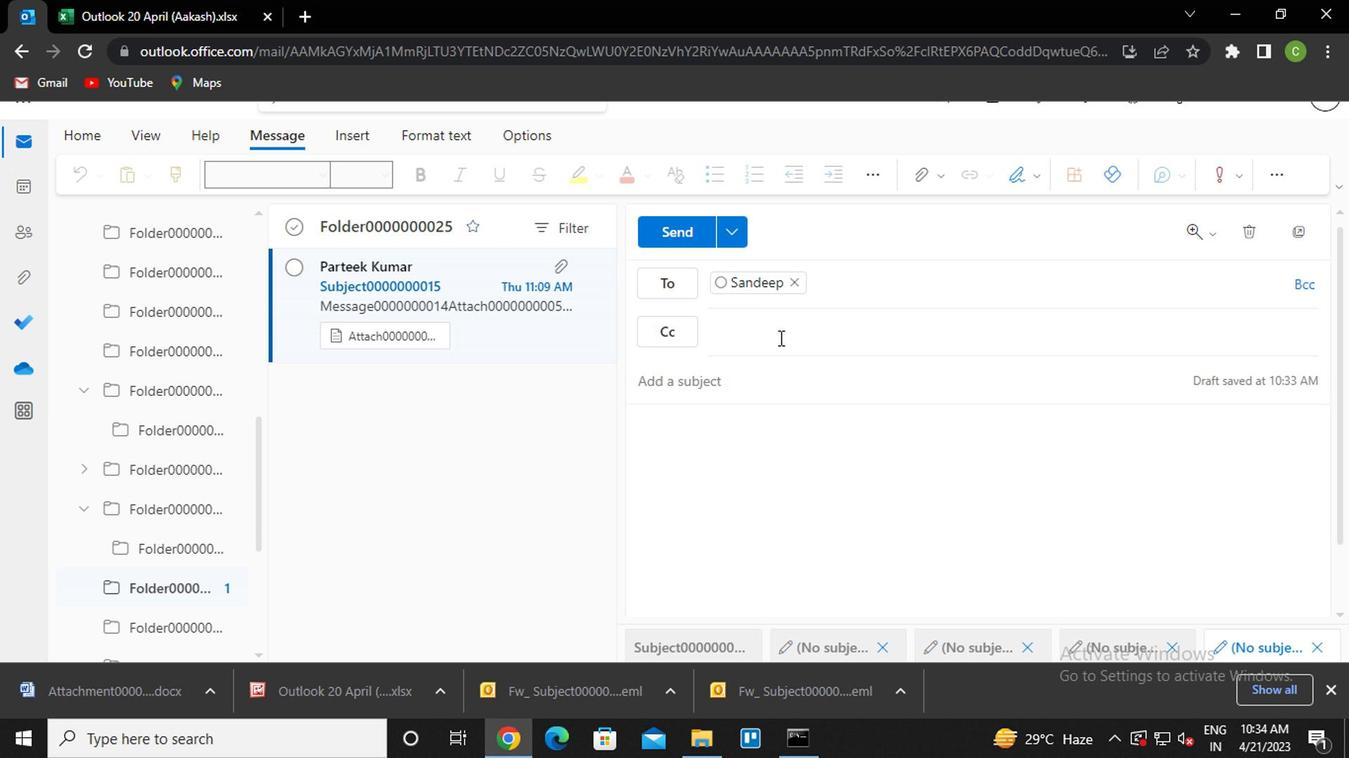 
Action: Mouse pressed left at (756, 341)
Screenshot: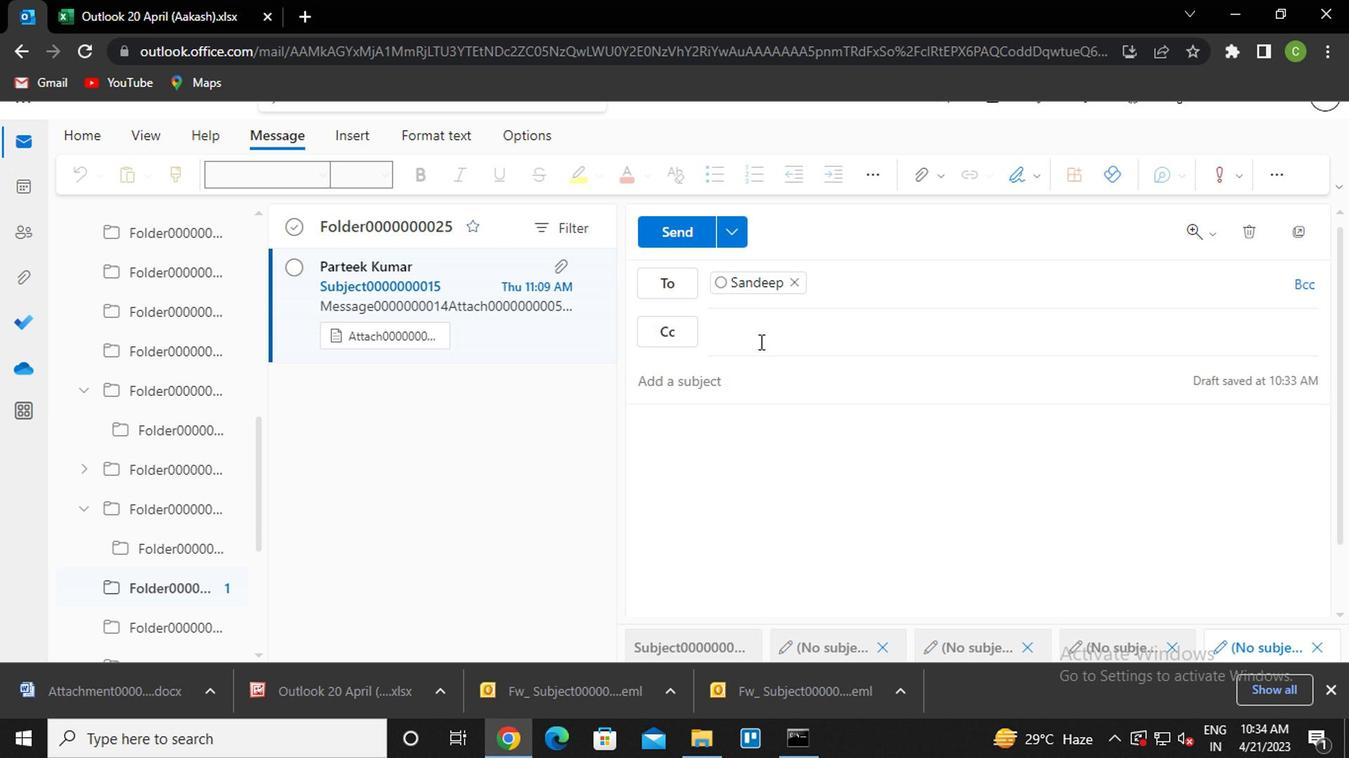 
Action: Key pressed vanshu<Key.enter>
Screenshot: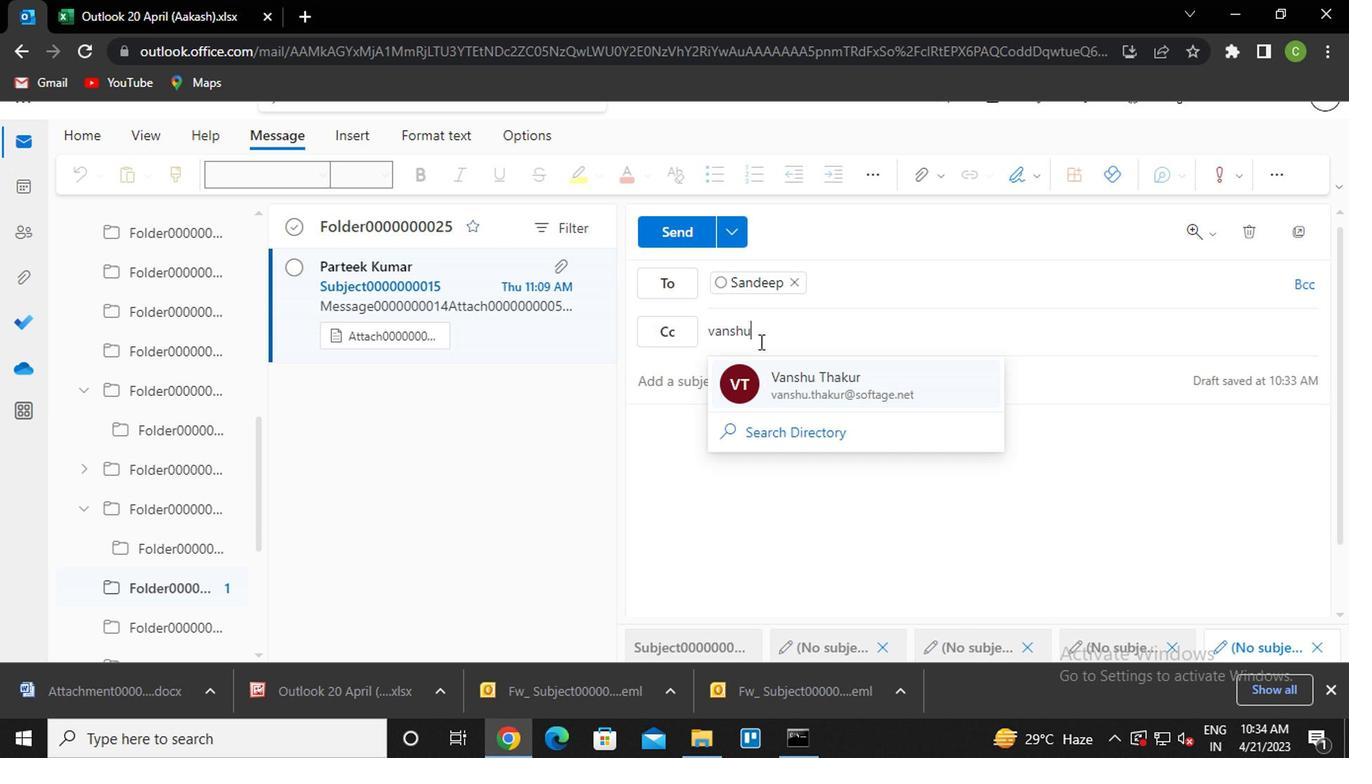 
Action: Mouse moved to (1296, 287)
Screenshot: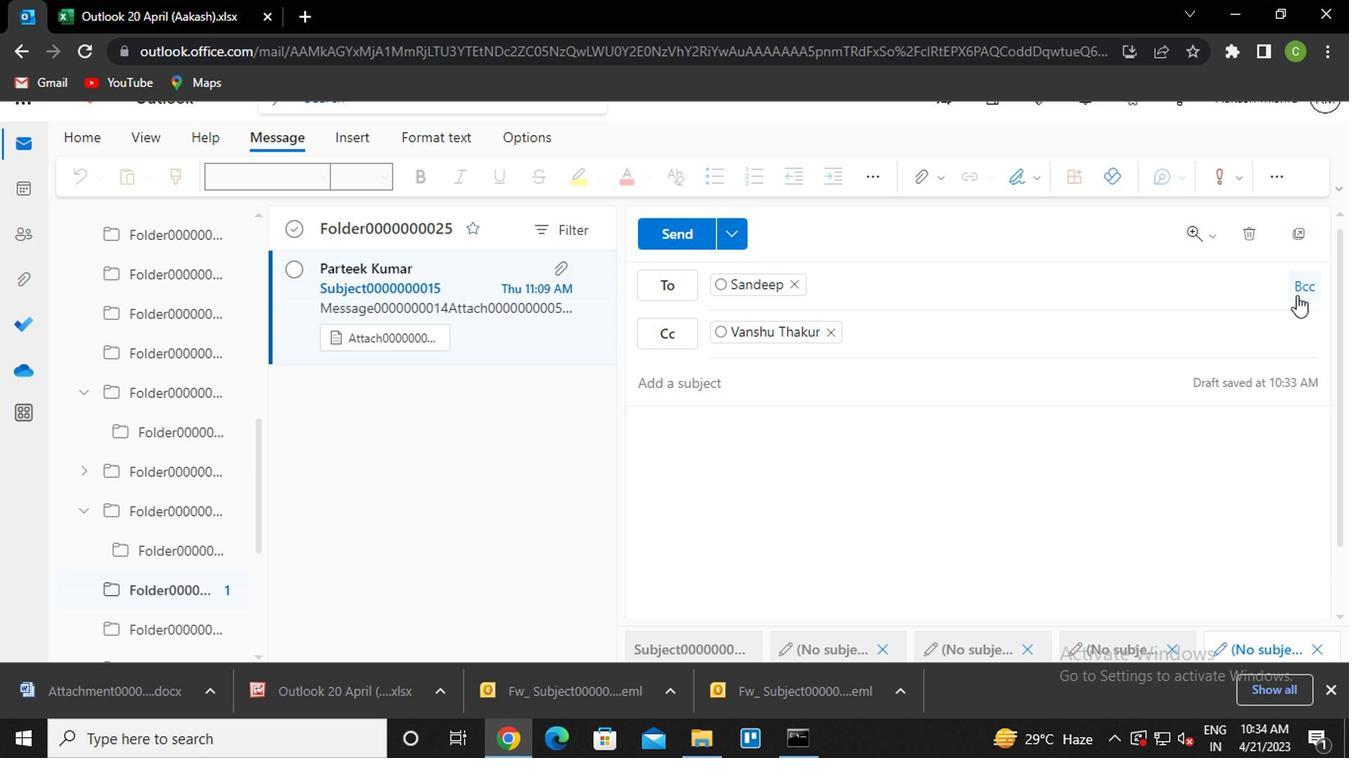 
Action: Mouse pressed left at (1296, 287)
Screenshot: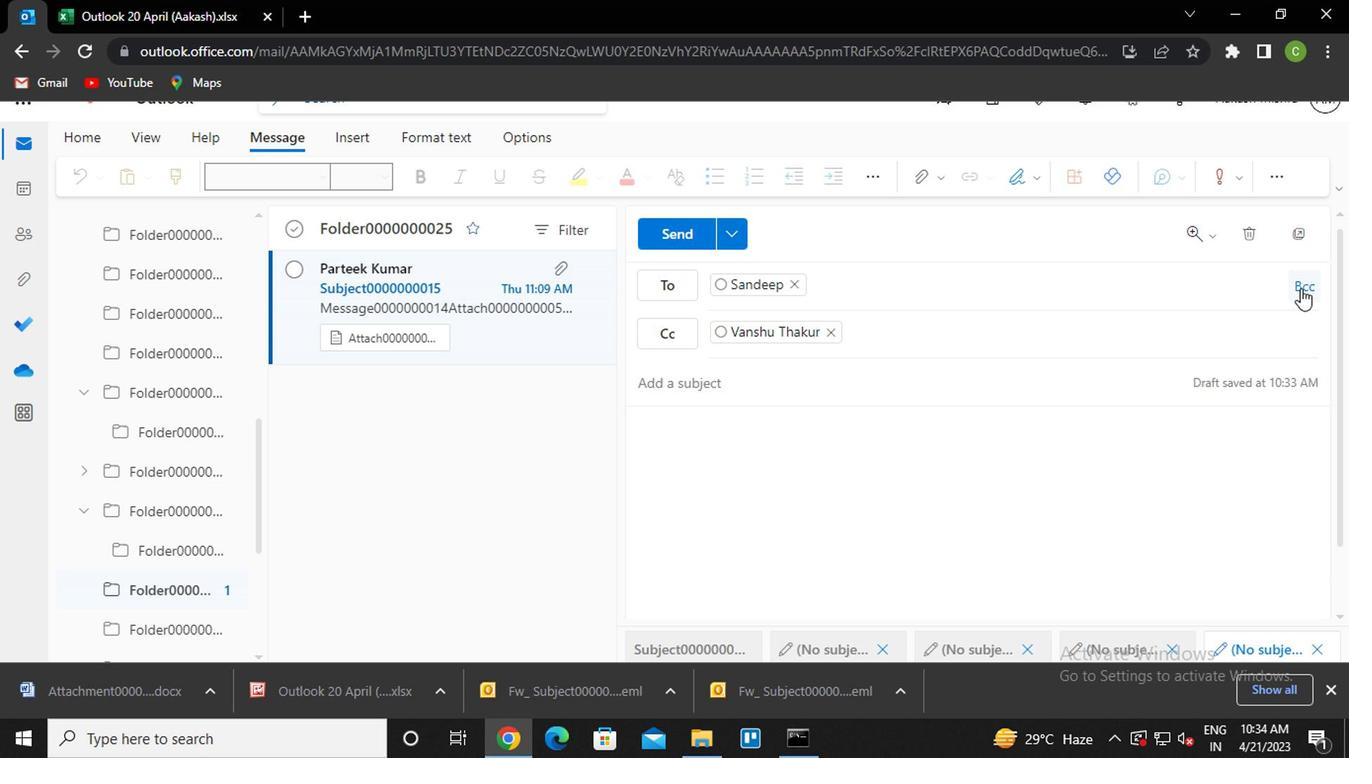 
Action: Mouse moved to (1186, 389)
Screenshot: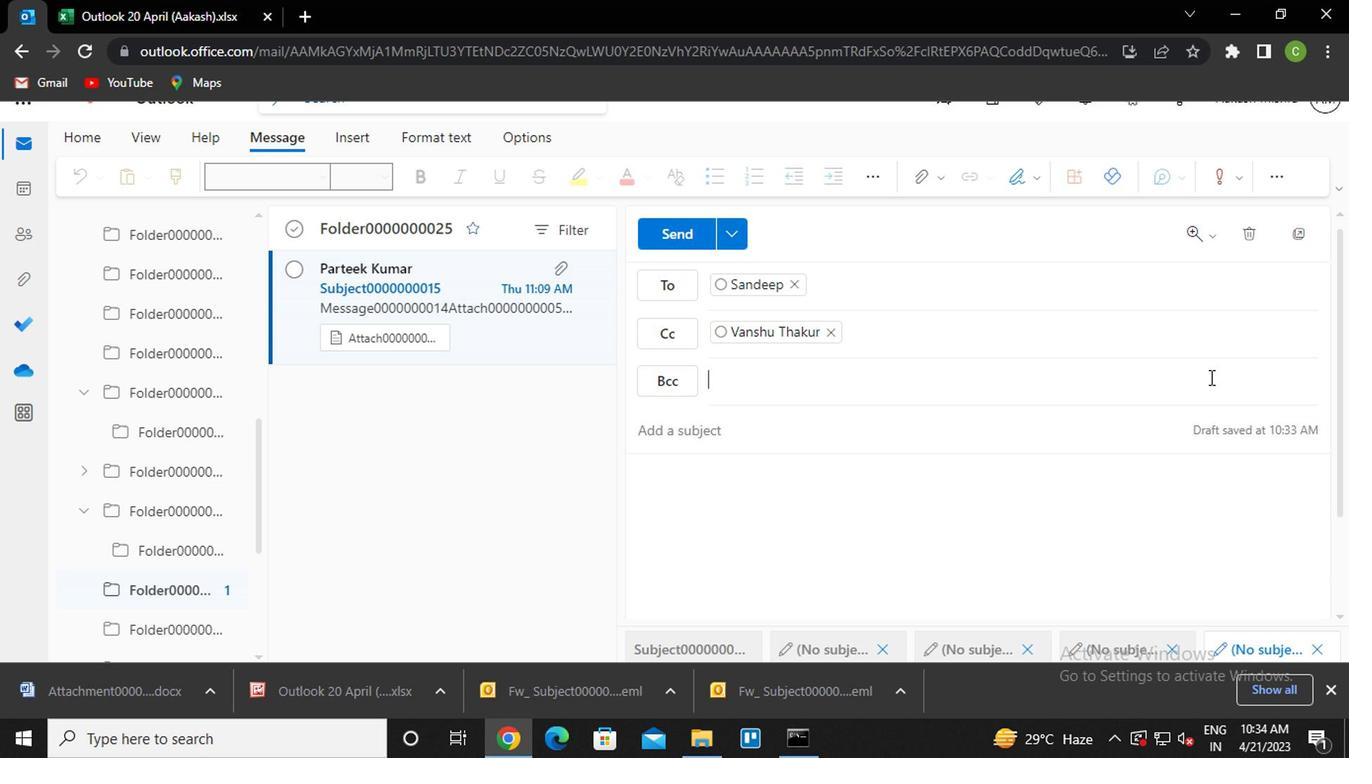 
Action: Key pressed <Key.caps_lock>n<Key.caps_lock>ikhil<Key.enter>
Screenshot: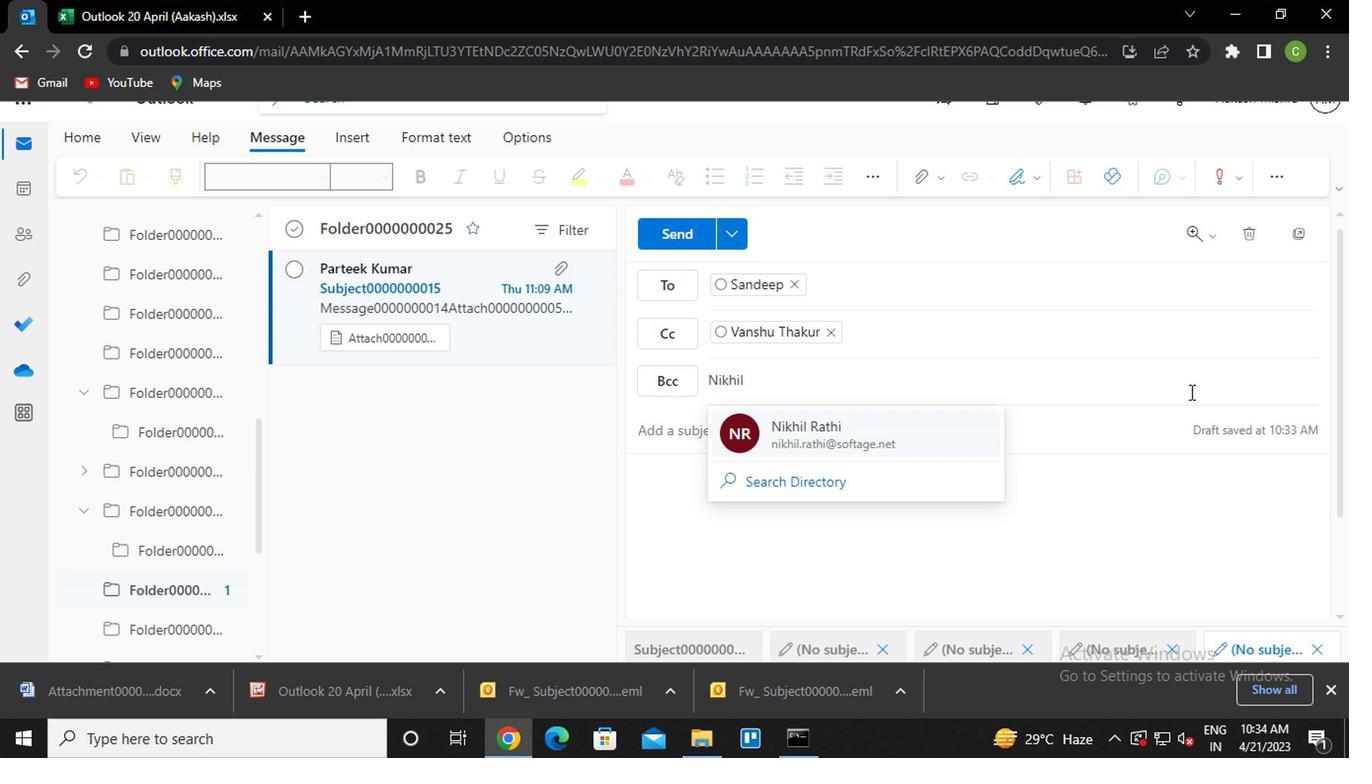 
Action: Mouse moved to (695, 434)
Screenshot: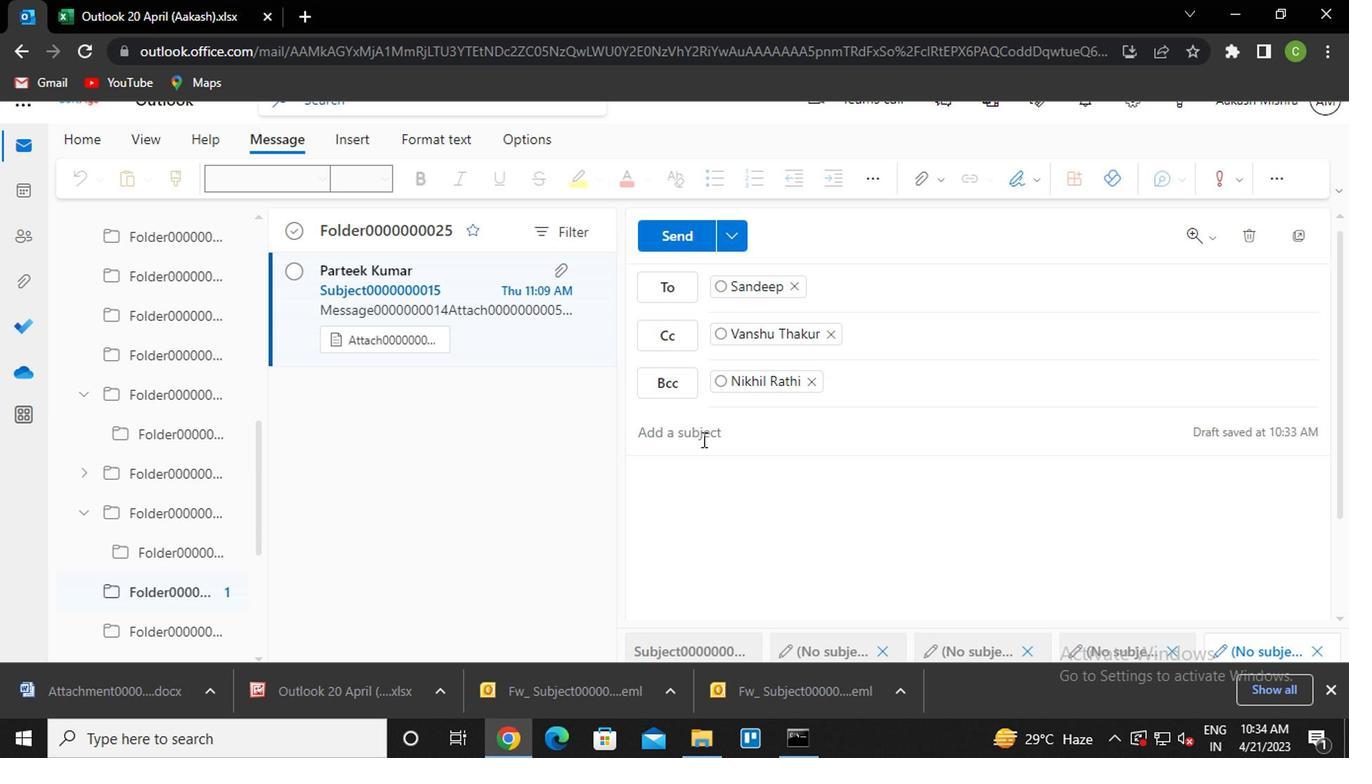 
Action: Mouse pressed left at (695, 434)
Screenshot: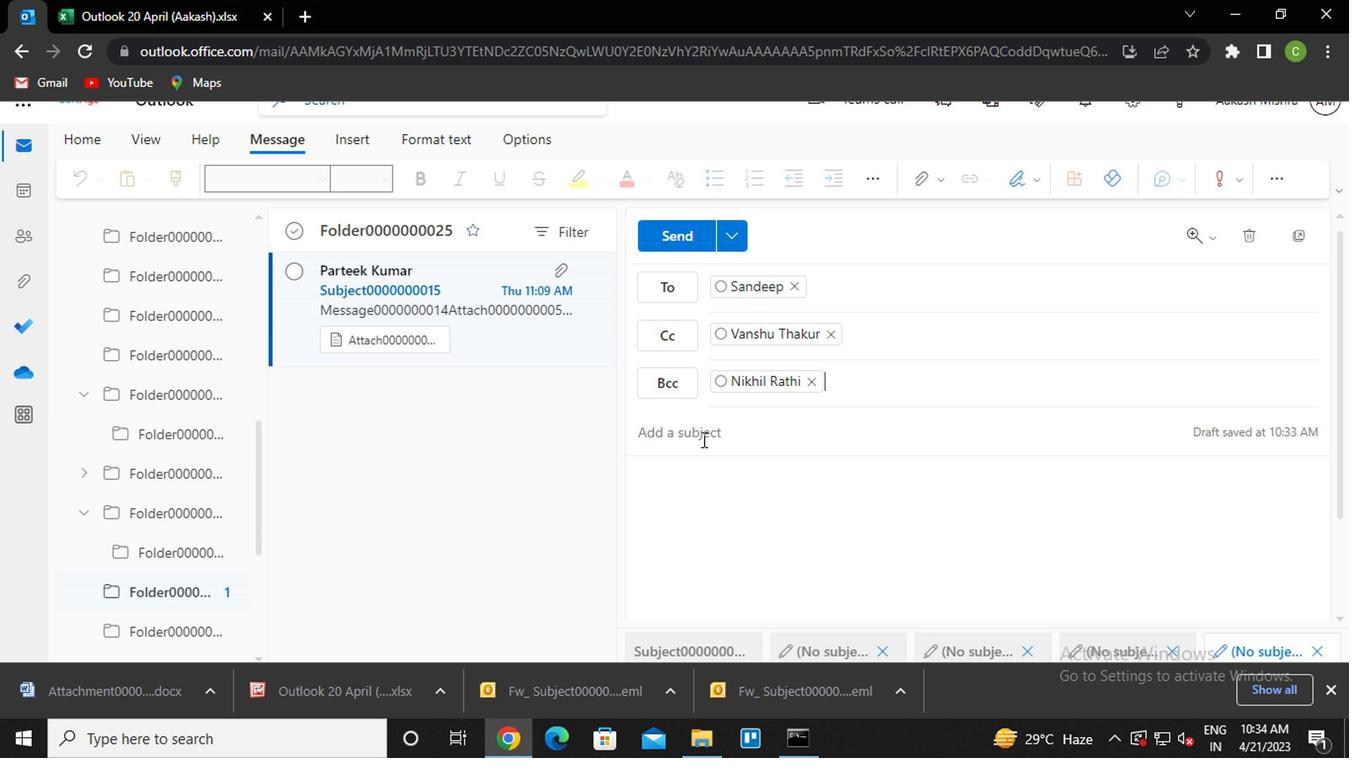 
Action: Key pressed <Key.caps_lock>s<Key.caps_lock>ubject0000000031<Key.tab><Key.caps_lock>m<Key.caps_lock>essage0000000033
Screenshot: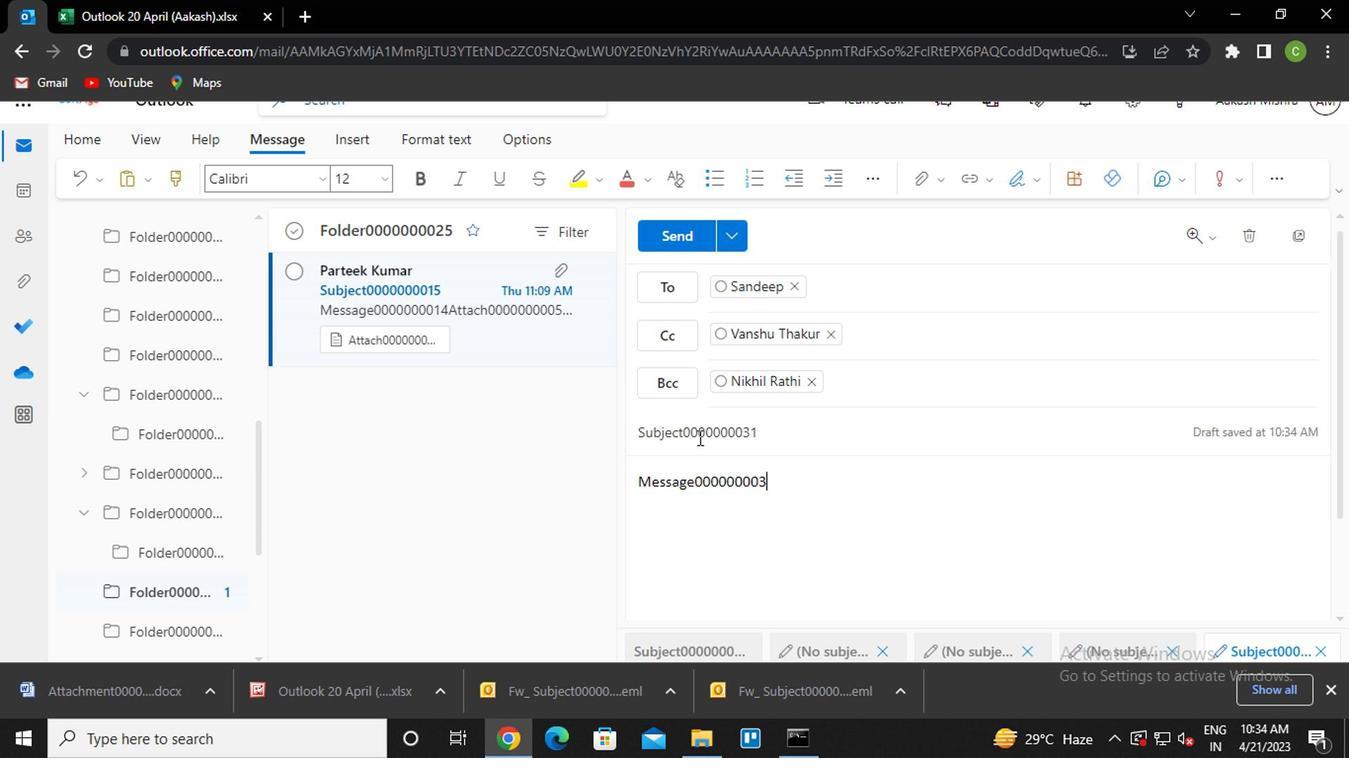 
Action: Mouse moved to (675, 244)
Screenshot: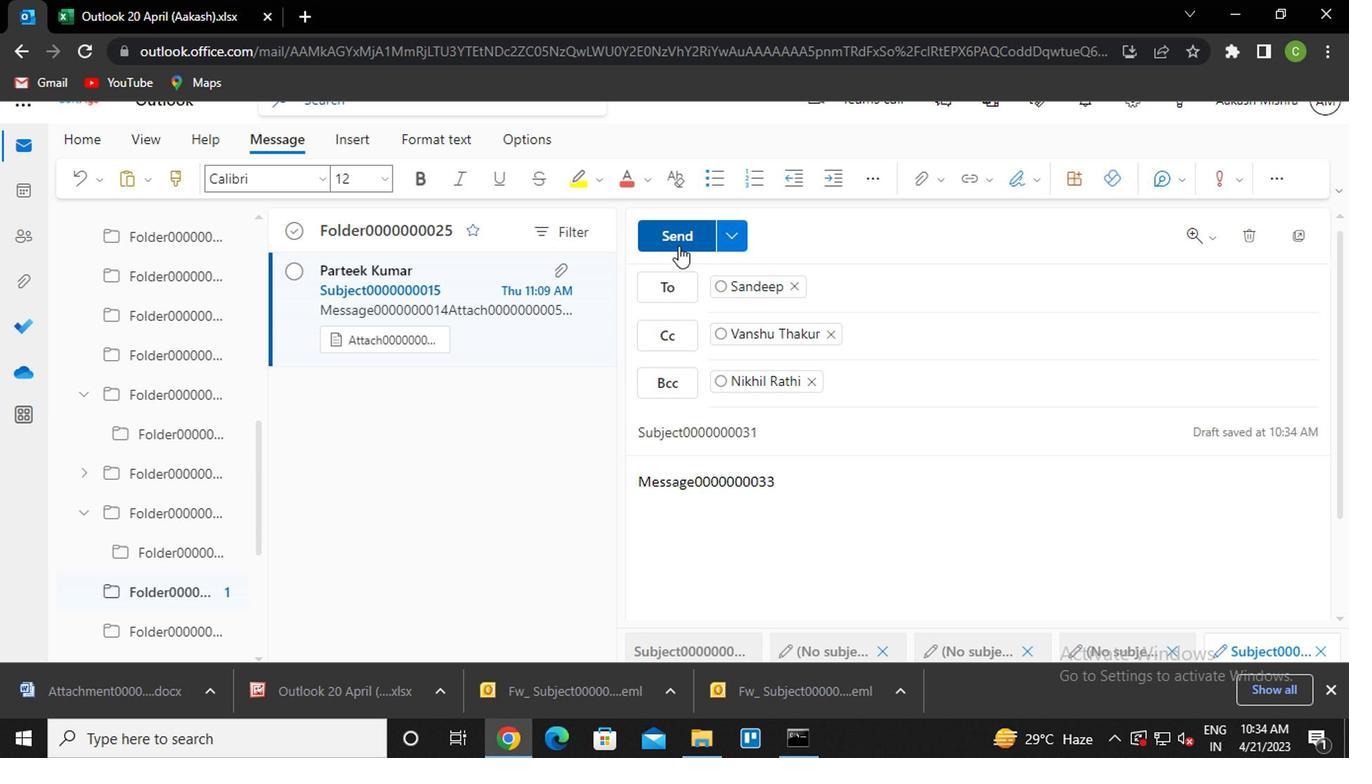 
Action: Mouse pressed left at (675, 244)
Screenshot: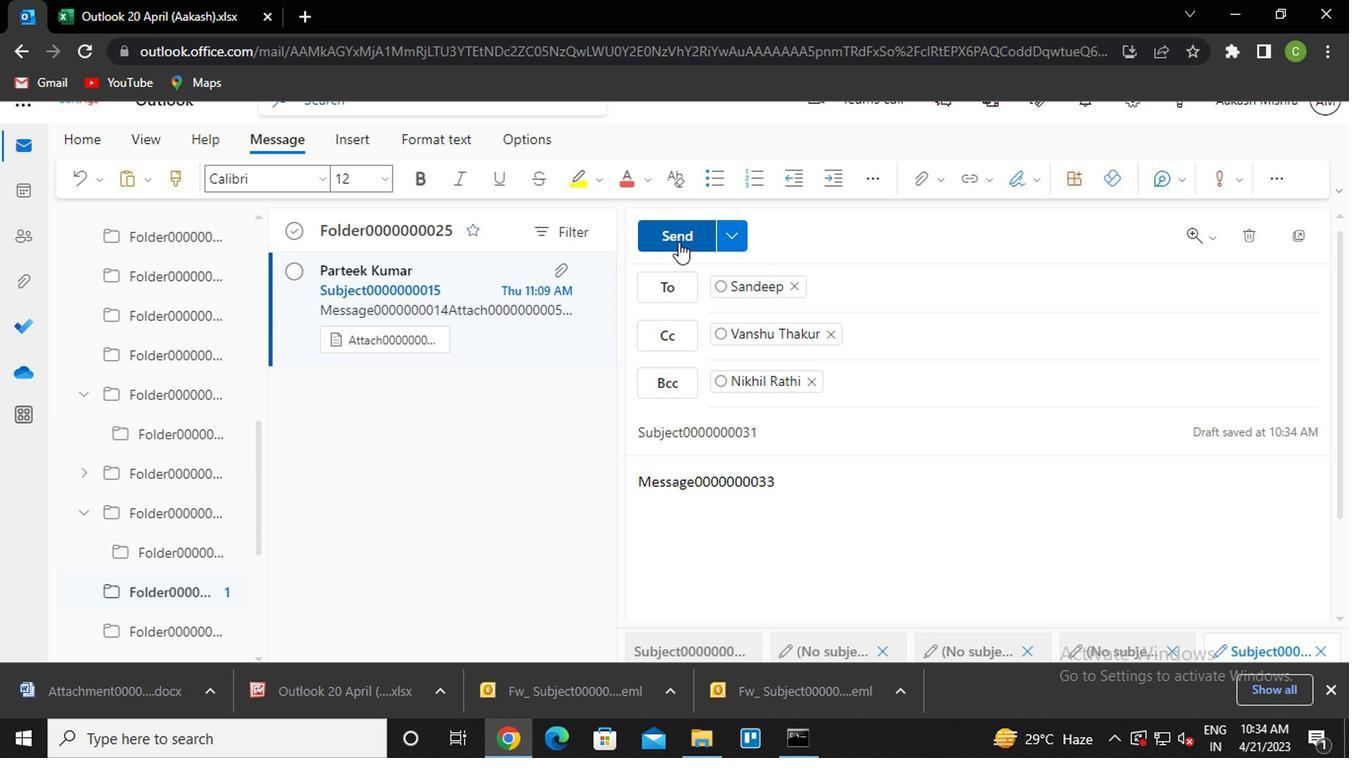 
Action: Mouse moved to (181, 177)
Screenshot: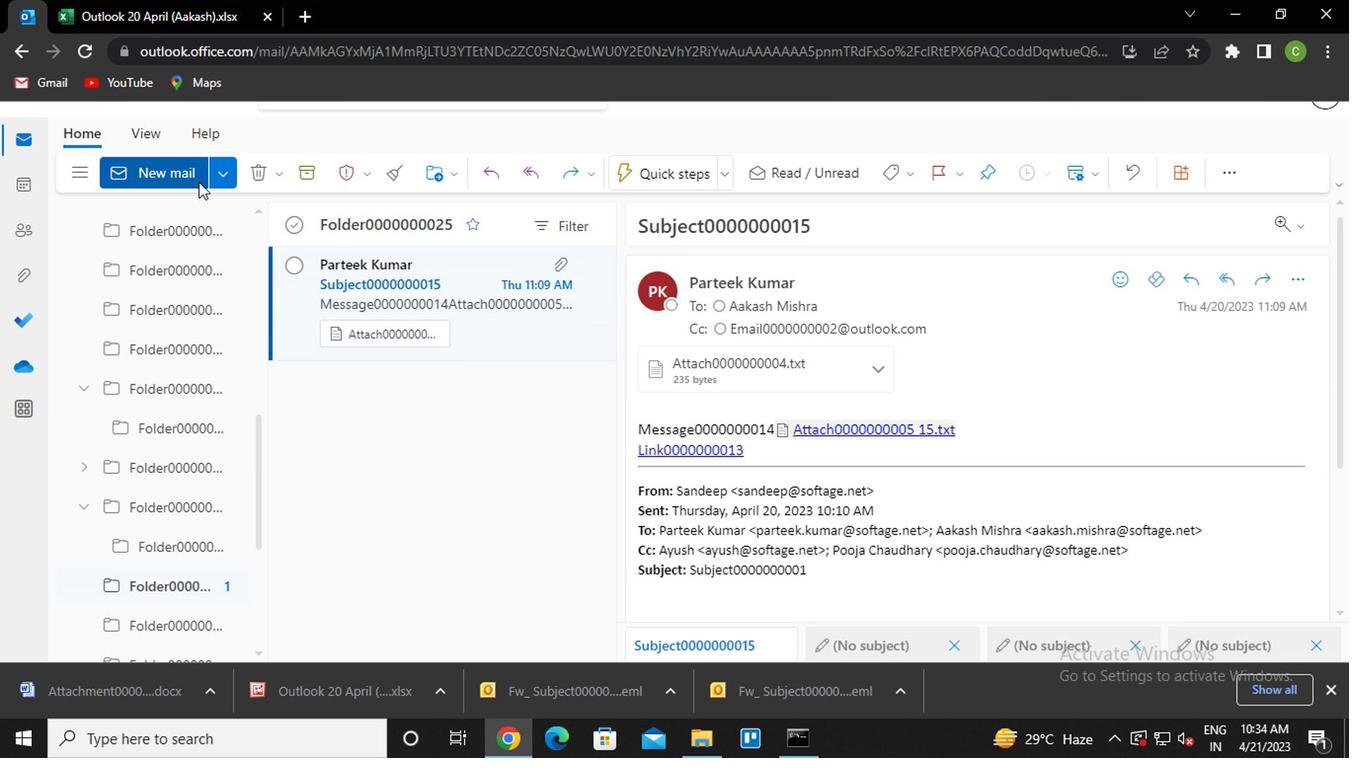 
Action: Mouse pressed left at (181, 177)
Screenshot: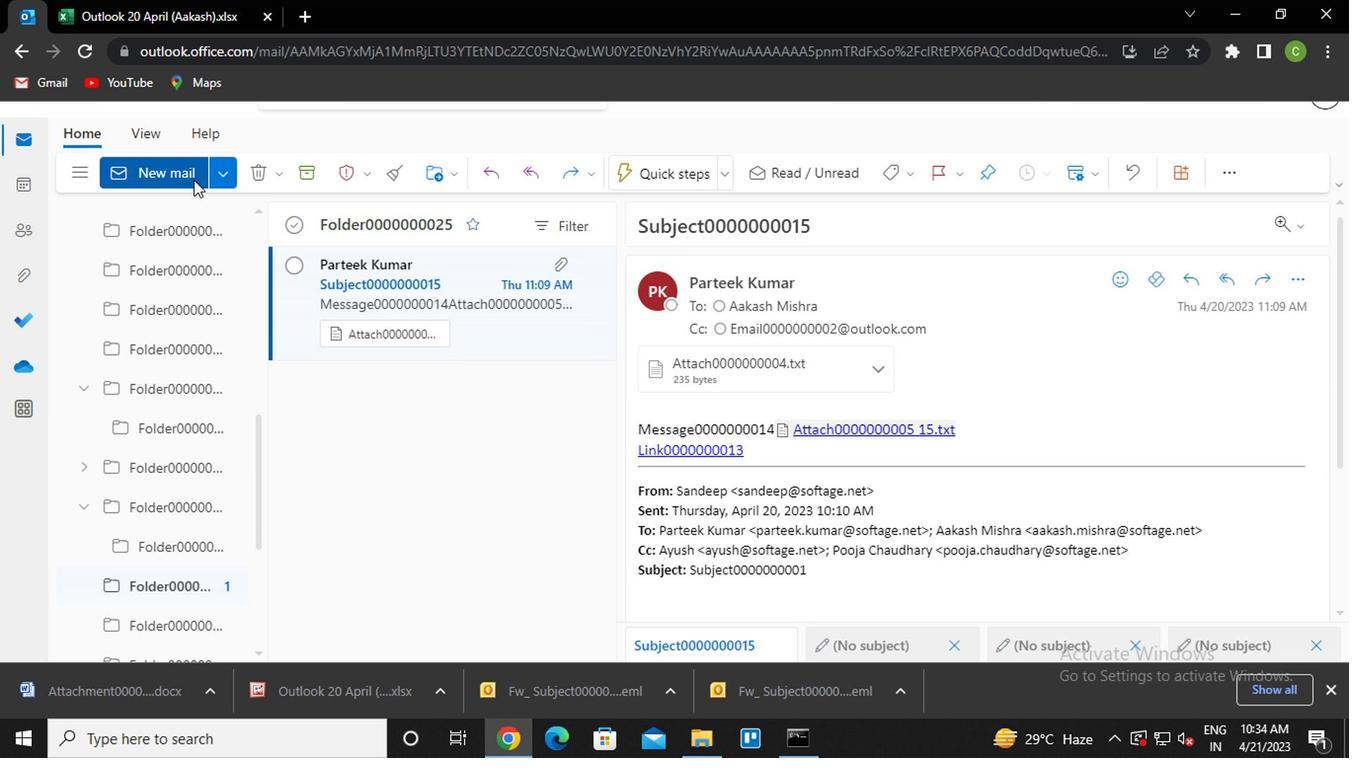
Action: Mouse moved to (783, 399)
Screenshot: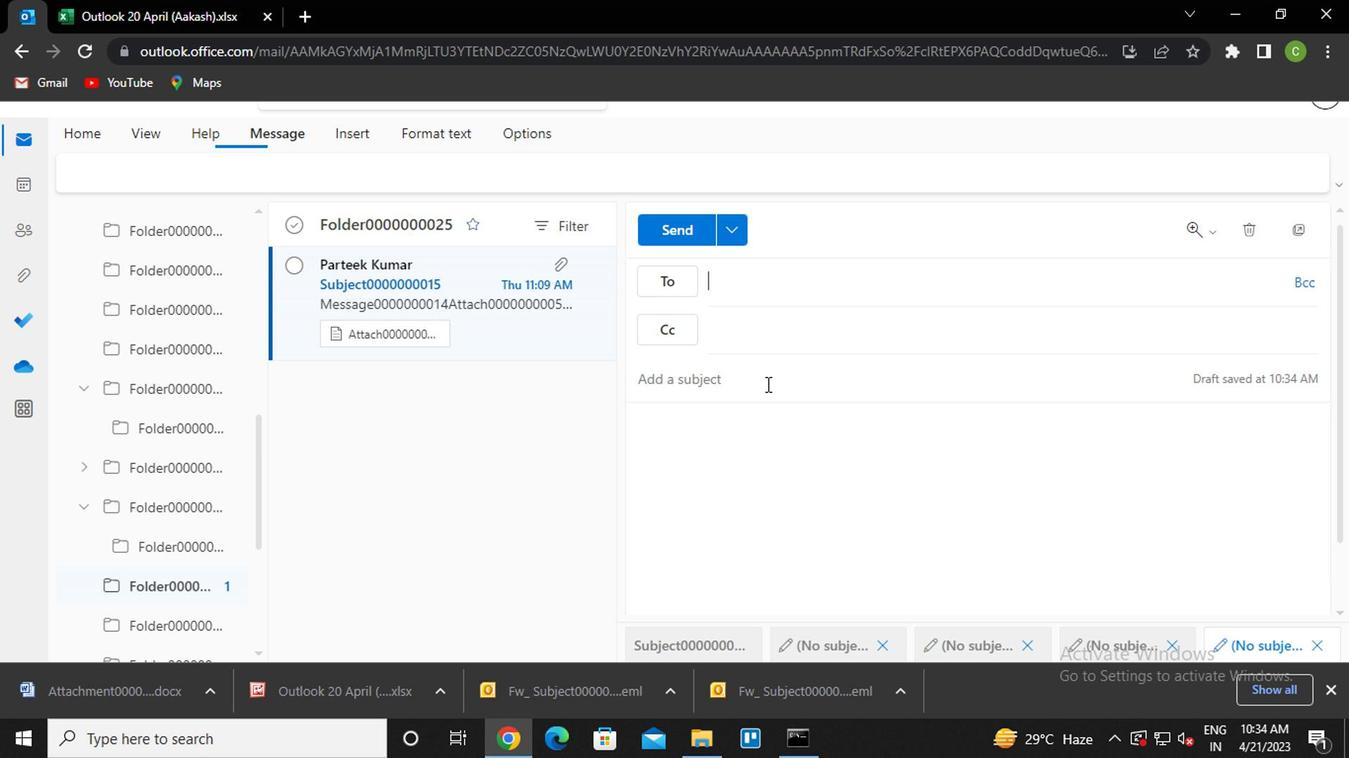
Action: Key pressed sandip<Key.enter>vasnhu<Key.enter><Key.backspace><Key.backspace><Key.backspace><Key.backspace>nshu<Key.enter>
Screenshot: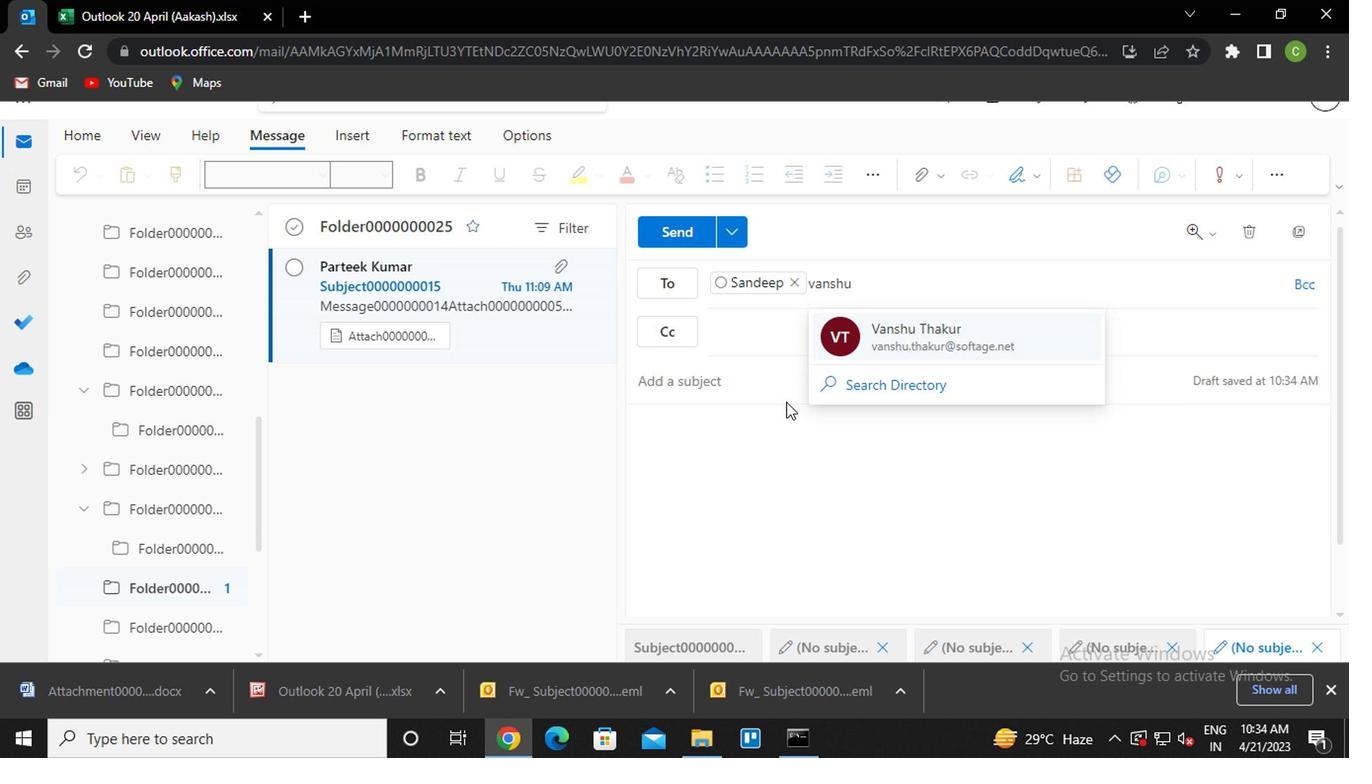 
Action: Mouse moved to (769, 342)
Screenshot: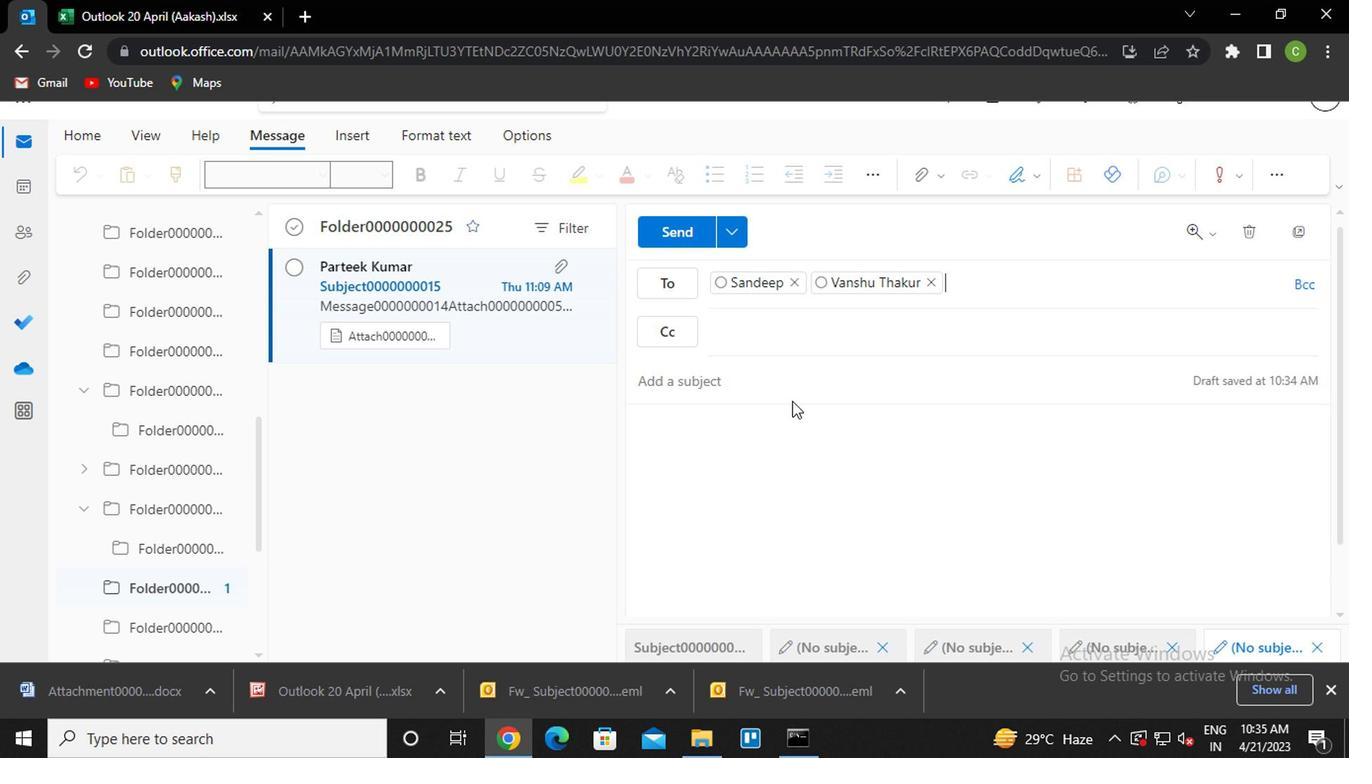 
Action: Mouse pressed left at (769, 342)
Screenshot: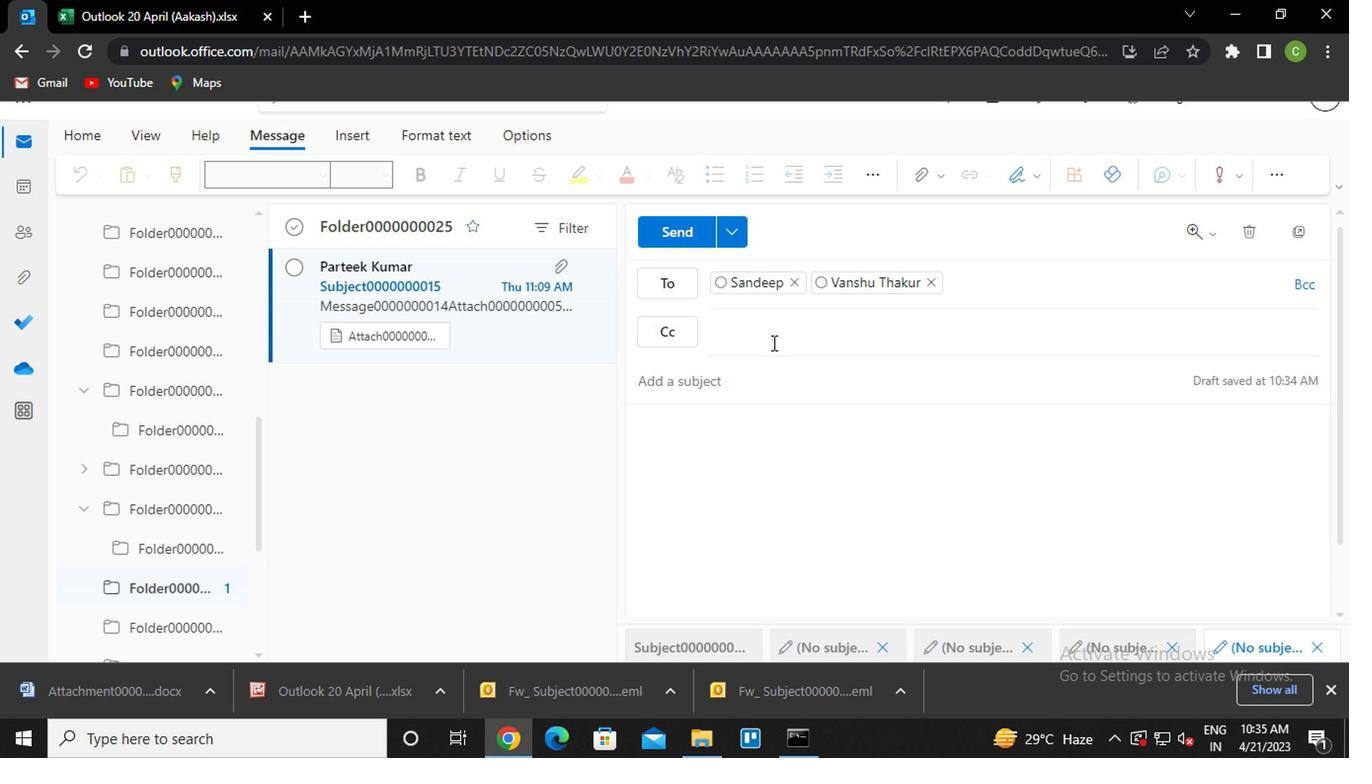 
Action: Key pressed <Key.caps_lock>n<Key.caps_lock>ikhil<Key.enter><Key.caps_lock>a<Key.caps_lock>yusg<Key.backspace>h<Key.enter>
Screenshot: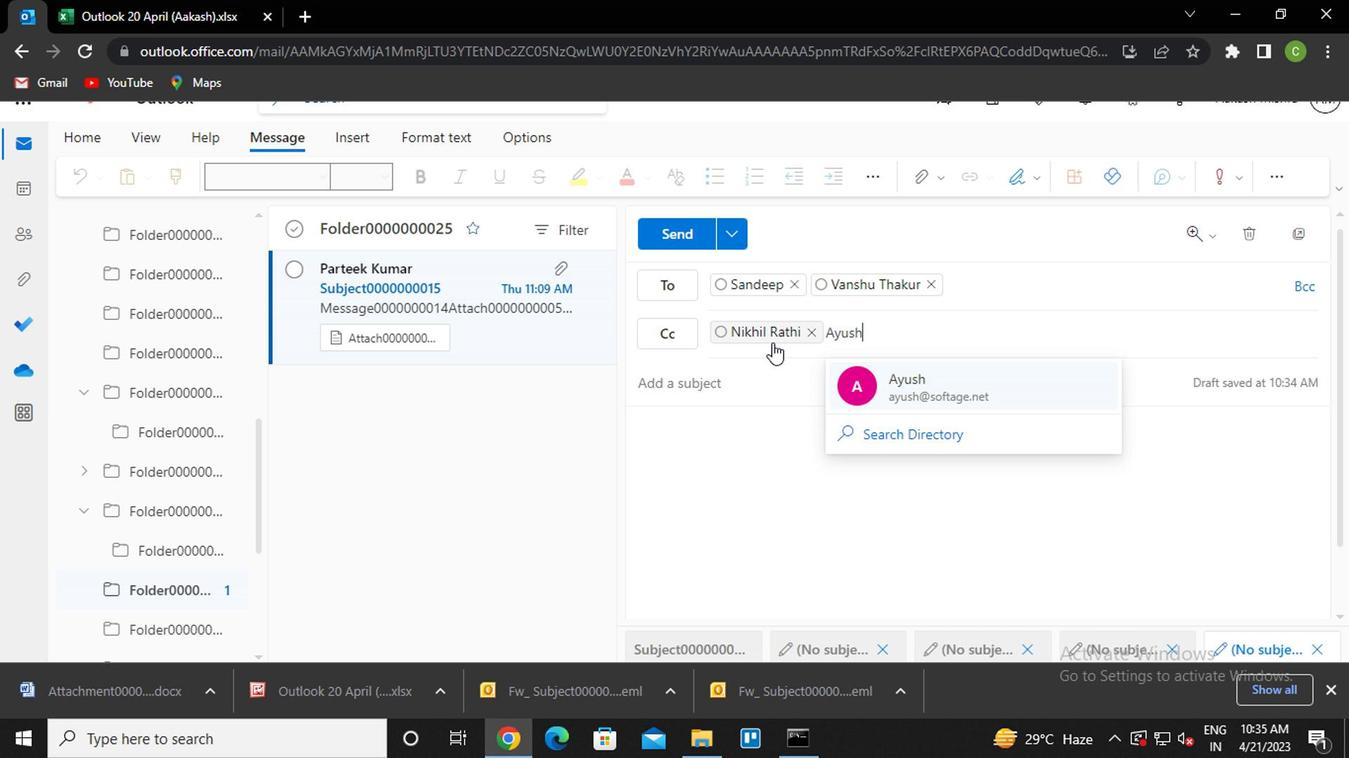 
Action: Mouse moved to (1302, 284)
Screenshot: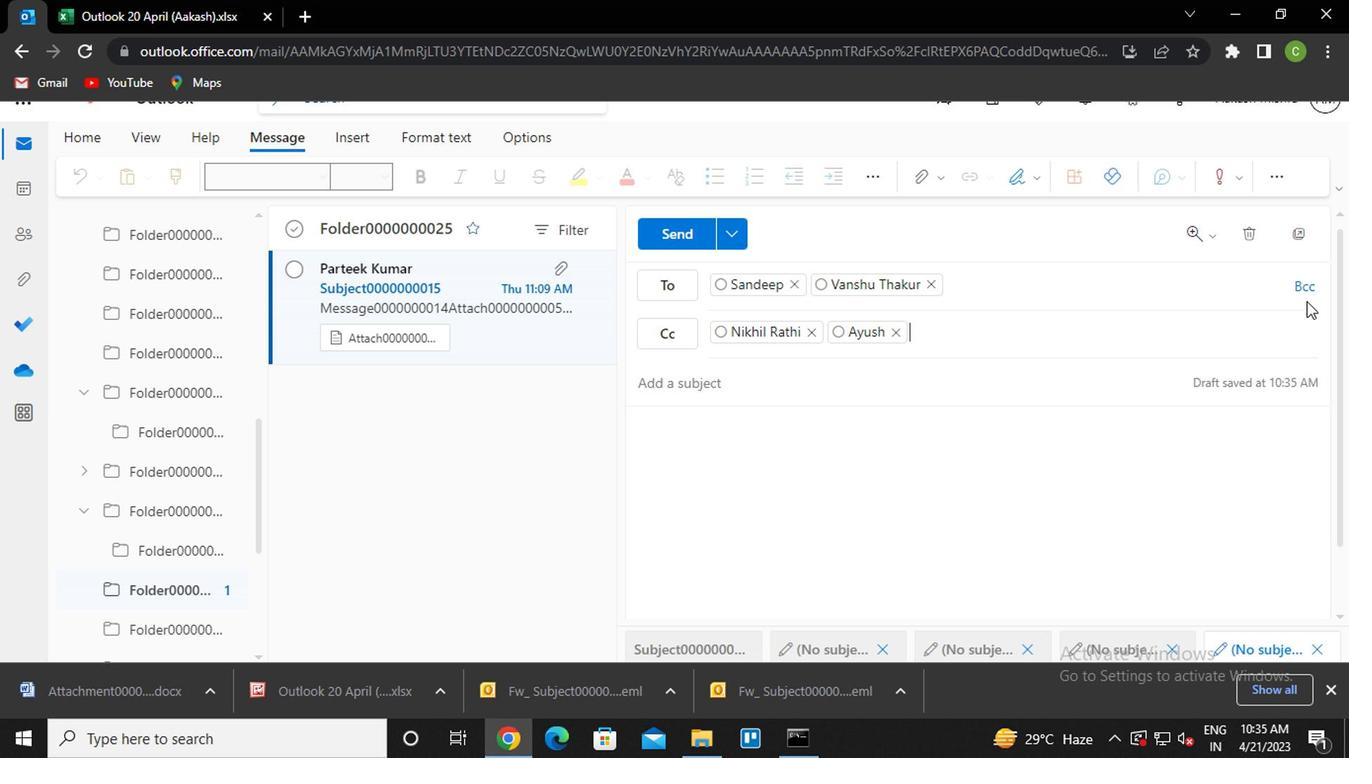 
Action: Mouse pressed left at (1302, 284)
Screenshot: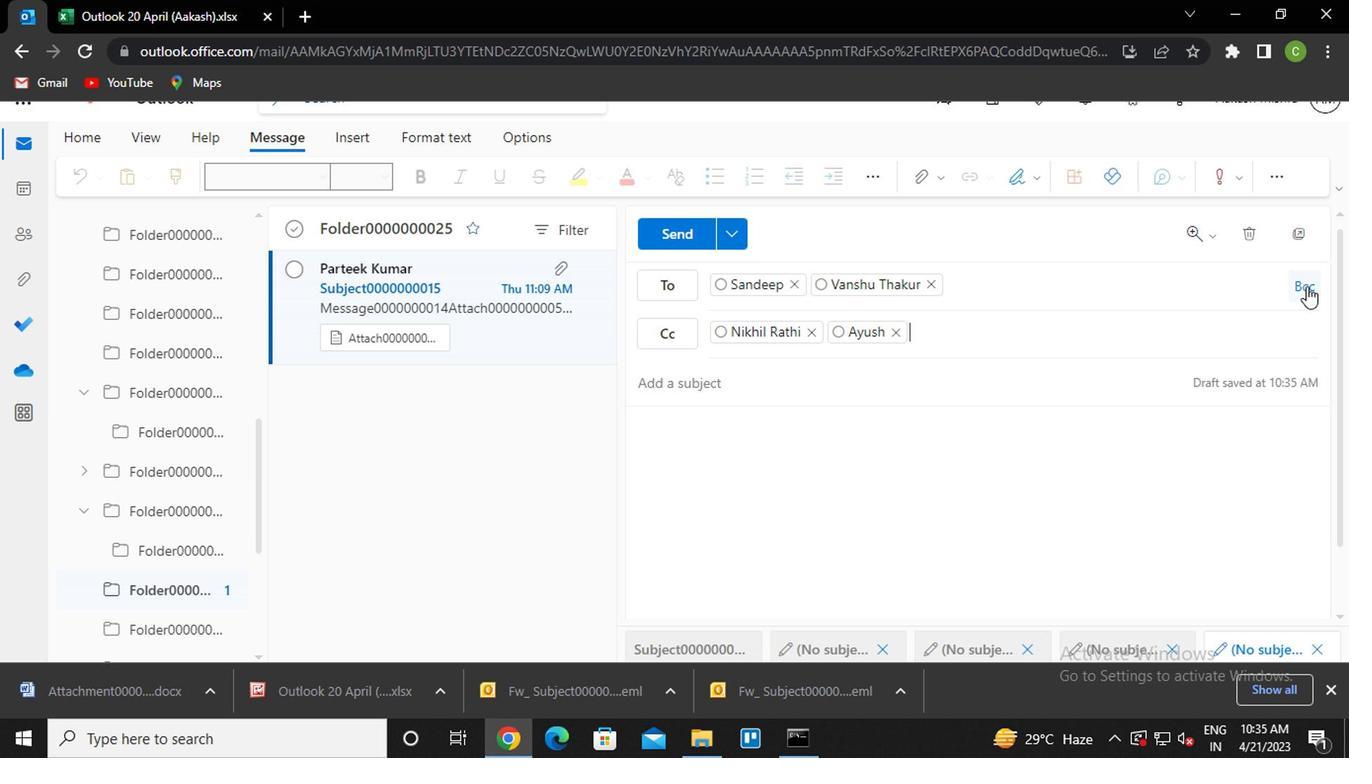 
Action: Mouse moved to (1265, 366)
Screenshot: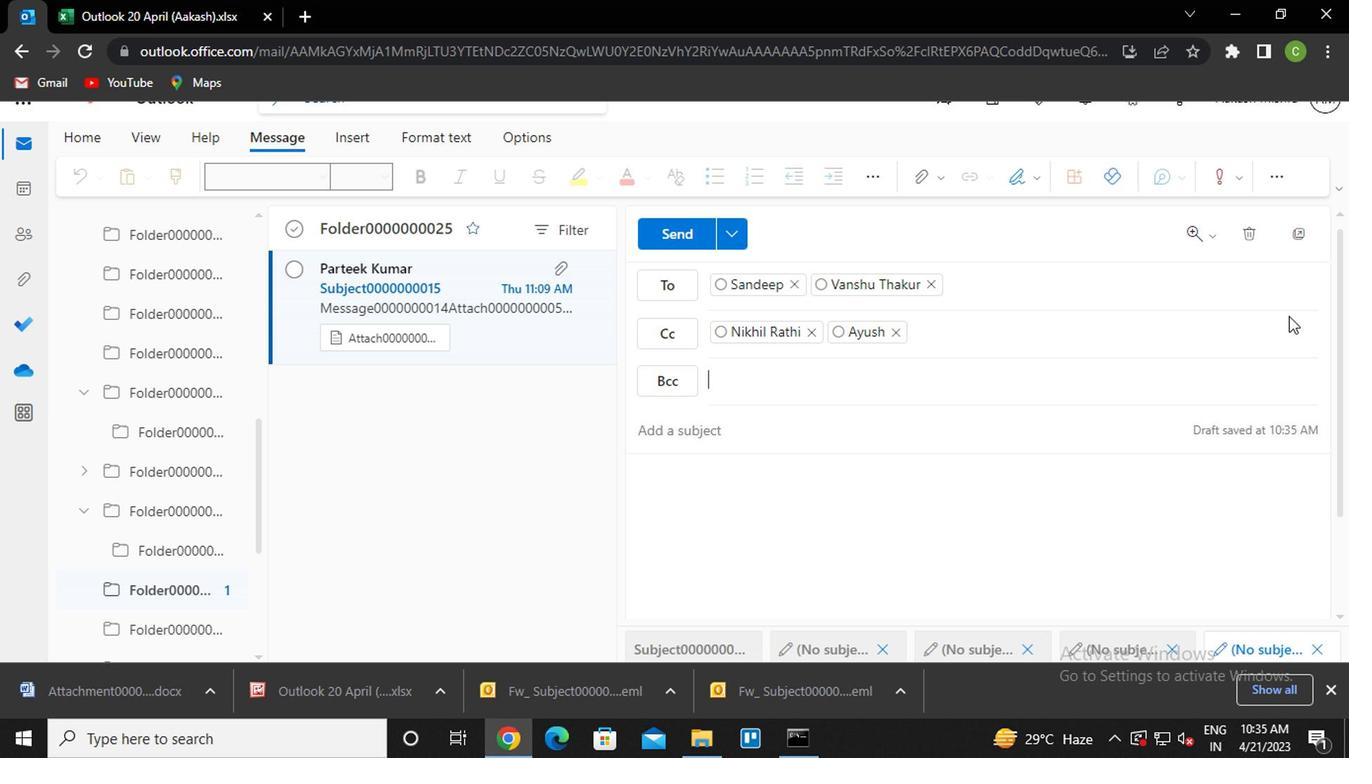 
Action: Key pressed pooh<Key.backspace>ja<Key.enter>
Screenshot: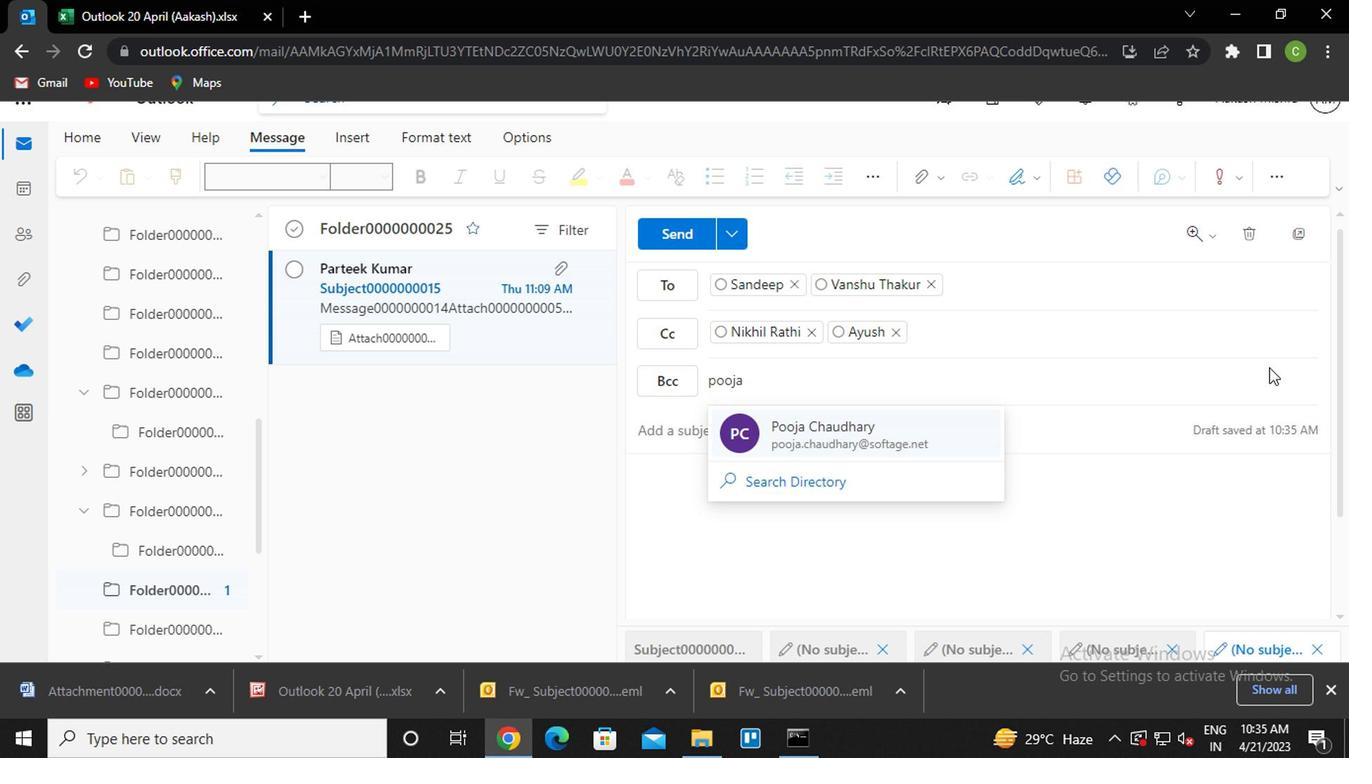 
Action: Mouse moved to (708, 428)
Screenshot: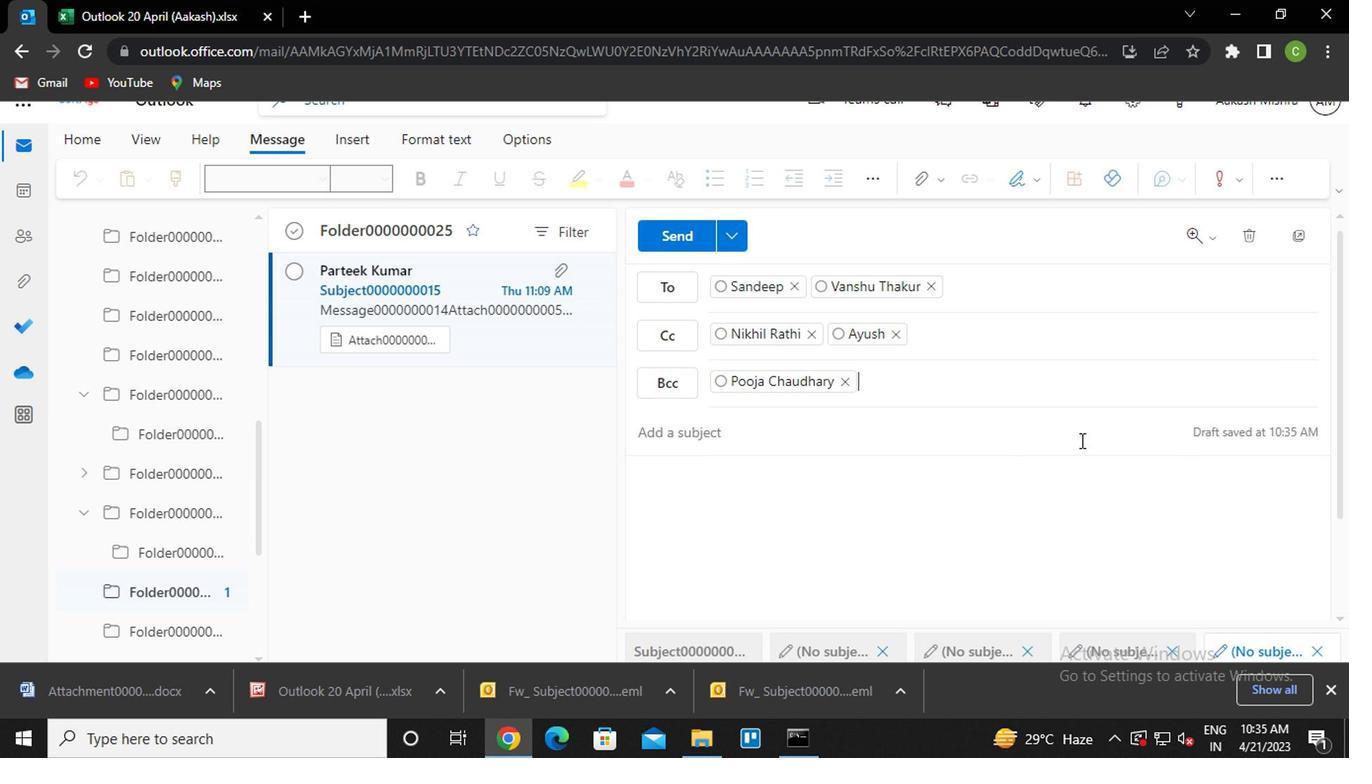 
Action: Mouse pressed left at (708, 428)
Screenshot: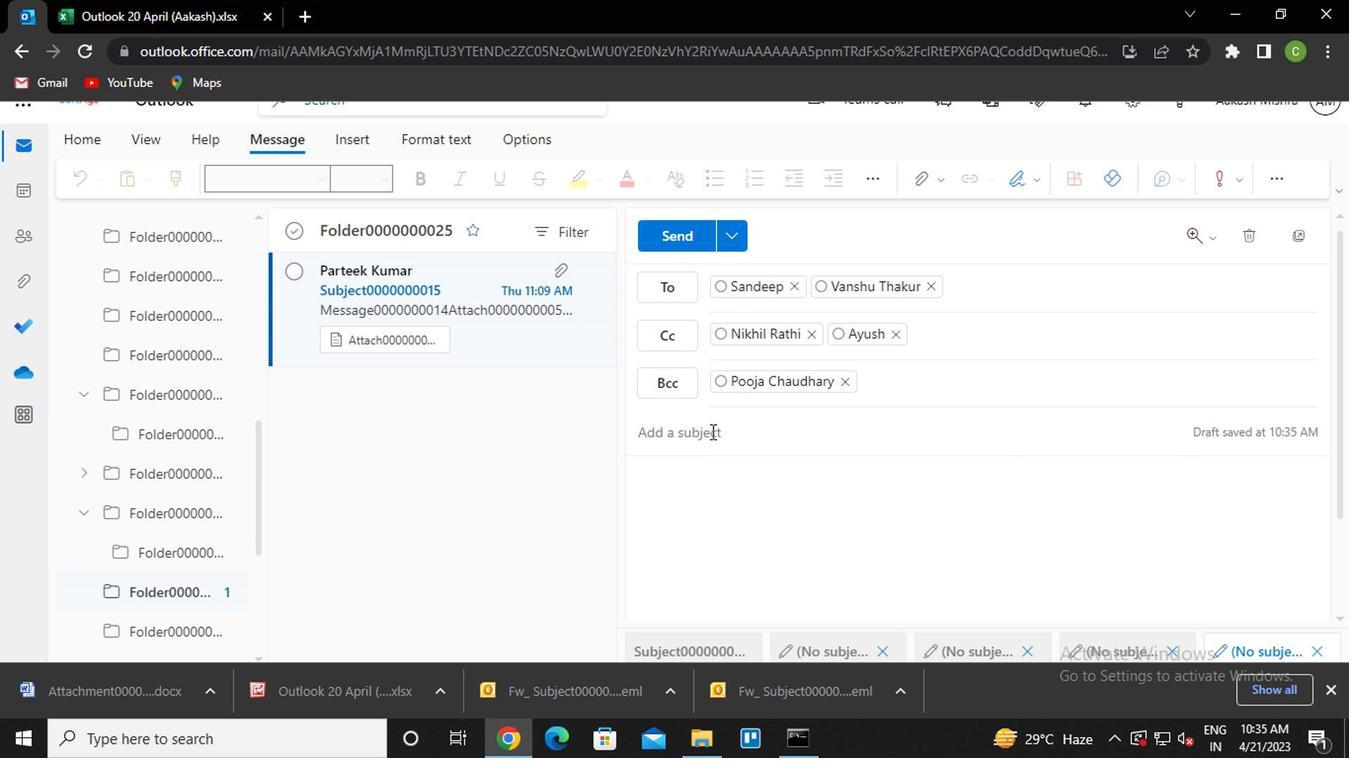 
Action: Key pressed <Key.caps_lock>s<Key.caps_lock>ubject0000000031
Screenshot: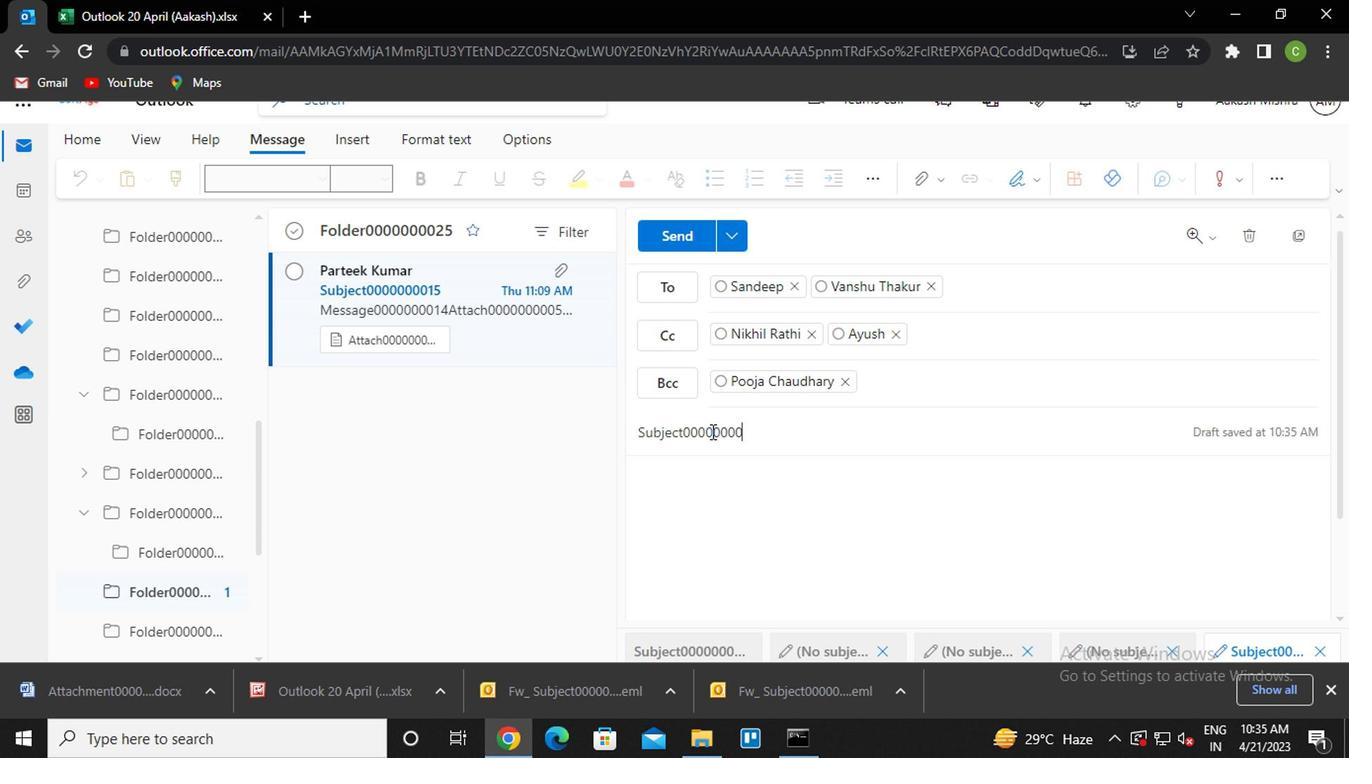
Action: Mouse moved to (675, 482)
Screenshot: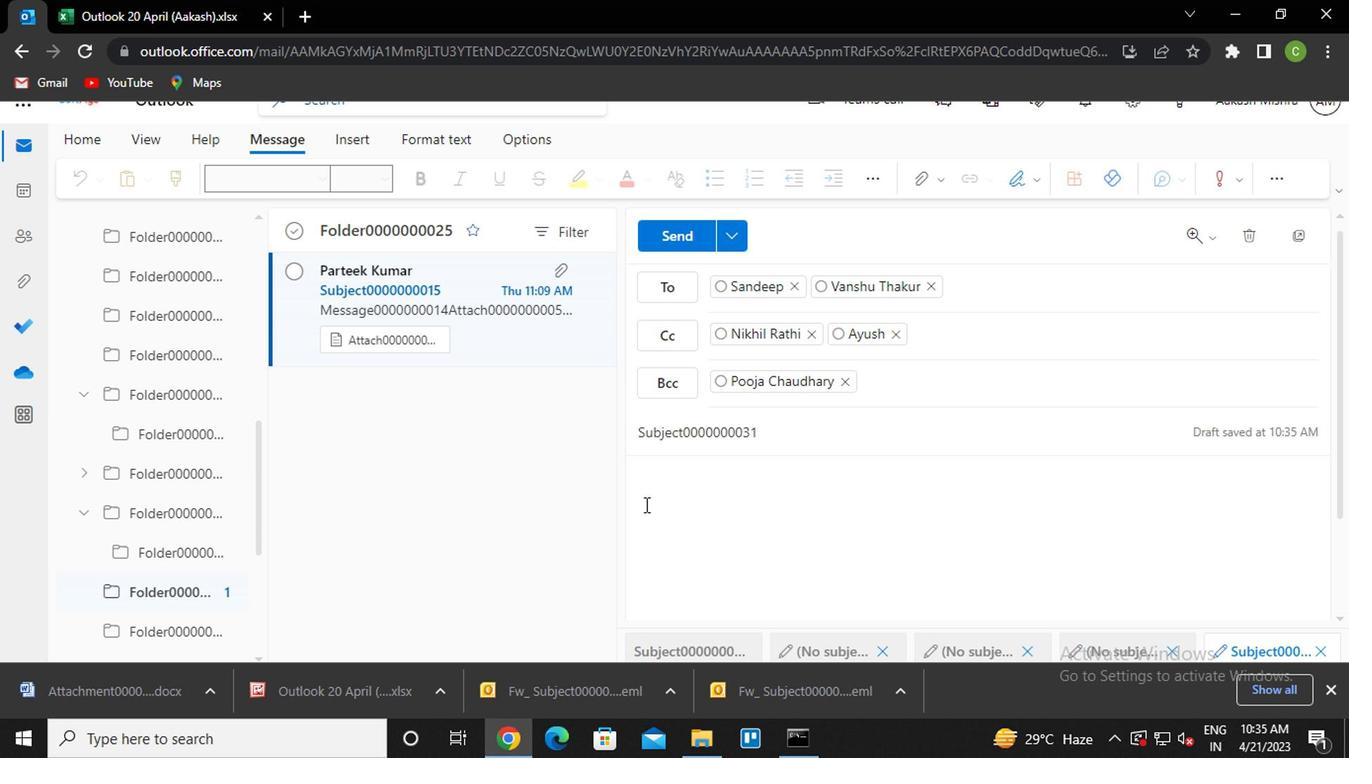 
Action: Mouse pressed left at (675, 482)
Screenshot: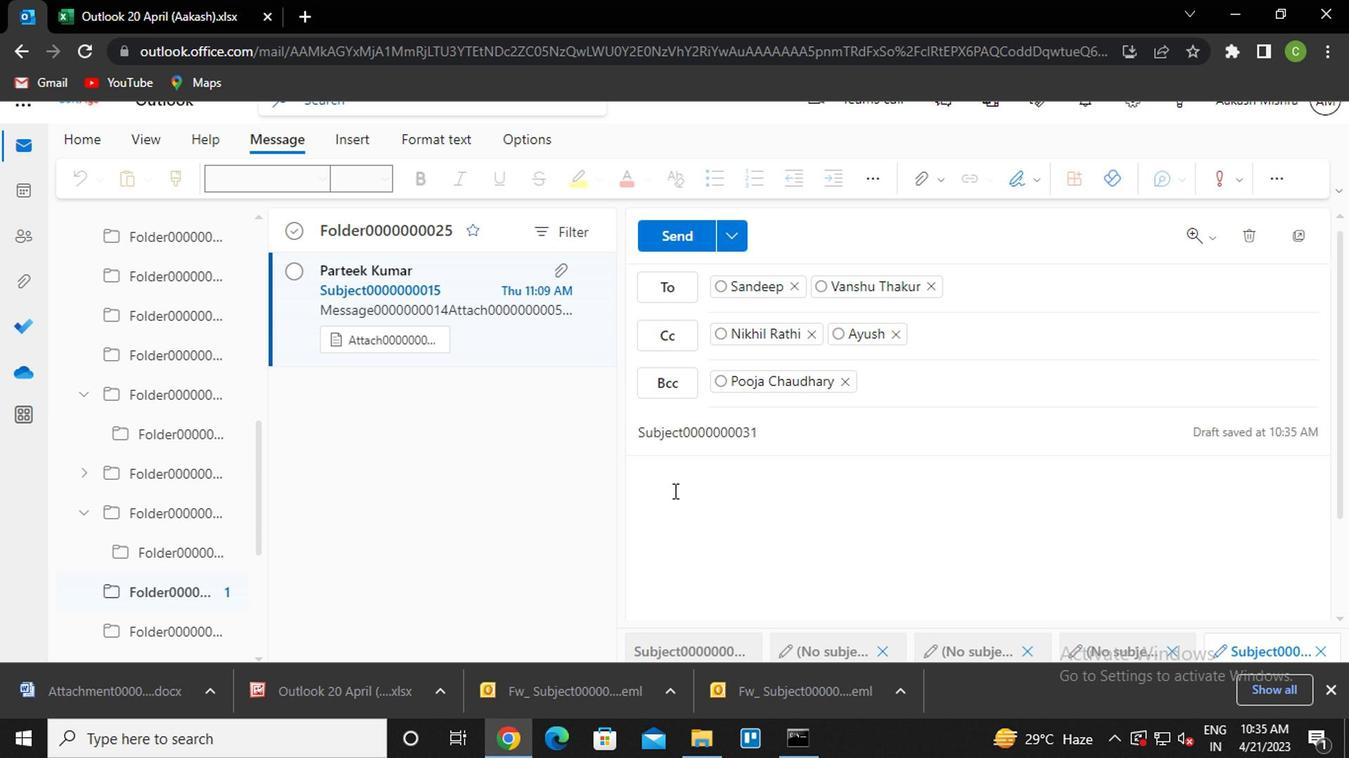 
Action: Key pressed <Key.caps_lock>m<Key.caps_lock>essage0000000033
Screenshot: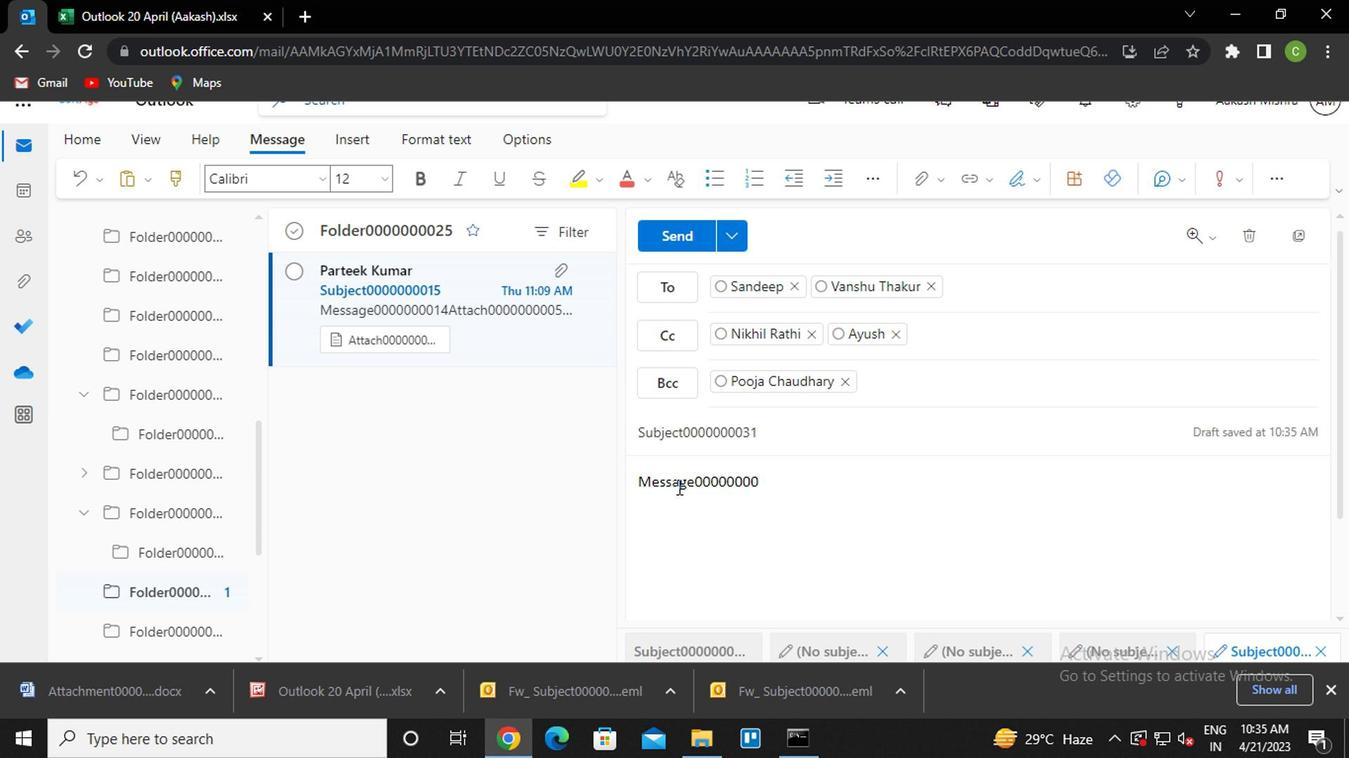 
Action: Mouse moved to (654, 239)
Screenshot: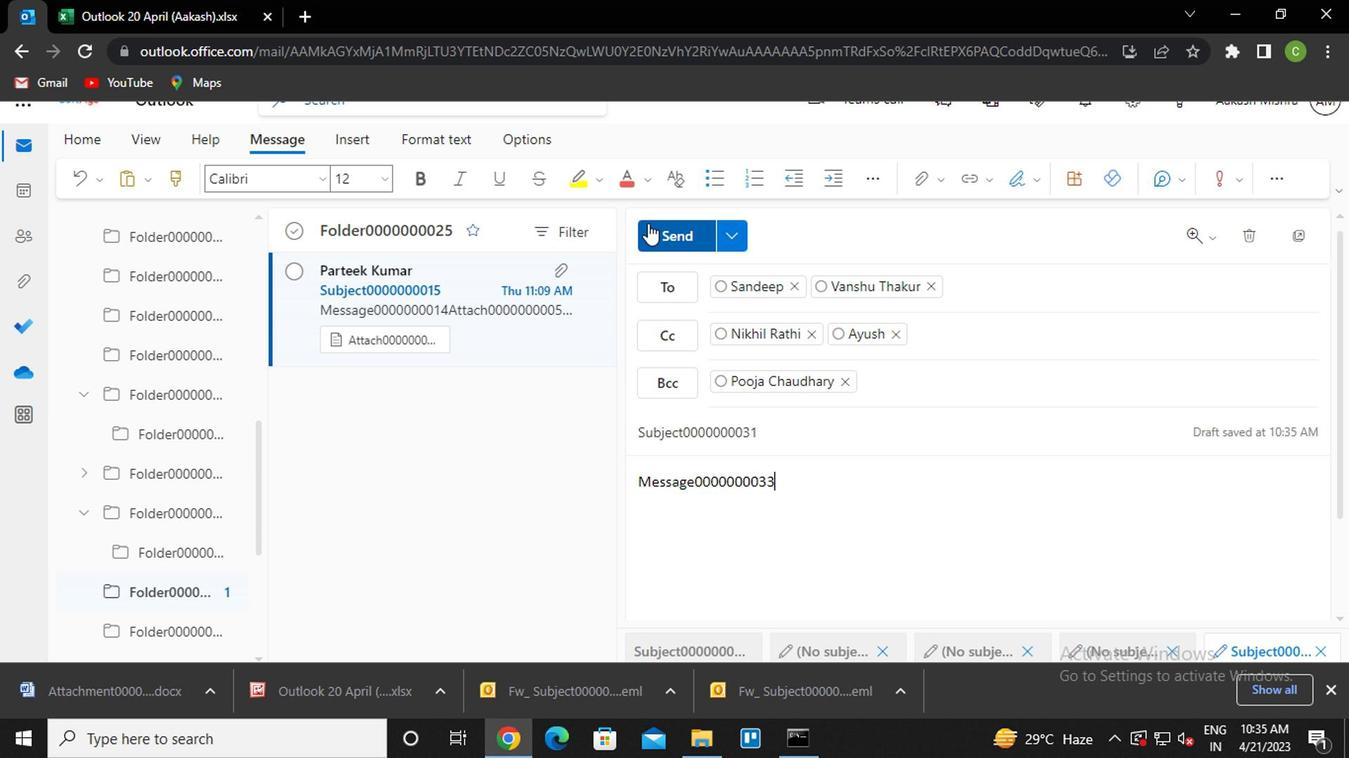 
Action: Mouse pressed left at (654, 239)
Screenshot: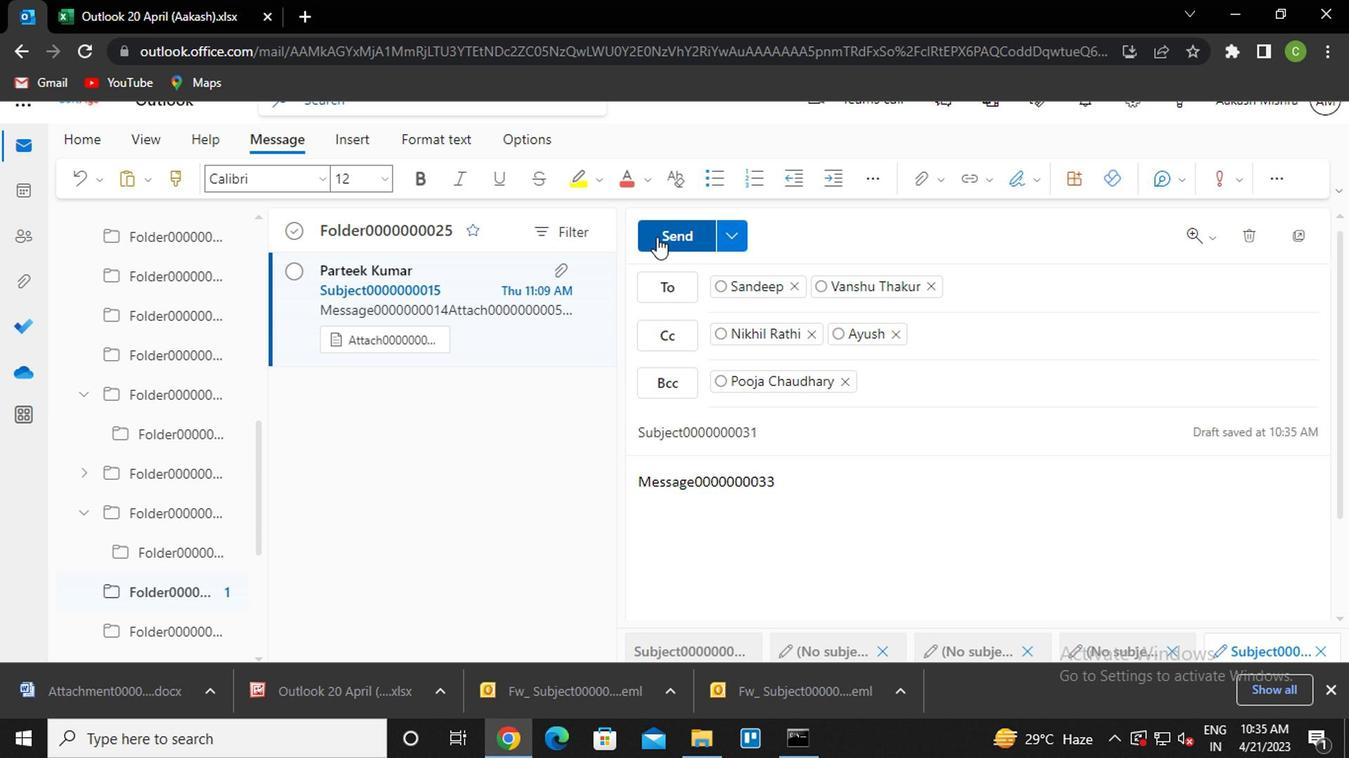 
Action: Mouse moved to (768, 541)
Screenshot: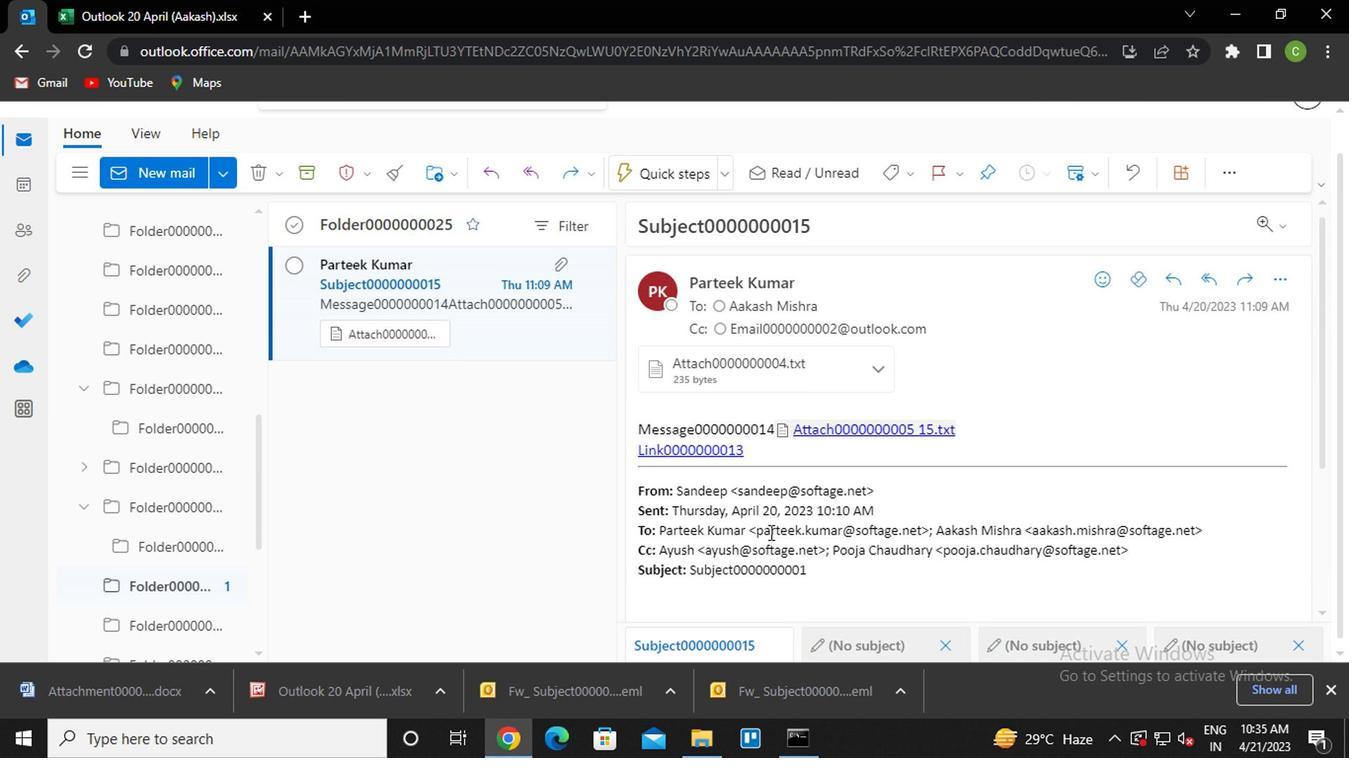 
